 Task: Create ChildIssue0000000040 as Child Issue of Issue Issue0000000020 in Backlog  in Scrum Project Project0000000004 in Jira. Assign ayush98111@gmail.com as Assignee of Child Issue ChildIssue0000000021 of Issue Issue0000000011 in Backlog  in Scrum Project Project0000000003 in Jira. Assign ayush98111@gmail.com as Assignee of Child Issue ChildIssue0000000022 of Issue Issue0000000011 in Backlog  in Scrum Project Project0000000003 in Jira. Assign ayush98111@gmail.com as Assignee of Child Issue ChildIssue0000000023 of Issue Issue0000000012 in Backlog  in Scrum Project Project0000000003 in Jira. Assign ayush98111@gmail.com as Assignee of Child Issue ChildIssue0000000024 of Issue Issue0000000012 in Backlog  in Scrum Project Project0000000003 in Jira
Action: Mouse moved to (490, 353)
Screenshot: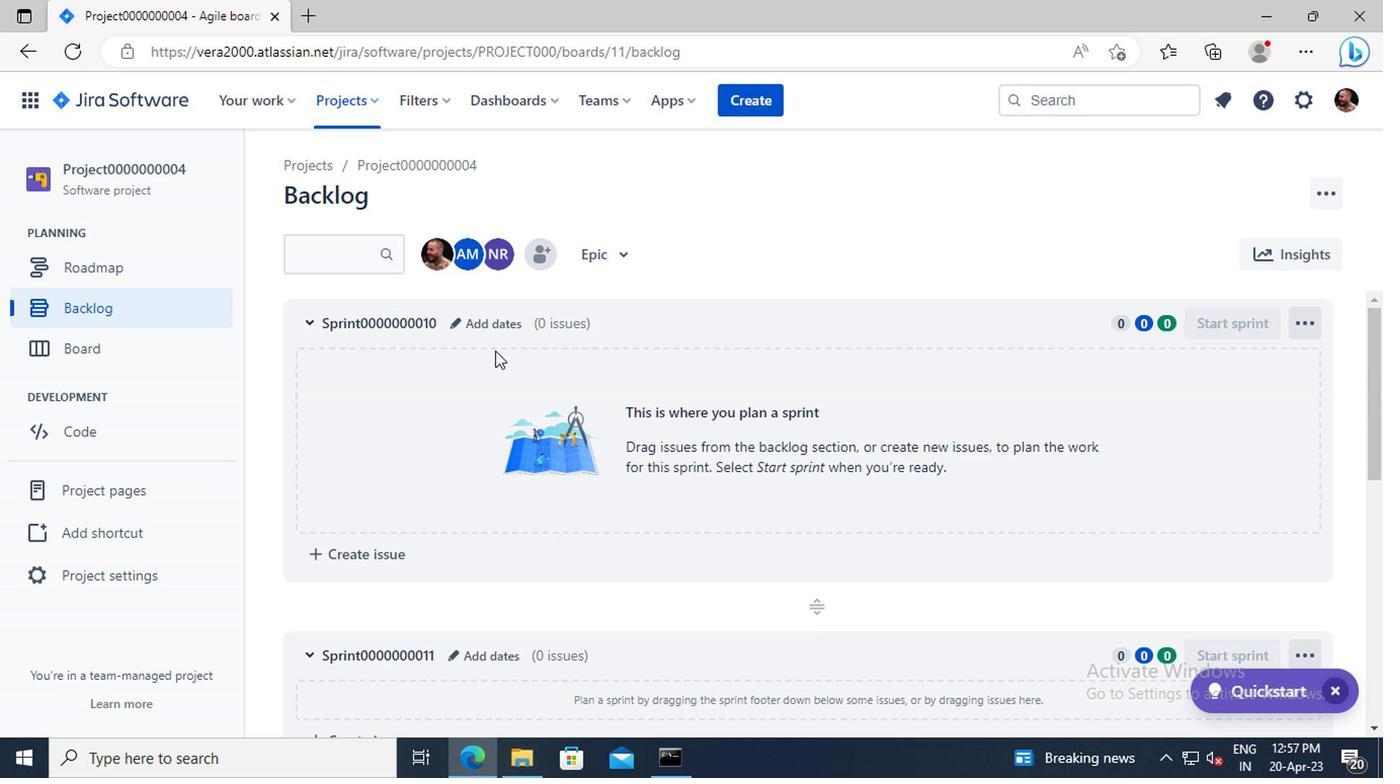 
Action: Mouse scrolled (490, 353) with delta (0, 0)
Screenshot: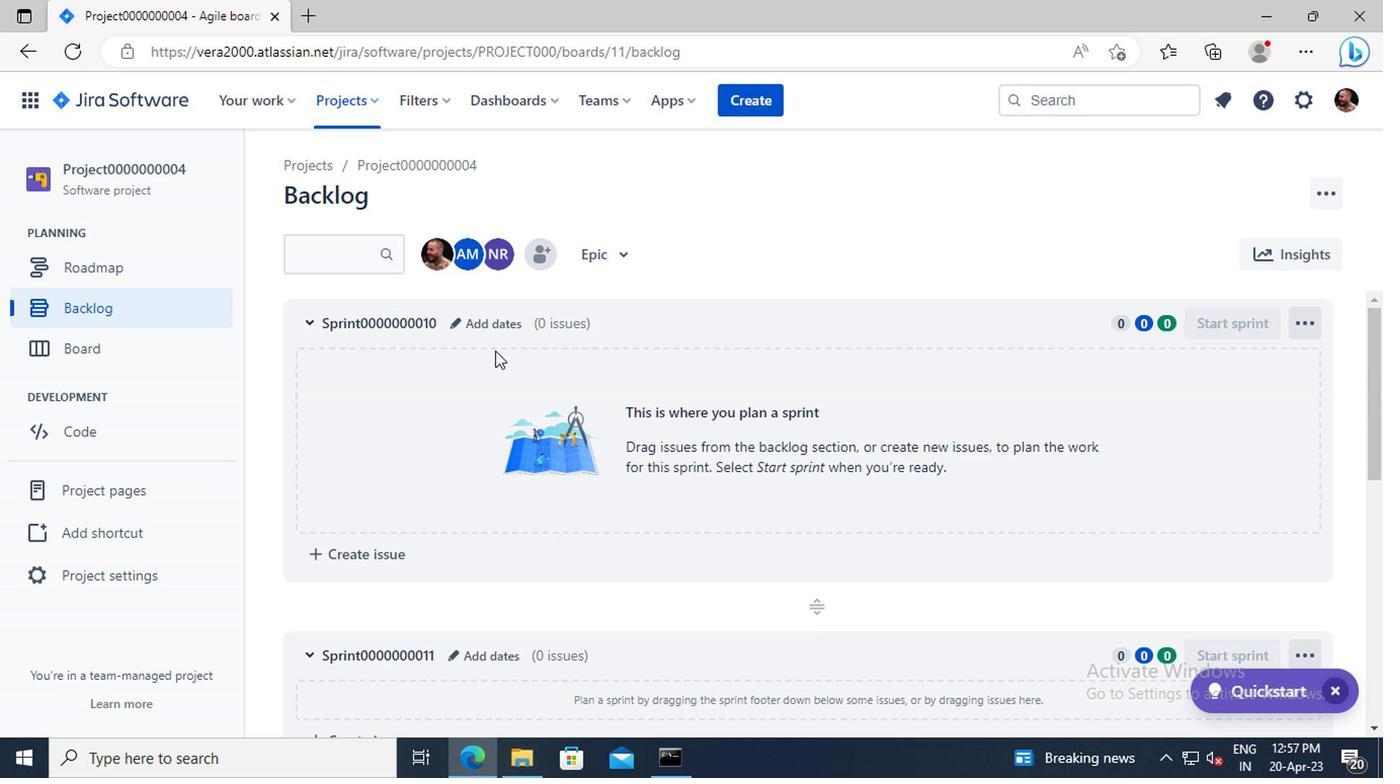 
Action: Mouse moved to (490, 353)
Screenshot: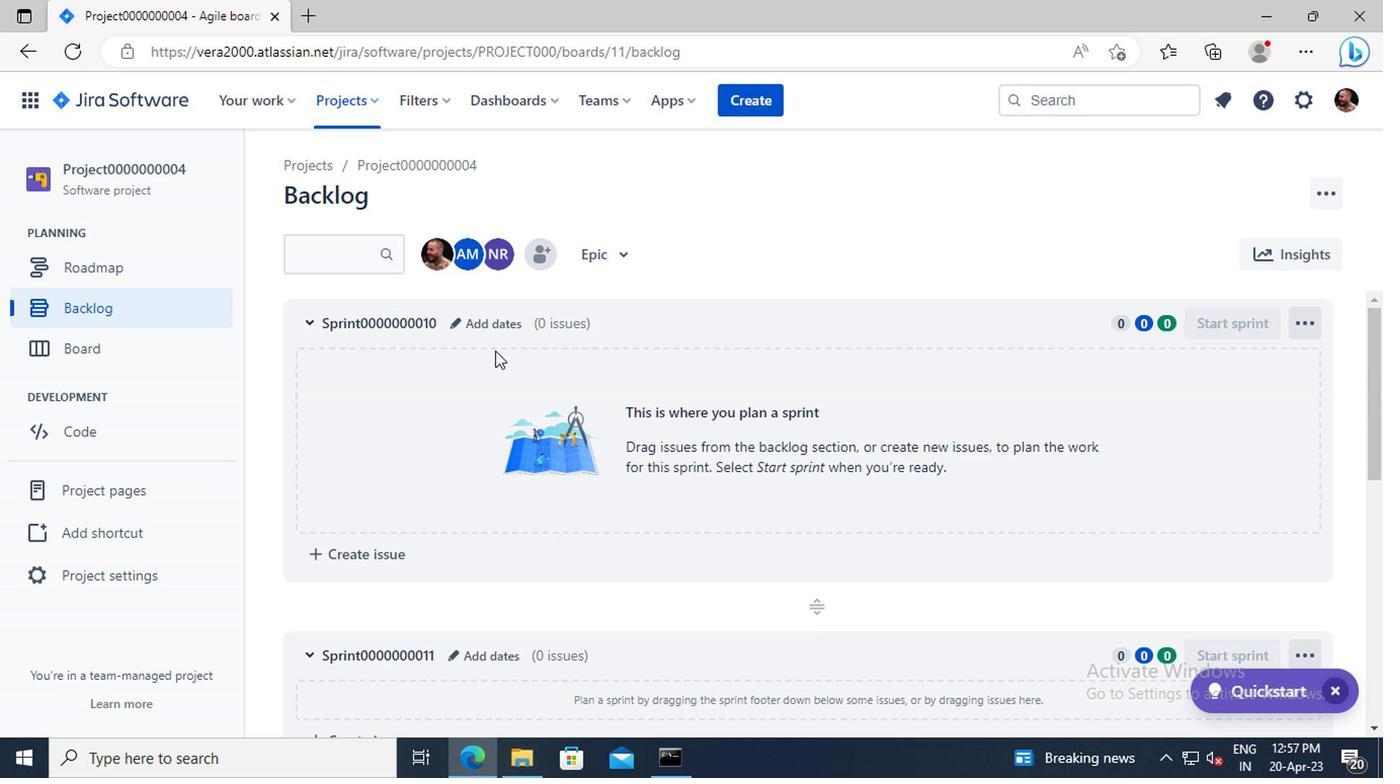 
Action: Mouse scrolled (490, 353) with delta (0, 0)
Screenshot: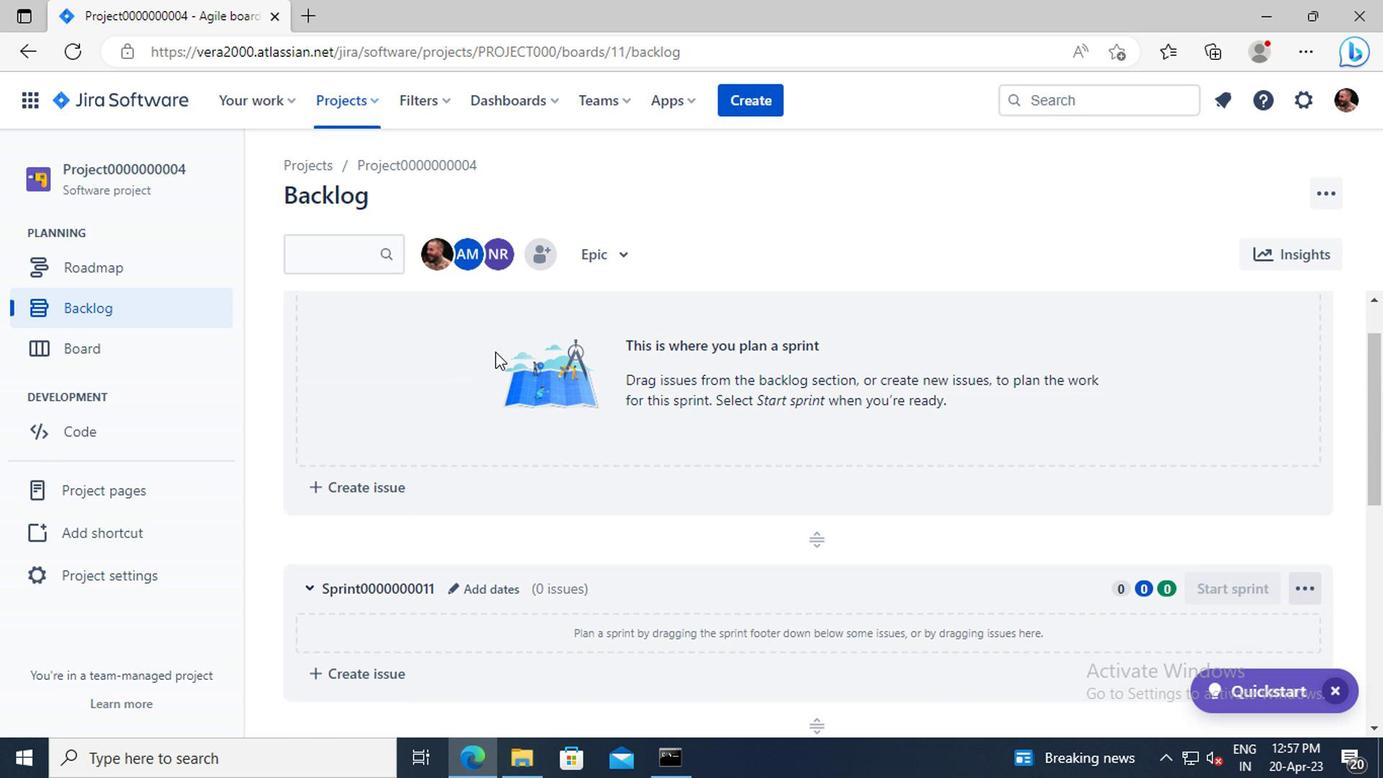 
Action: Mouse scrolled (490, 353) with delta (0, 0)
Screenshot: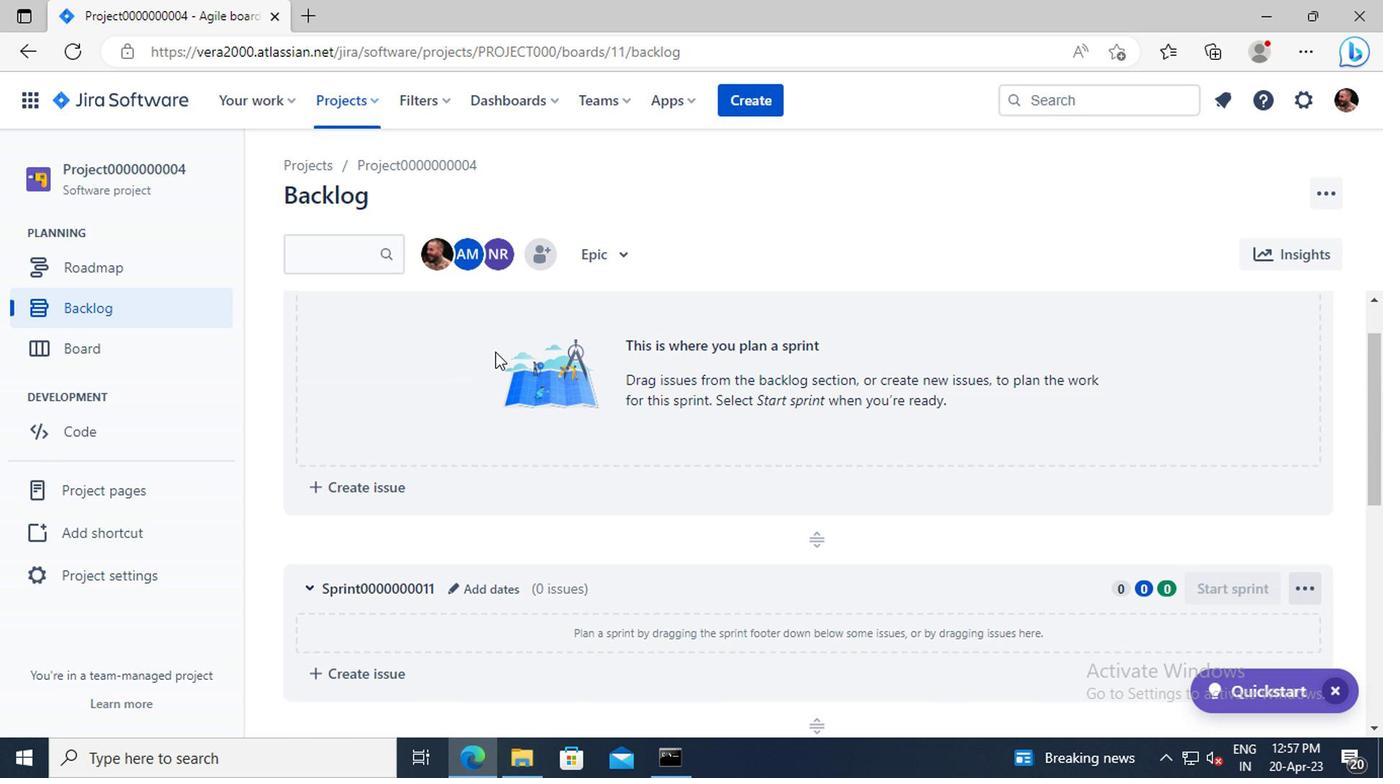 
Action: Mouse scrolled (490, 353) with delta (0, 0)
Screenshot: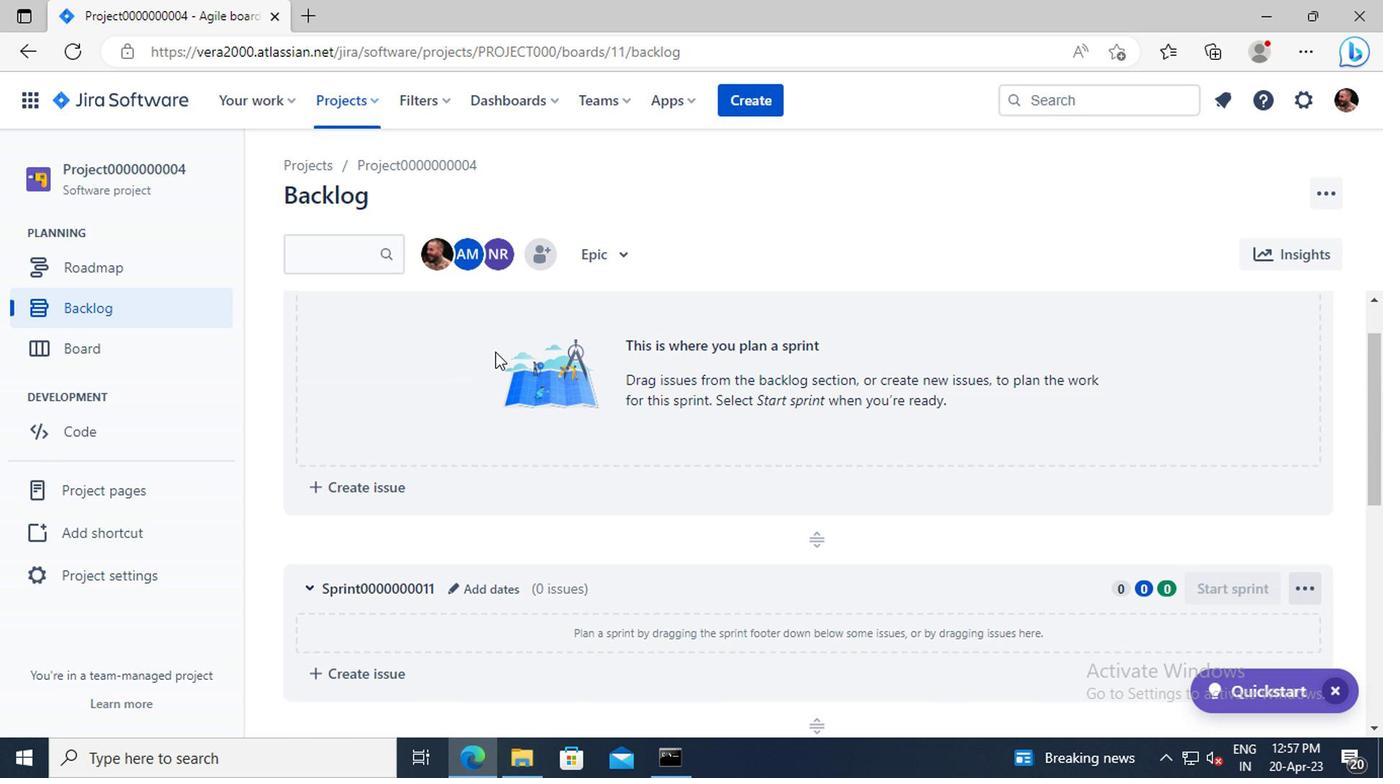 
Action: Mouse scrolled (490, 353) with delta (0, 0)
Screenshot: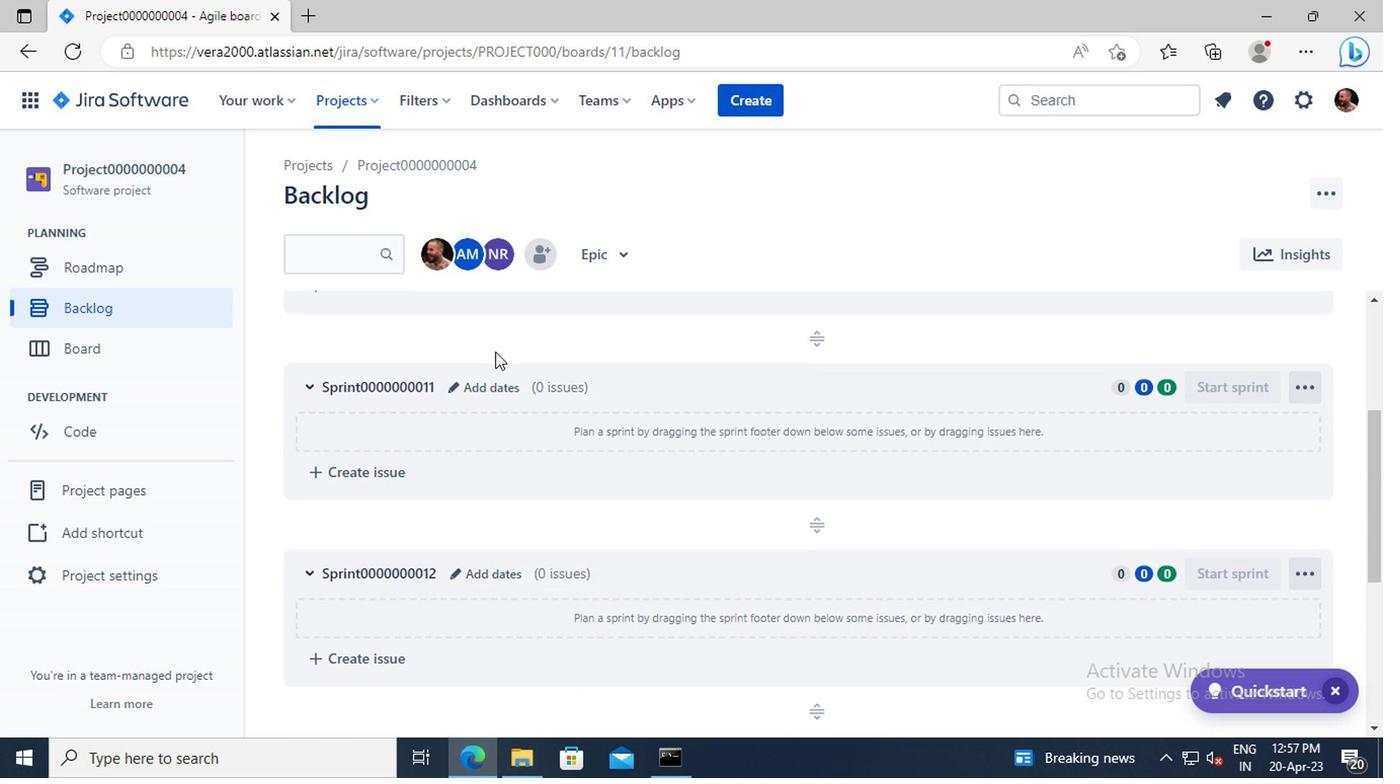 
Action: Mouse scrolled (490, 353) with delta (0, 0)
Screenshot: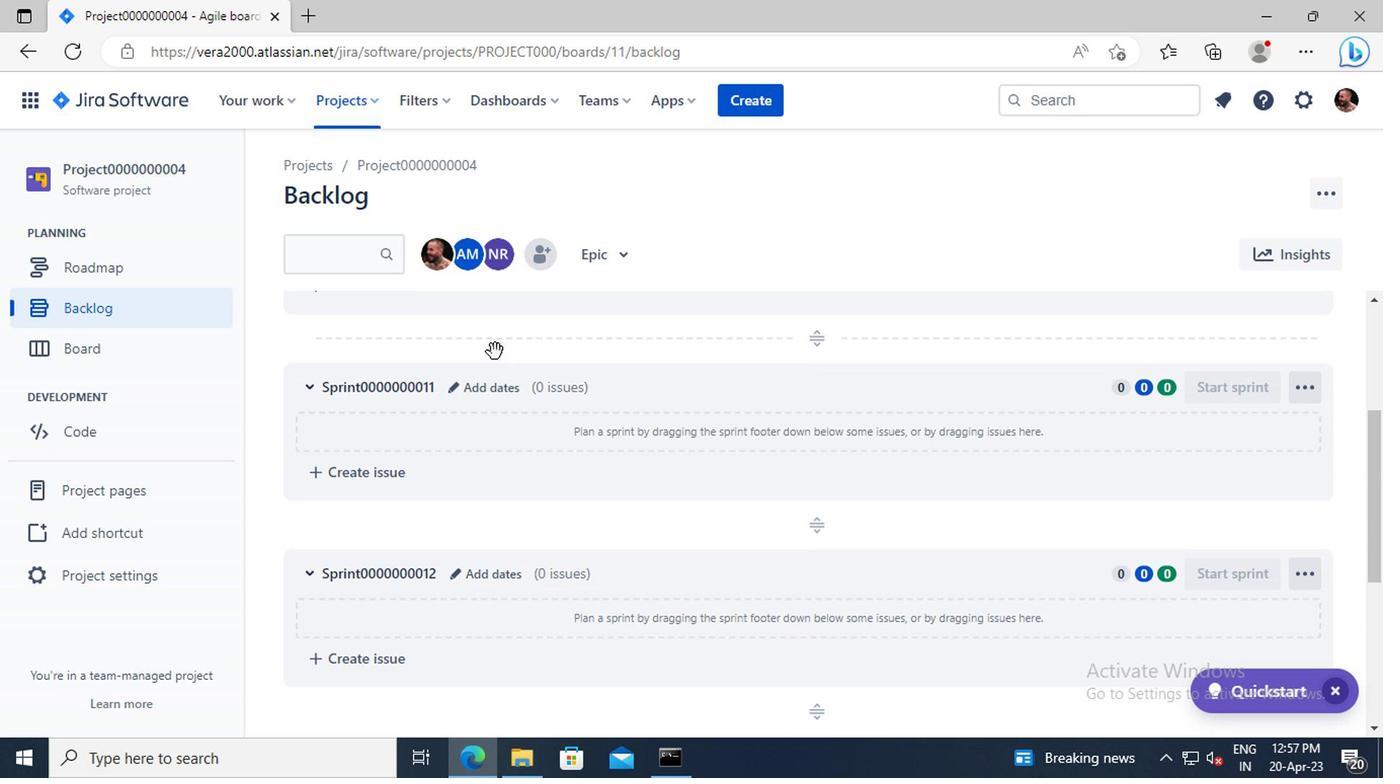 
Action: Mouse scrolled (490, 353) with delta (0, 0)
Screenshot: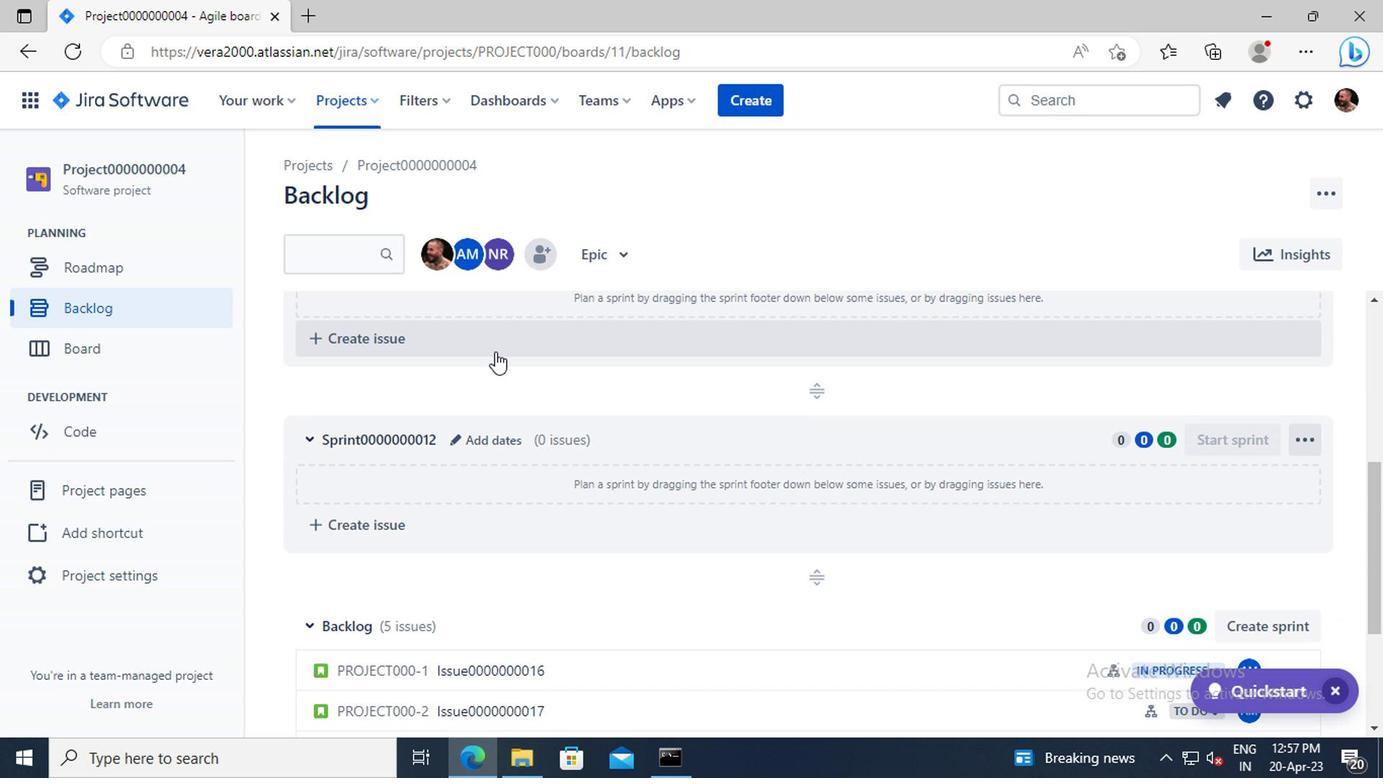 
Action: Mouse scrolled (490, 353) with delta (0, 0)
Screenshot: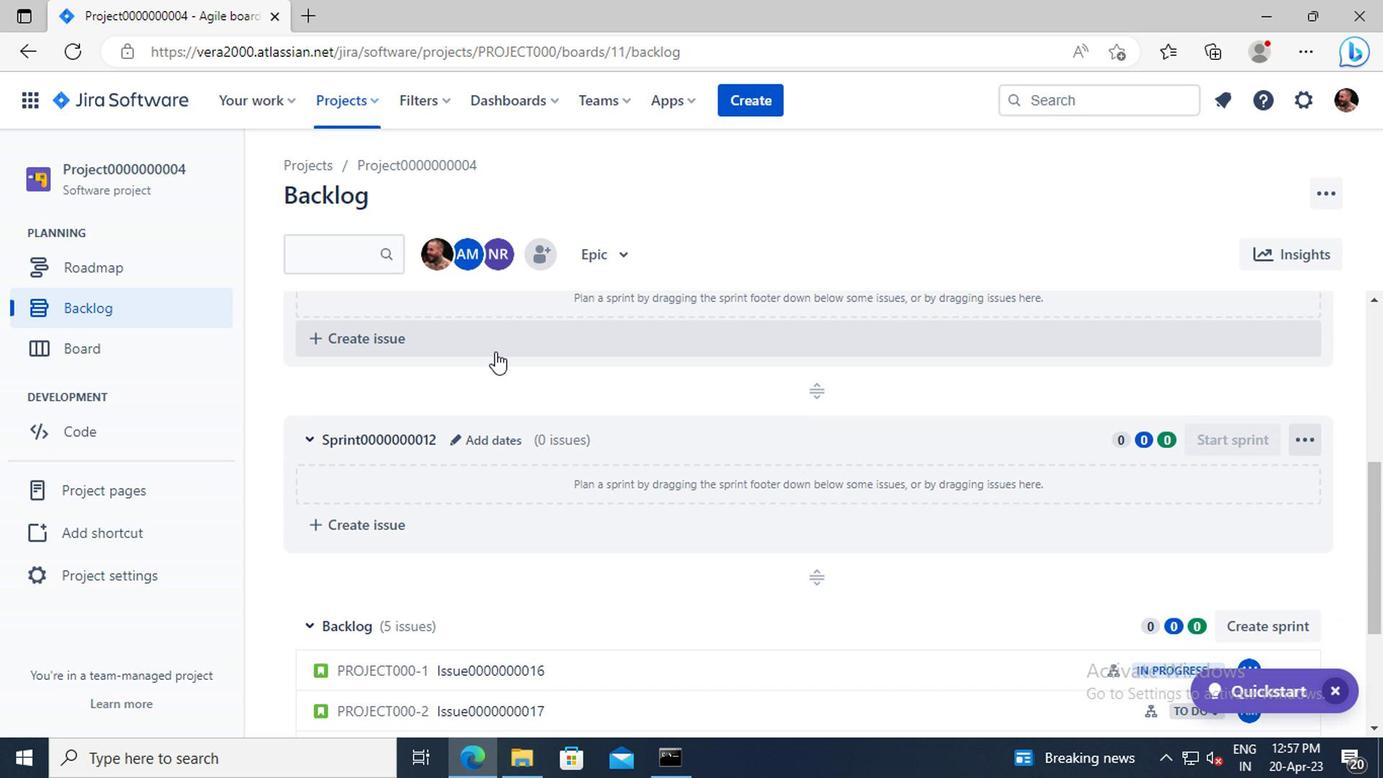 
Action: Mouse scrolled (490, 353) with delta (0, 0)
Screenshot: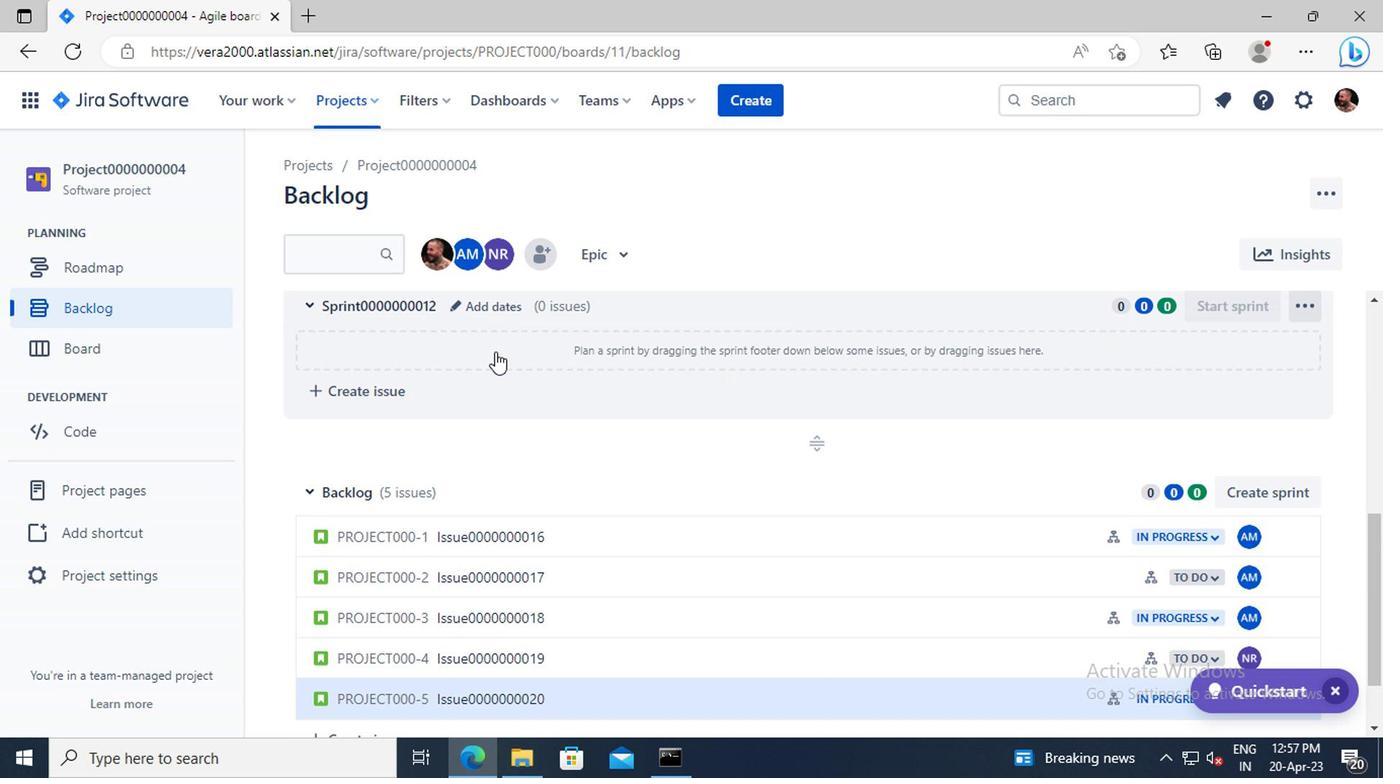 
Action: Mouse scrolled (490, 353) with delta (0, 0)
Screenshot: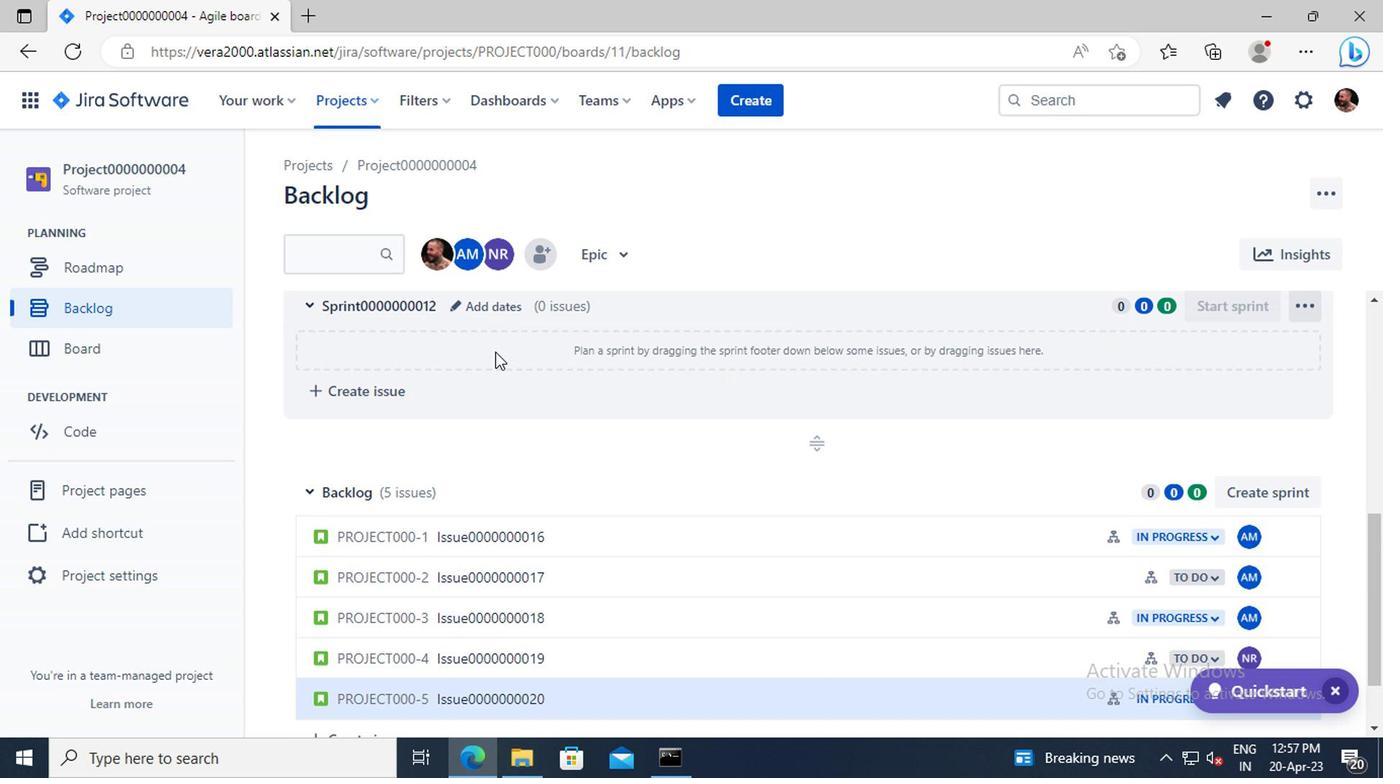 
Action: Mouse moved to (494, 611)
Screenshot: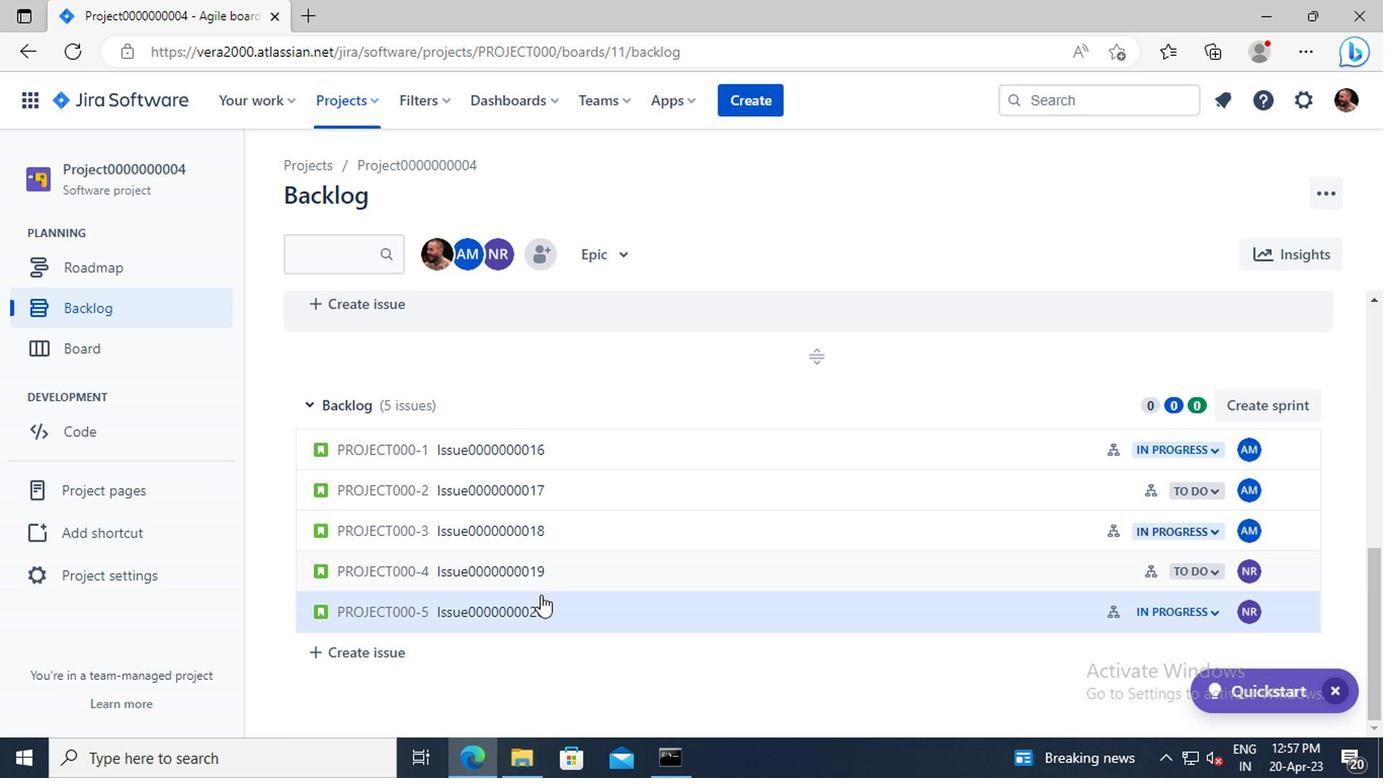 
Action: Mouse pressed left at (494, 611)
Screenshot: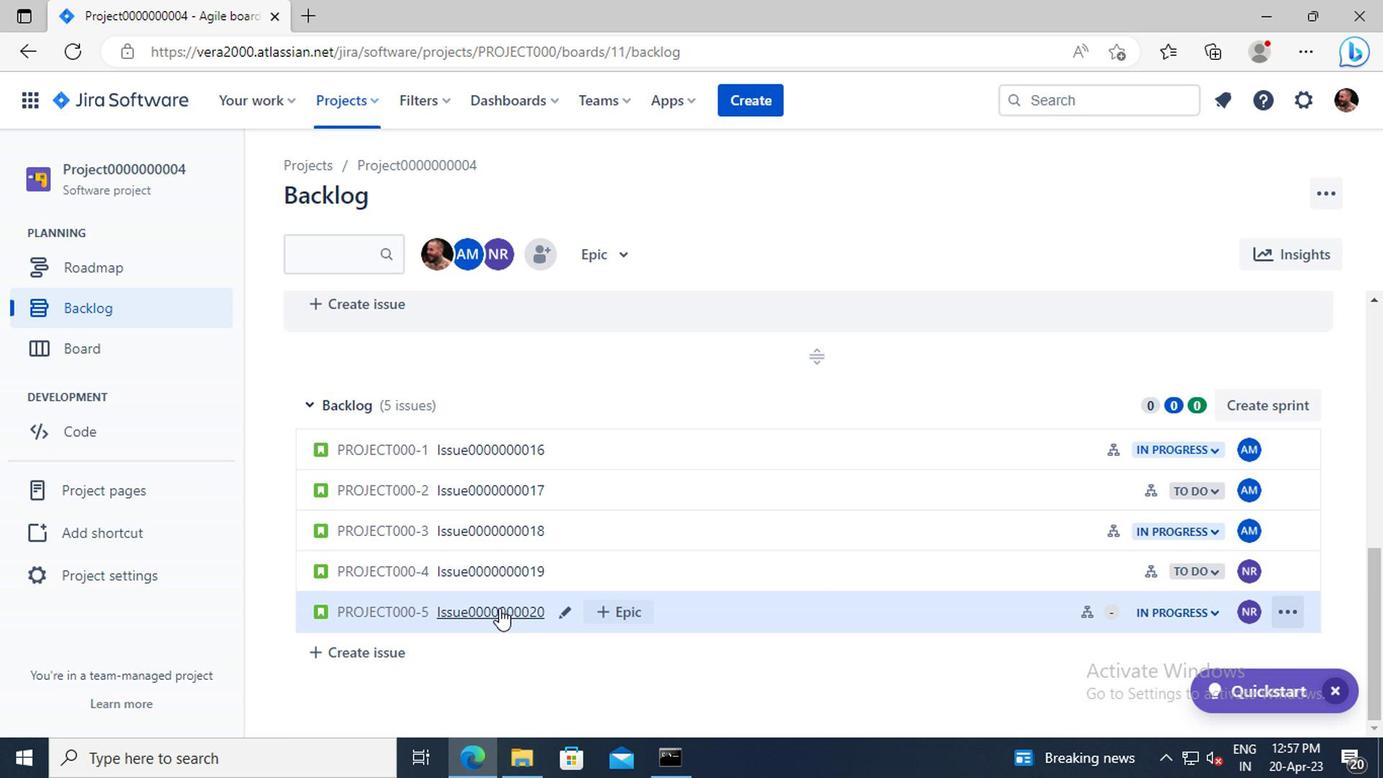 
Action: Mouse moved to (1018, 407)
Screenshot: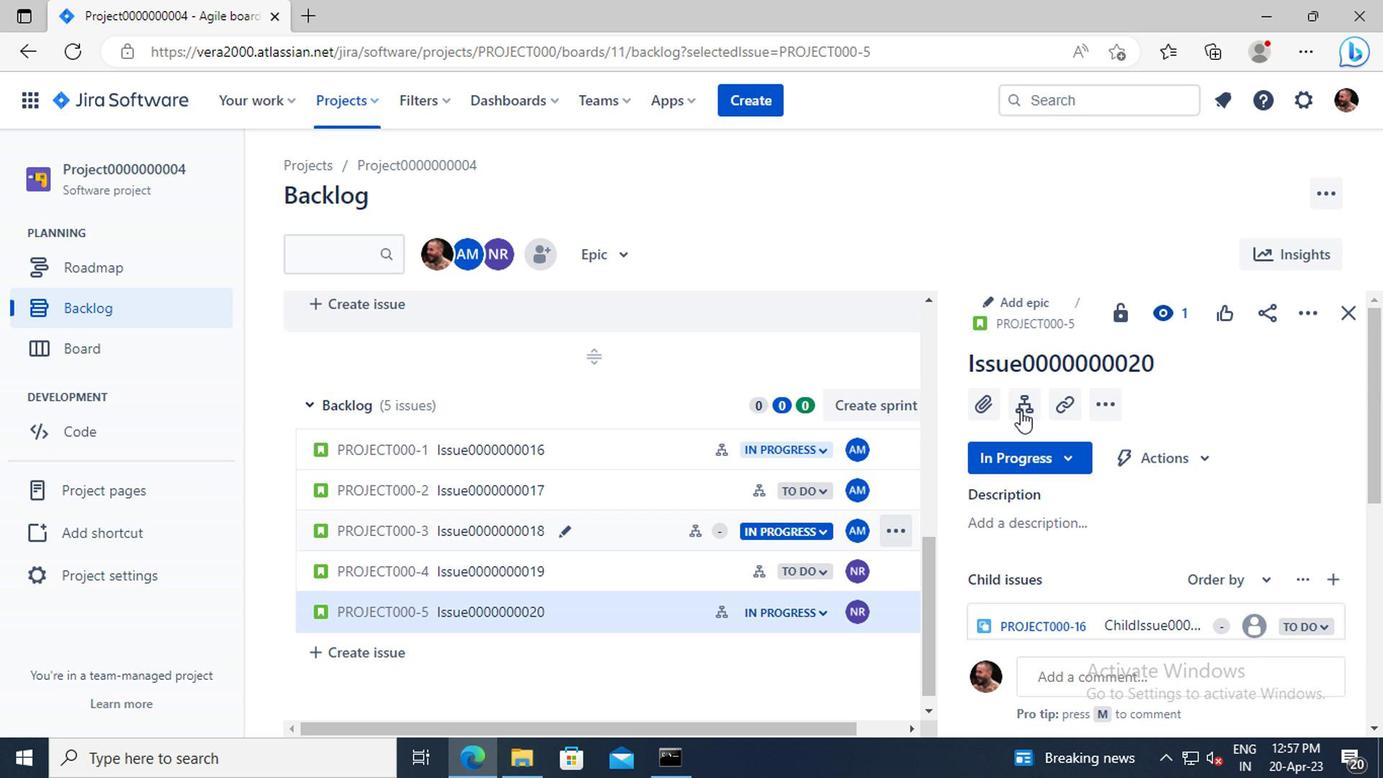 
Action: Mouse pressed left at (1018, 407)
Screenshot: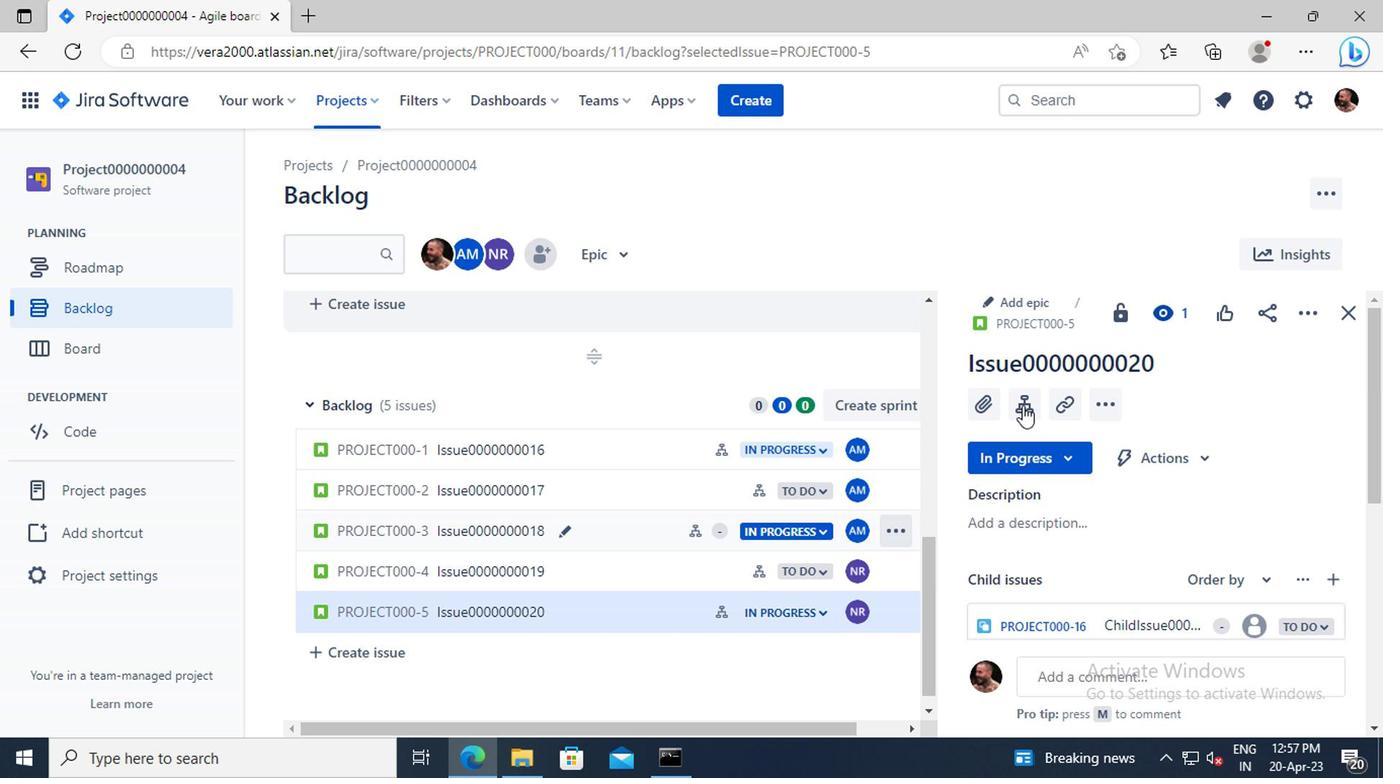 
Action: Mouse moved to (1038, 499)
Screenshot: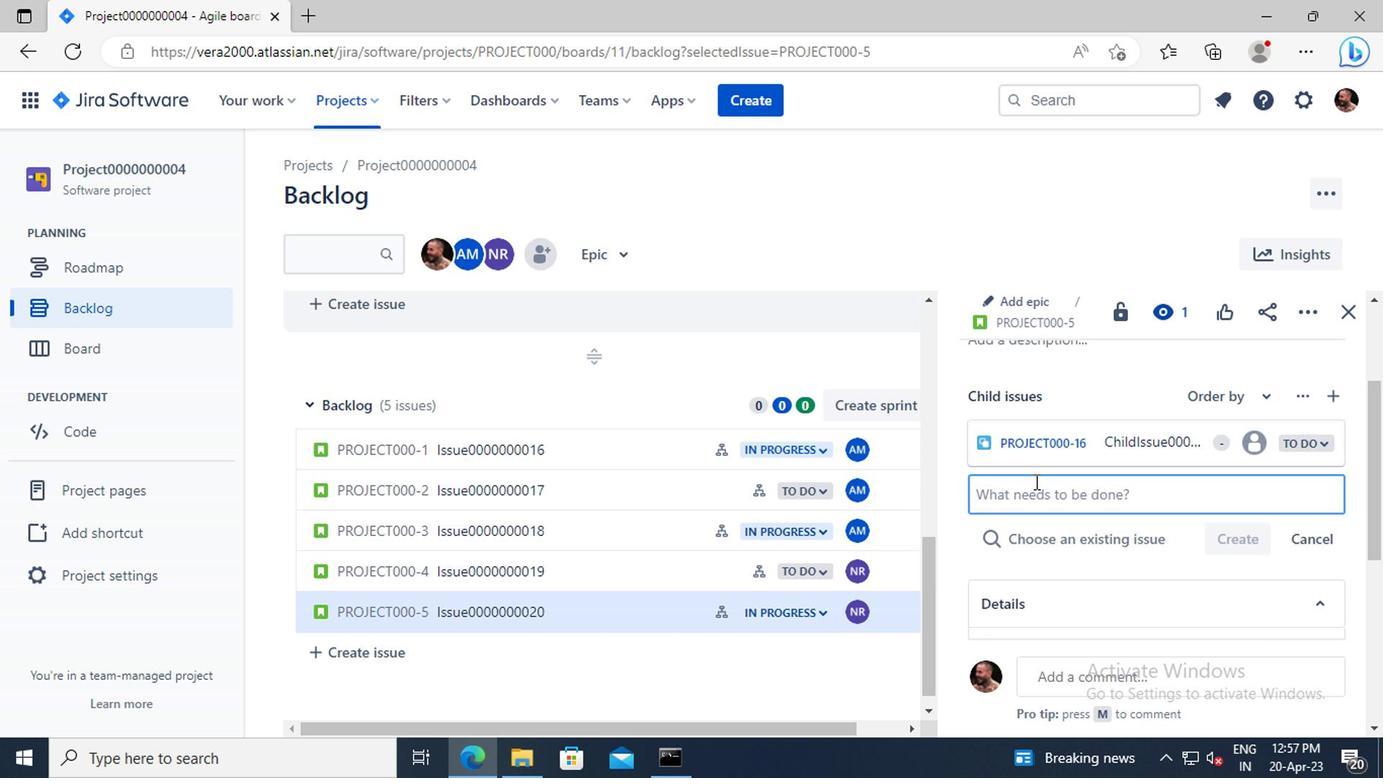 
Action: Mouse pressed left at (1038, 499)
Screenshot: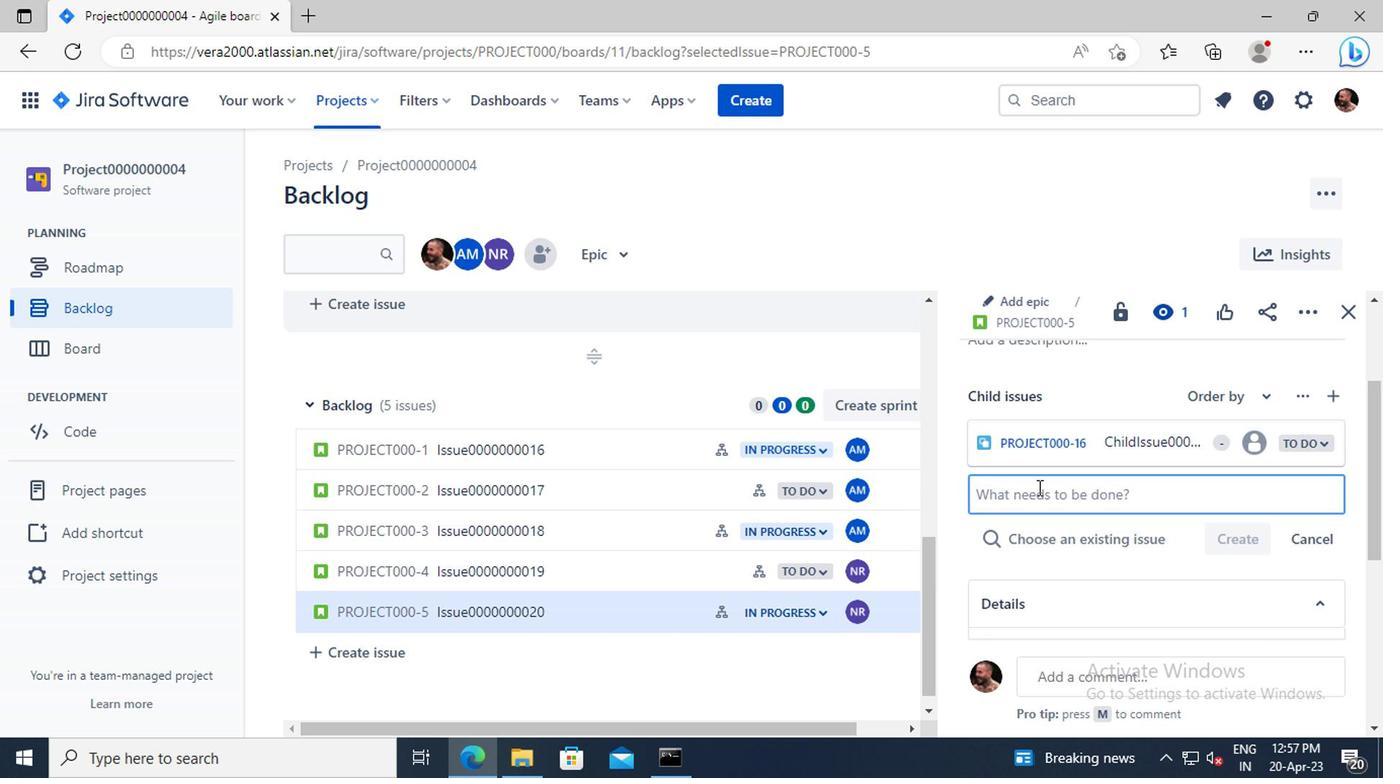 
Action: Key pressed <Key.shift>CHILD<Key.shift>ISSUE0000000040
Screenshot: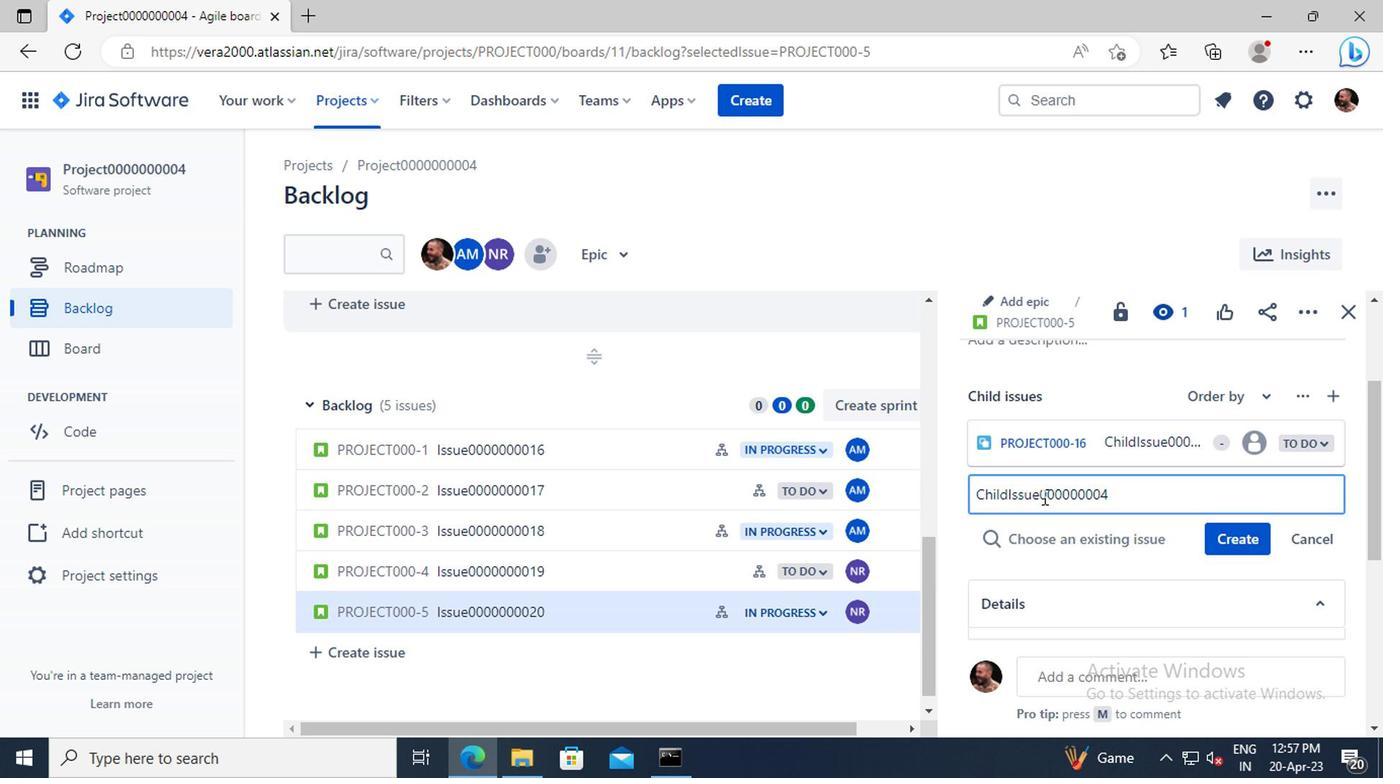 
Action: Mouse moved to (1220, 531)
Screenshot: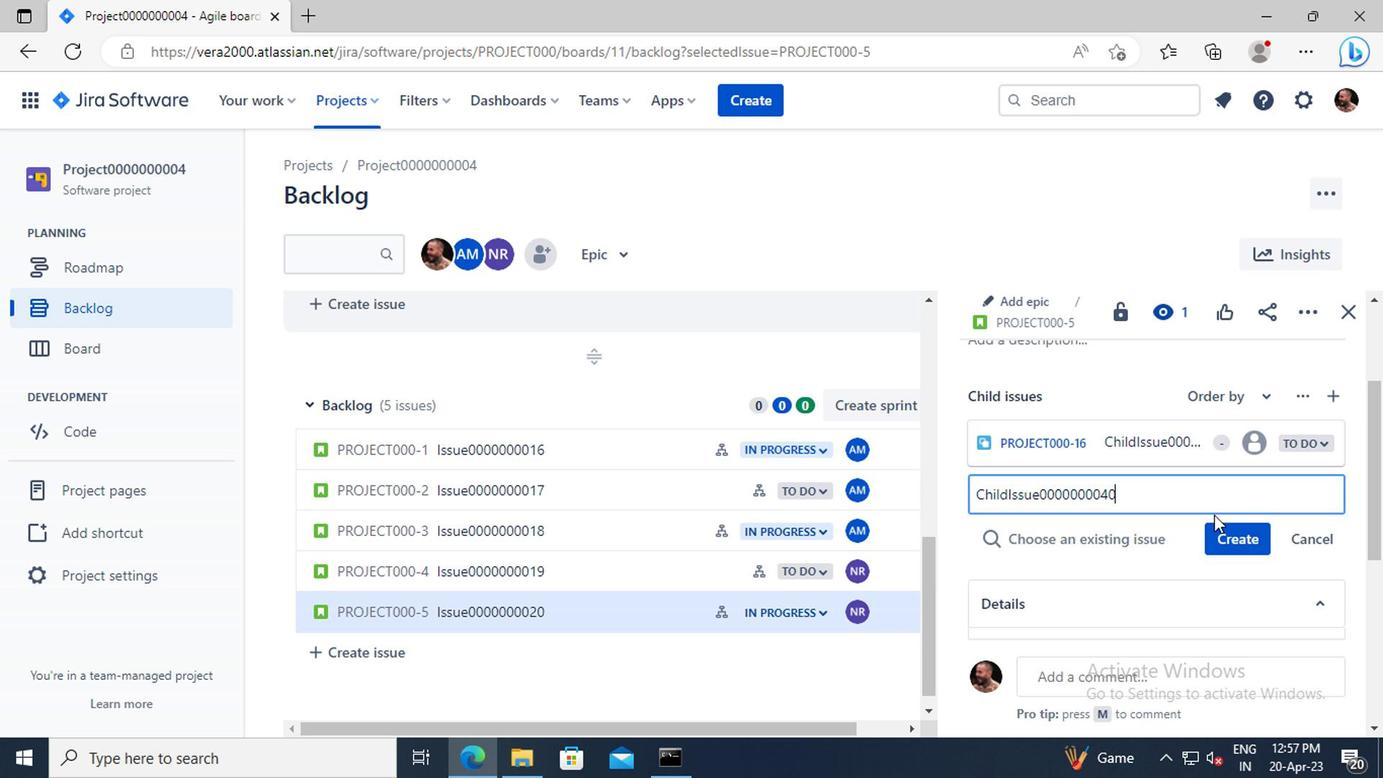 
Action: Mouse pressed left at (1220, 531)
Screenshot: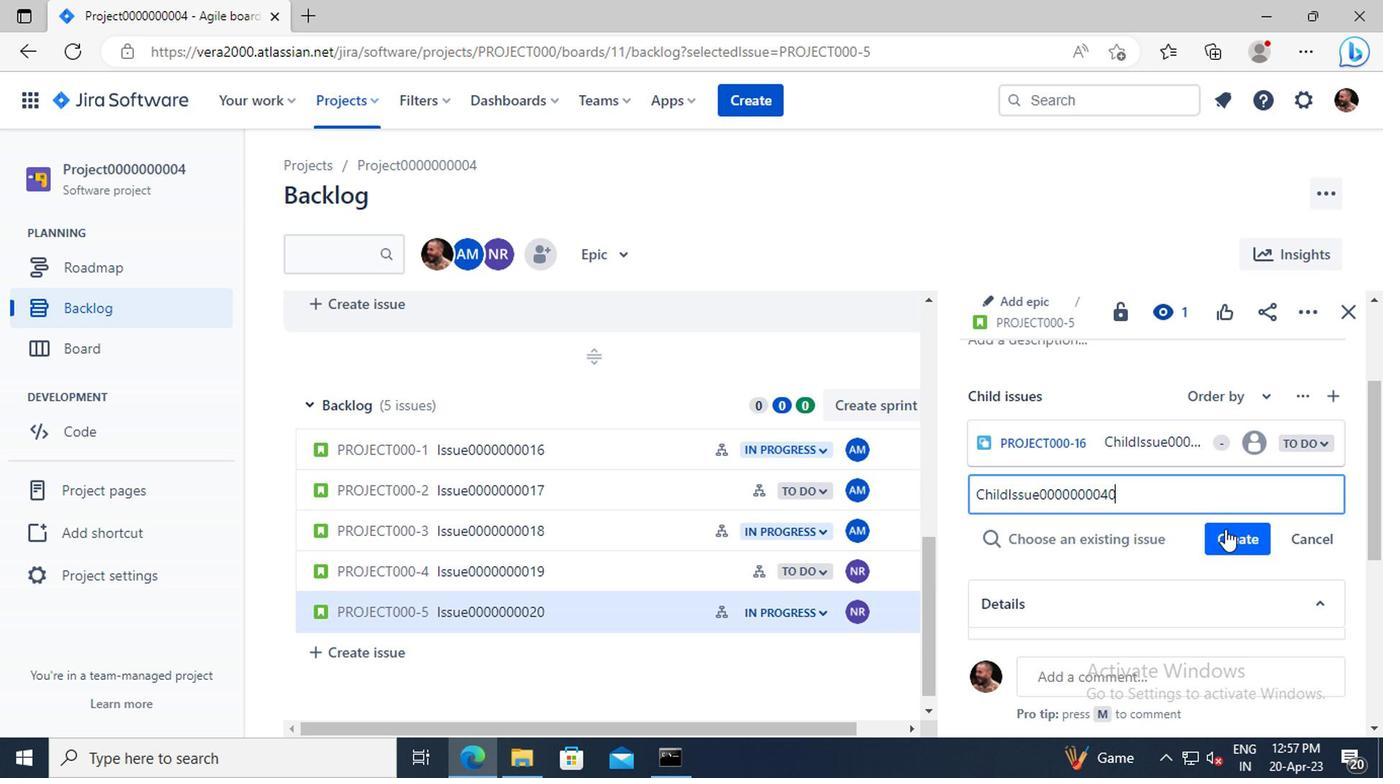 
Action: Mouse moved to (342, 105)
Screenshot: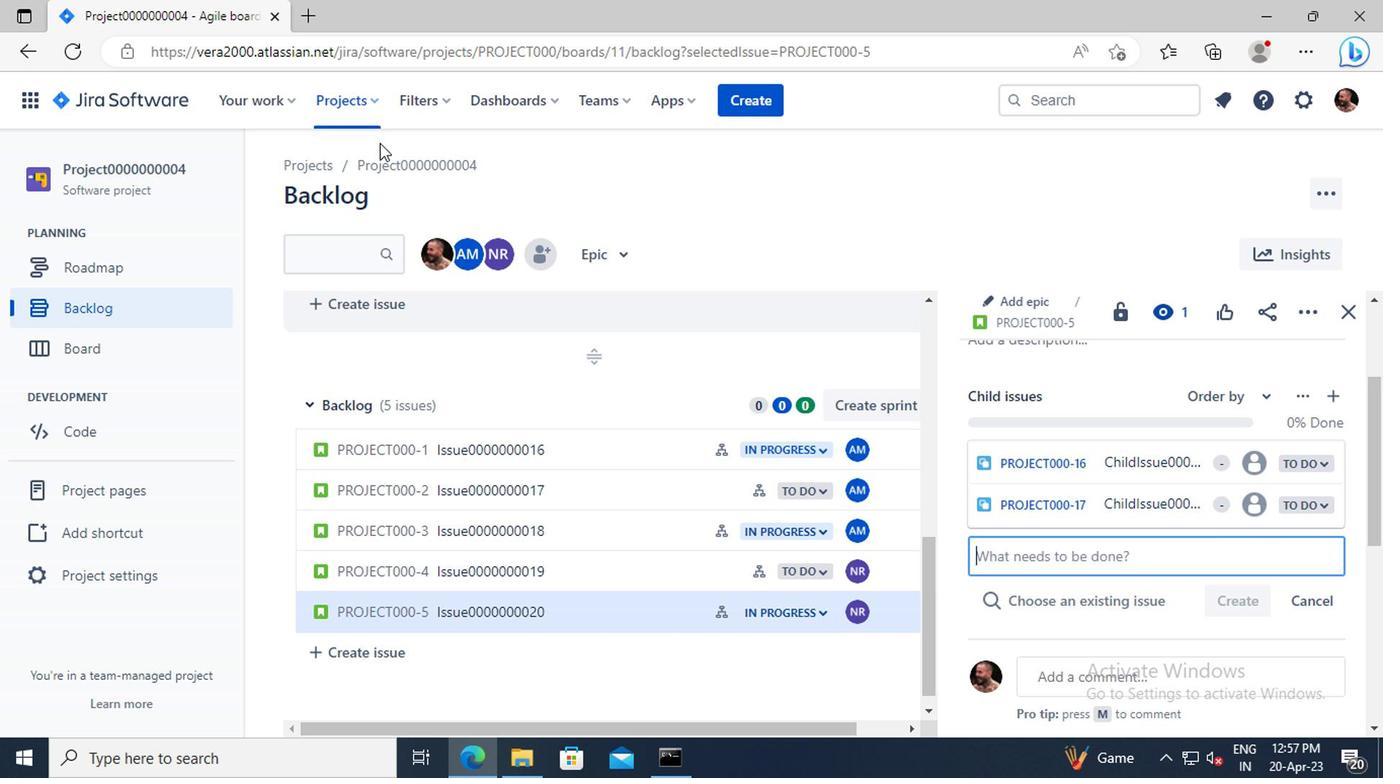
Action: Mouse pressed left at (342, 105)
Screenshot: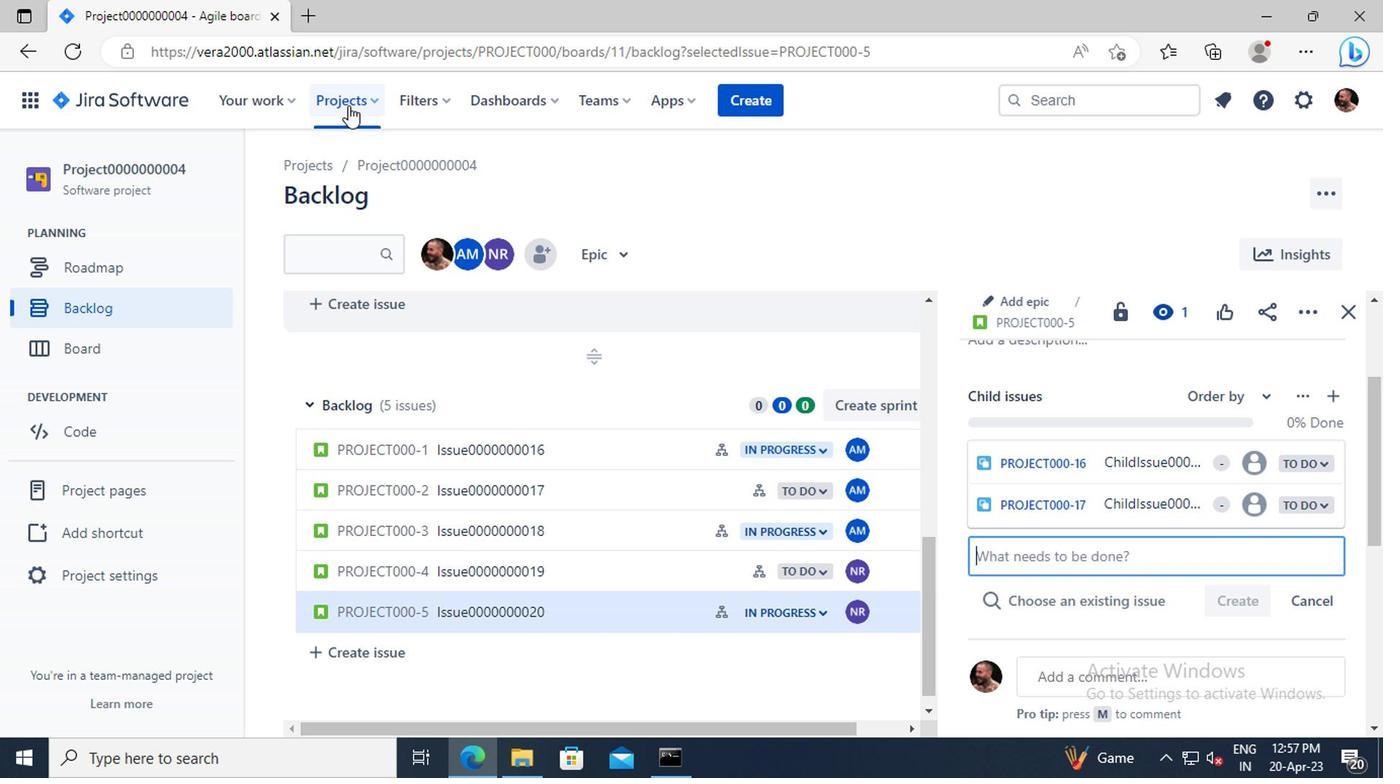 
Action: Mouse moved to (426, 234)
Screenshot: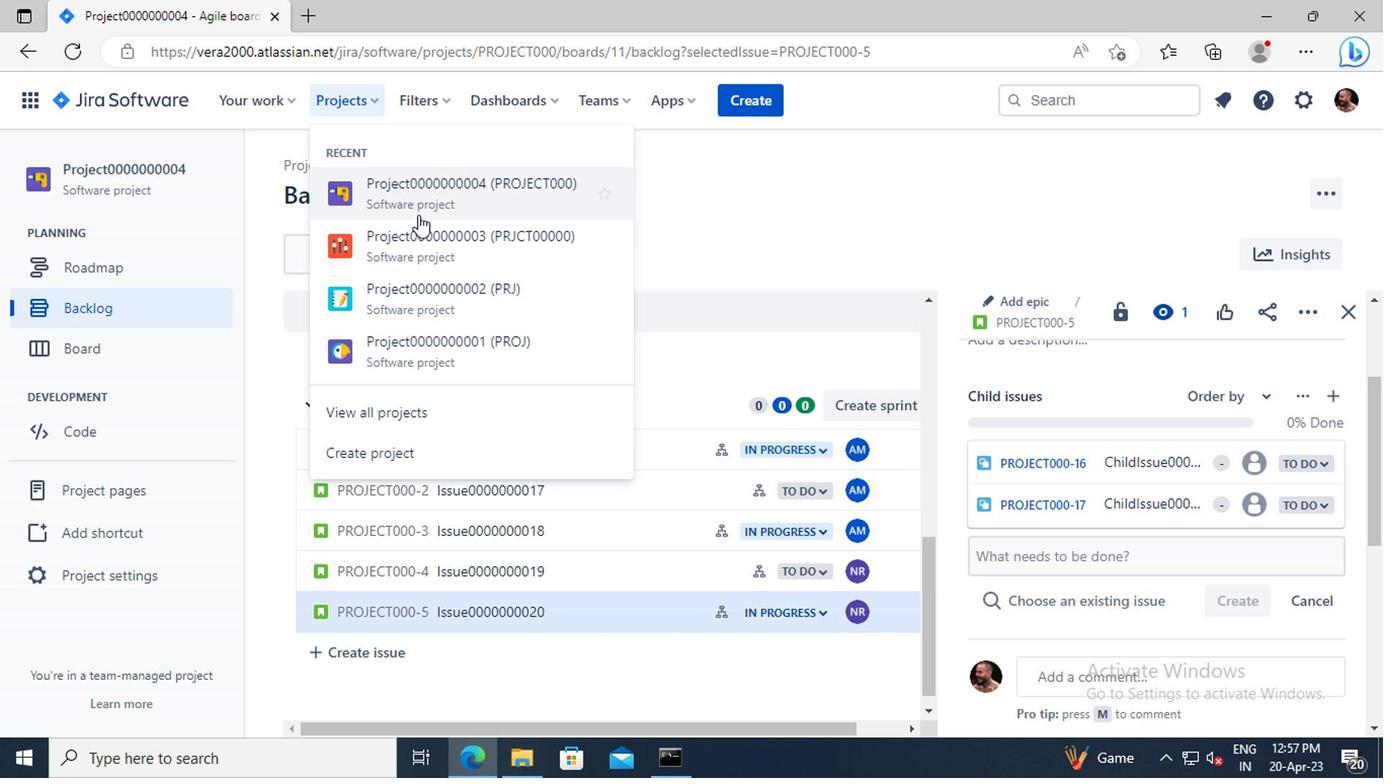 
Action: Mouse pressed left at (426, 234)
Screenshot: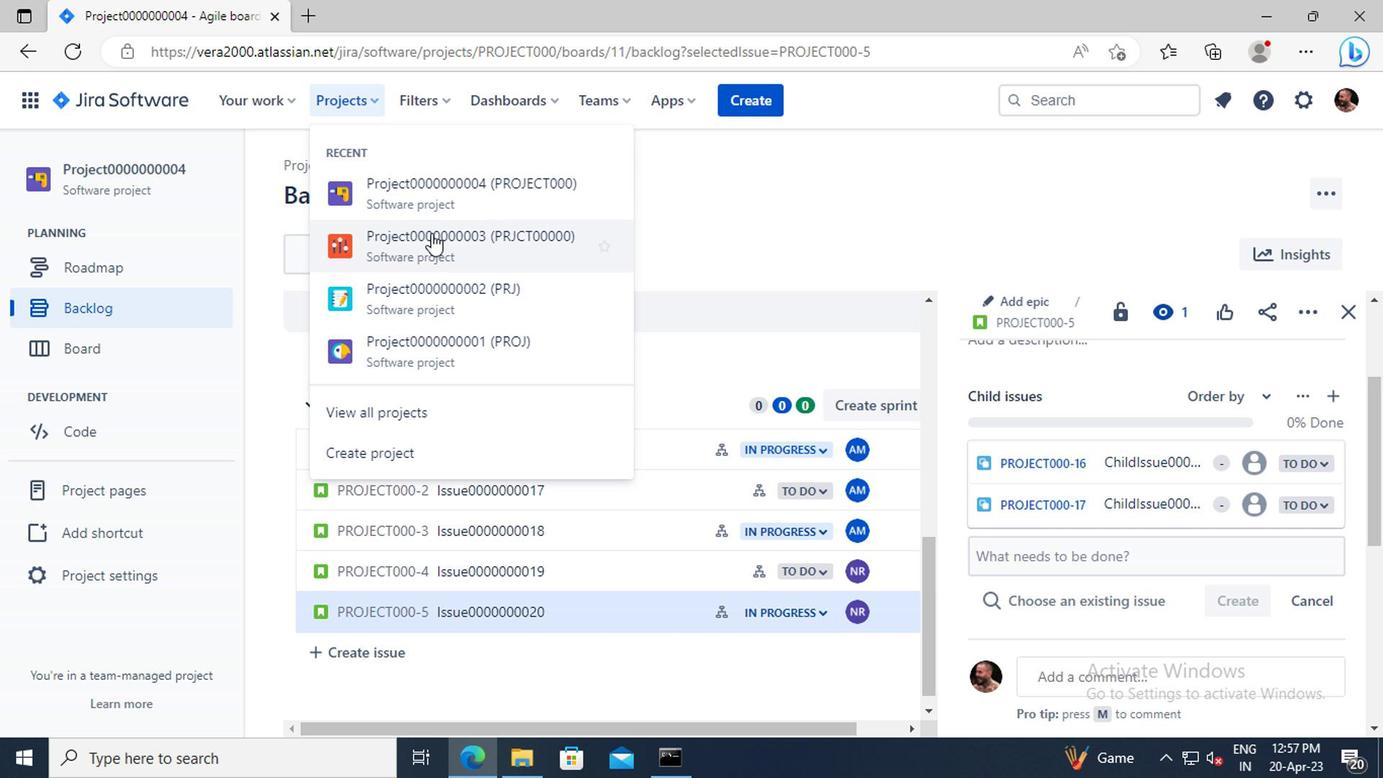 
Action: Mouse moved to (129, 308)
Screenshot: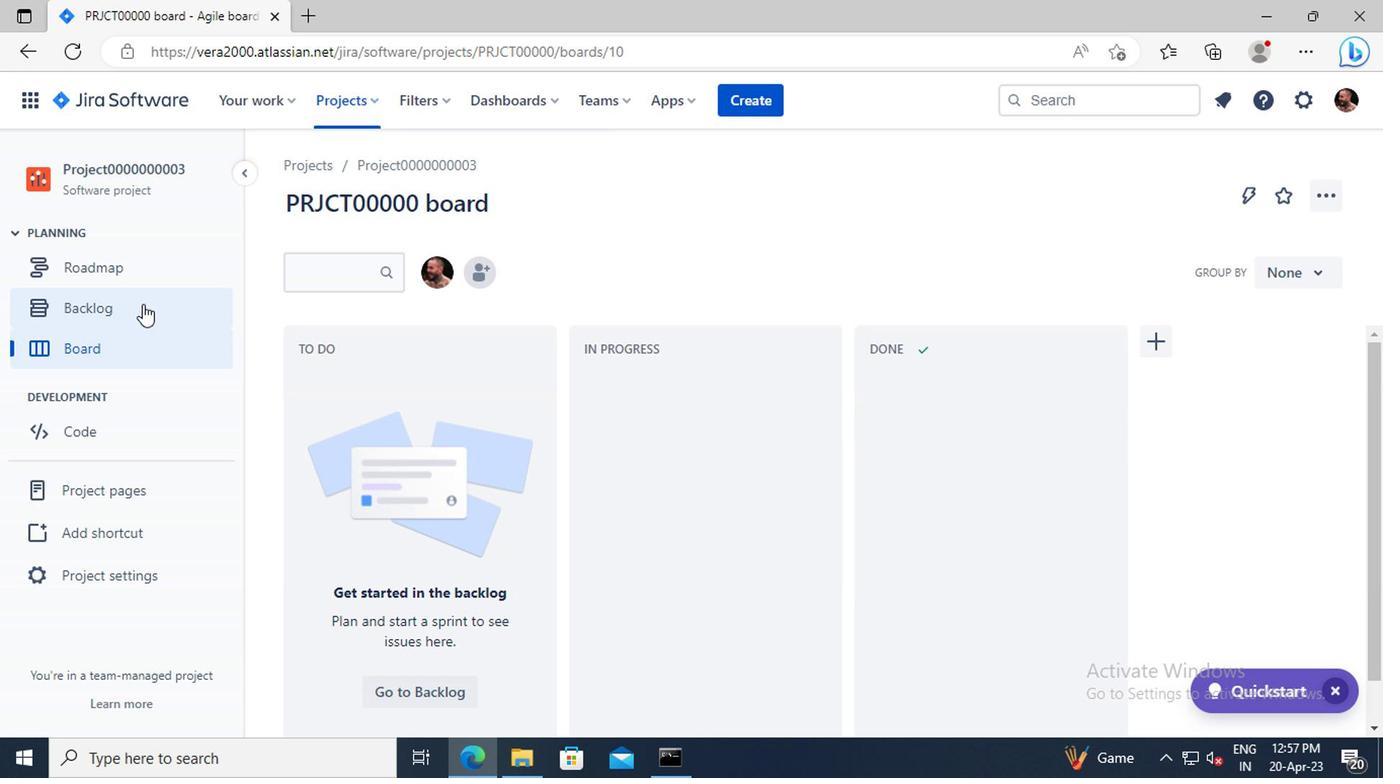 
Action: Mouse pressed left at (129, 308)
Screenshot: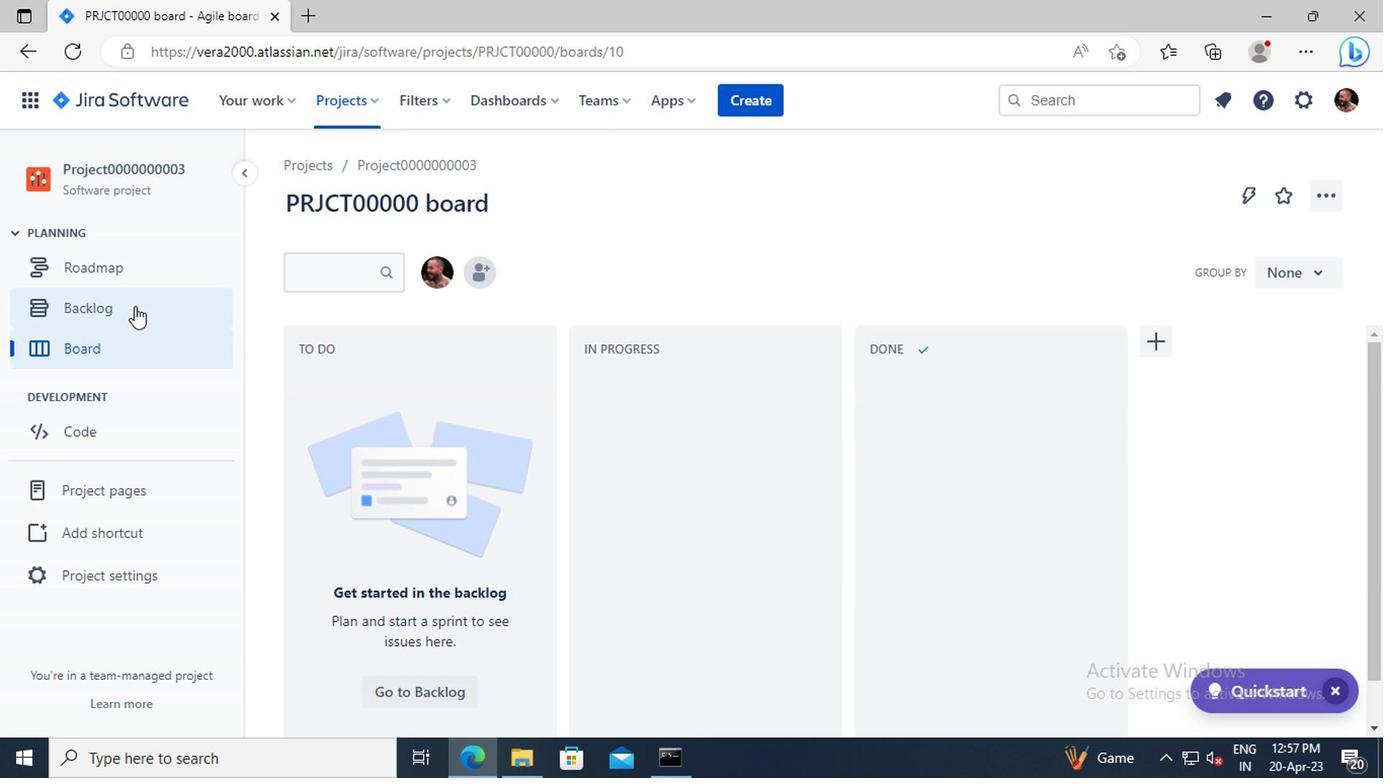 
Action: Mouse moved to (412, 322)
Screenshot: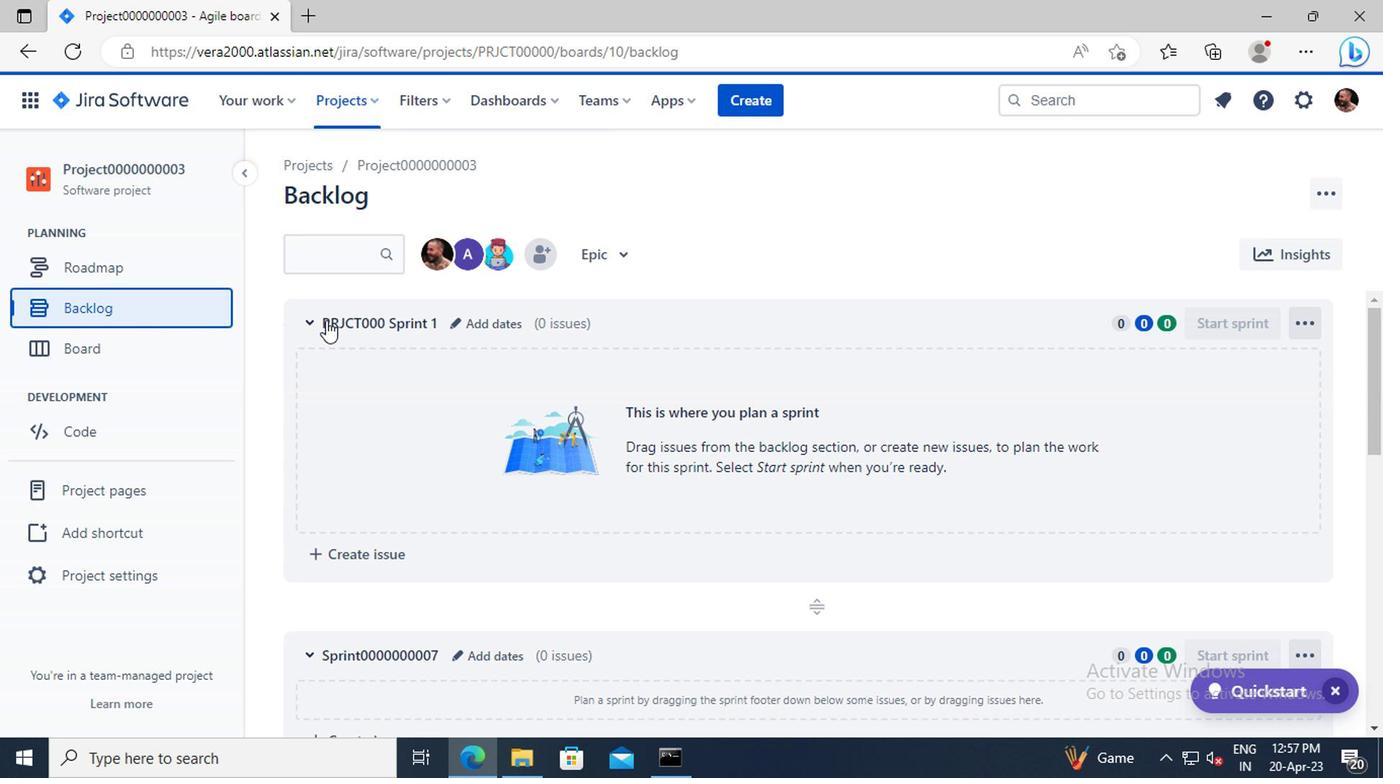 
Action: Mouse scrolled (412, 321) with delta (0, 0)
Screenshot: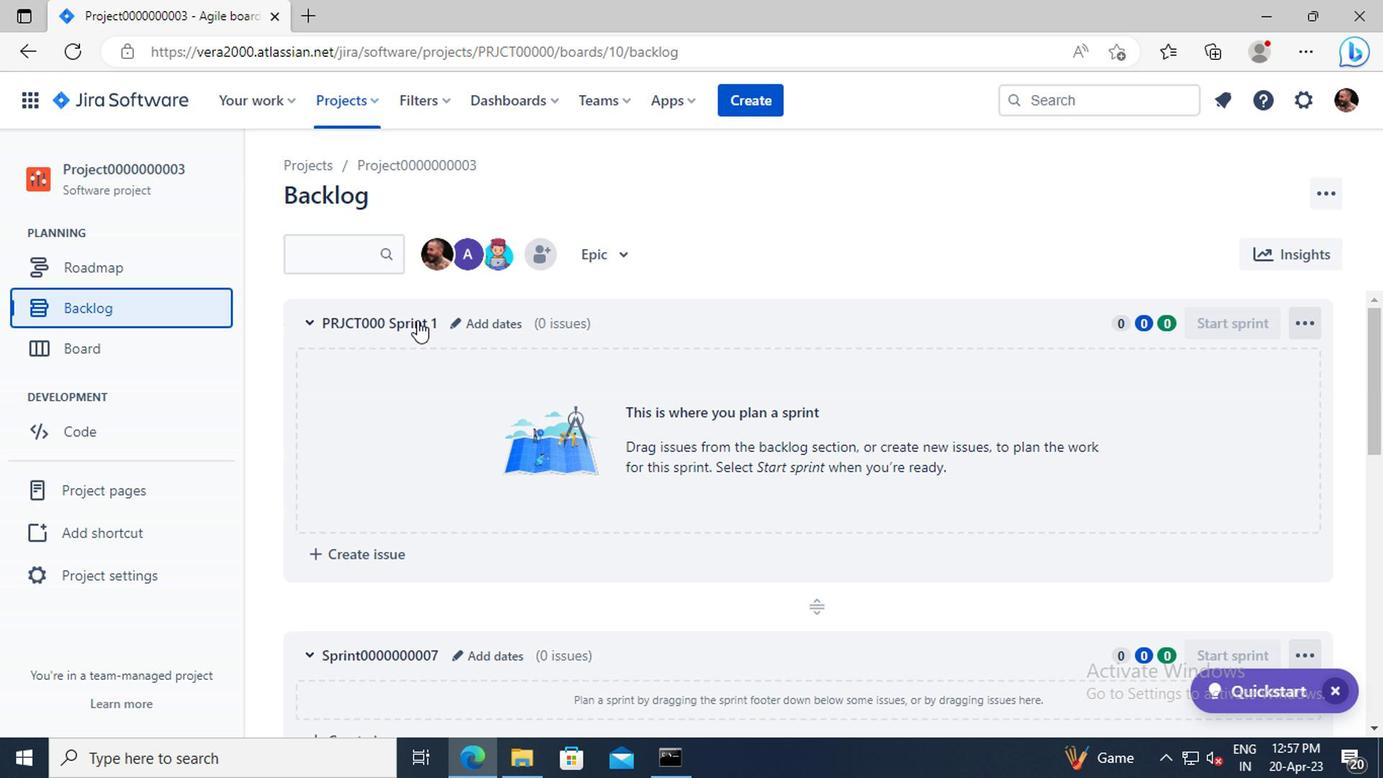 
Action: Mouse scrolled (412, 321) with delta (0, 0)
Screenshot: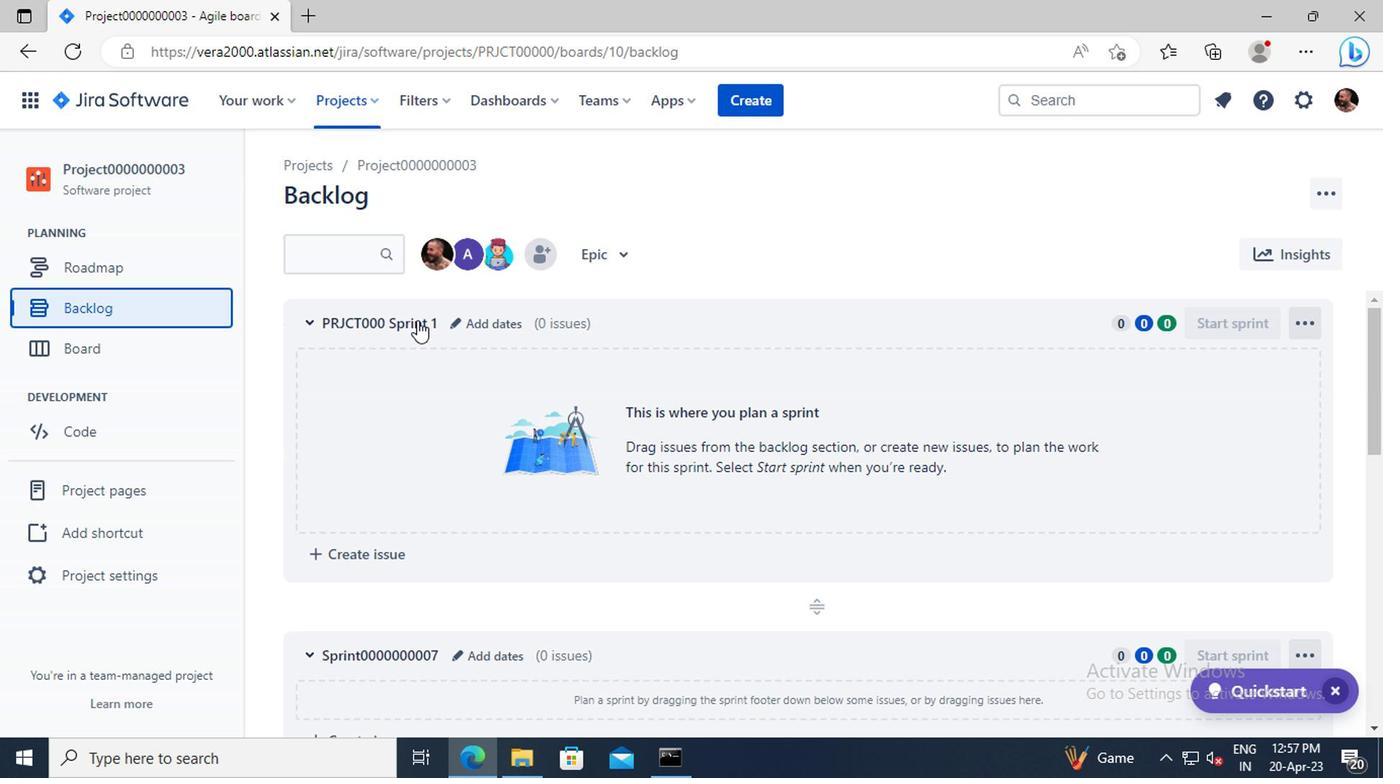 
Action: Mouse moved to (412, 322)
Screenshot: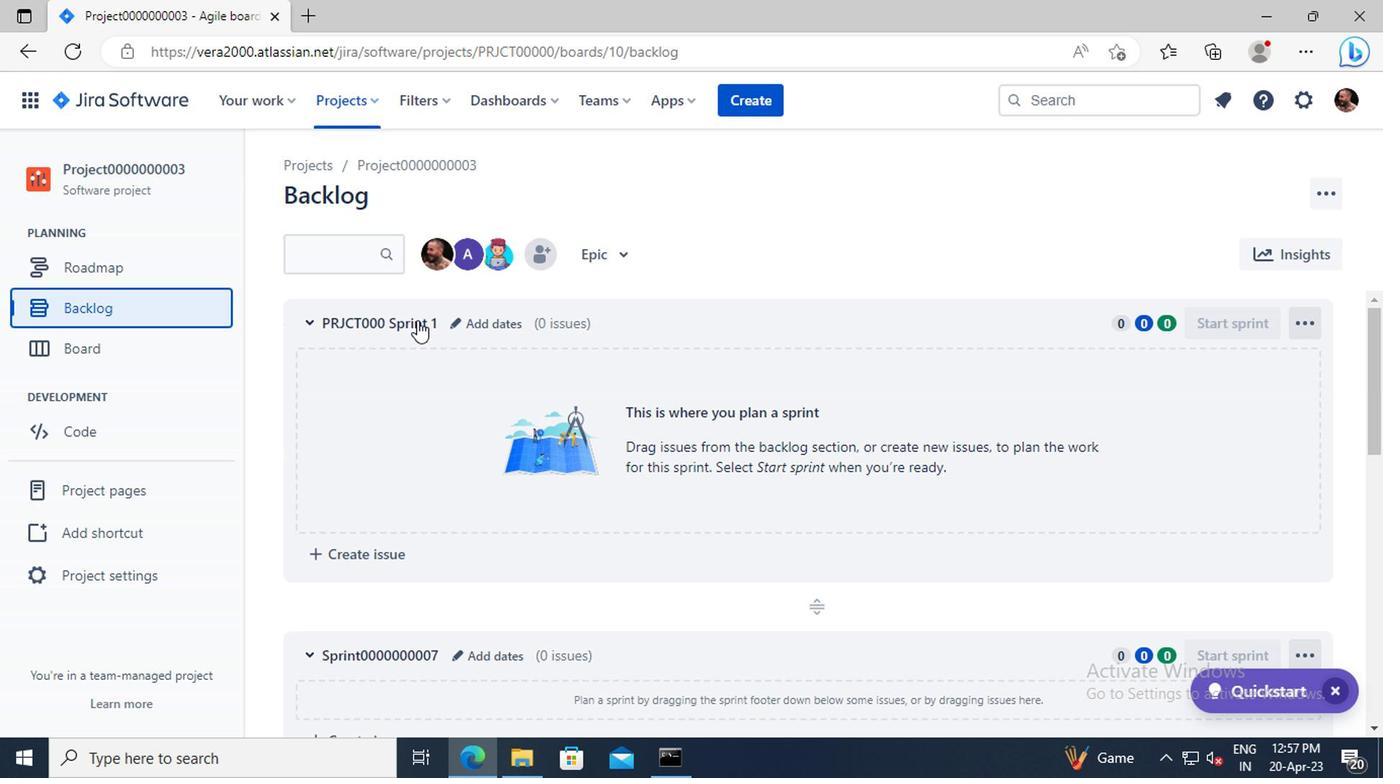
Action: Mouse scrolled (412, 321) with delta (0, 0)
Screenshot: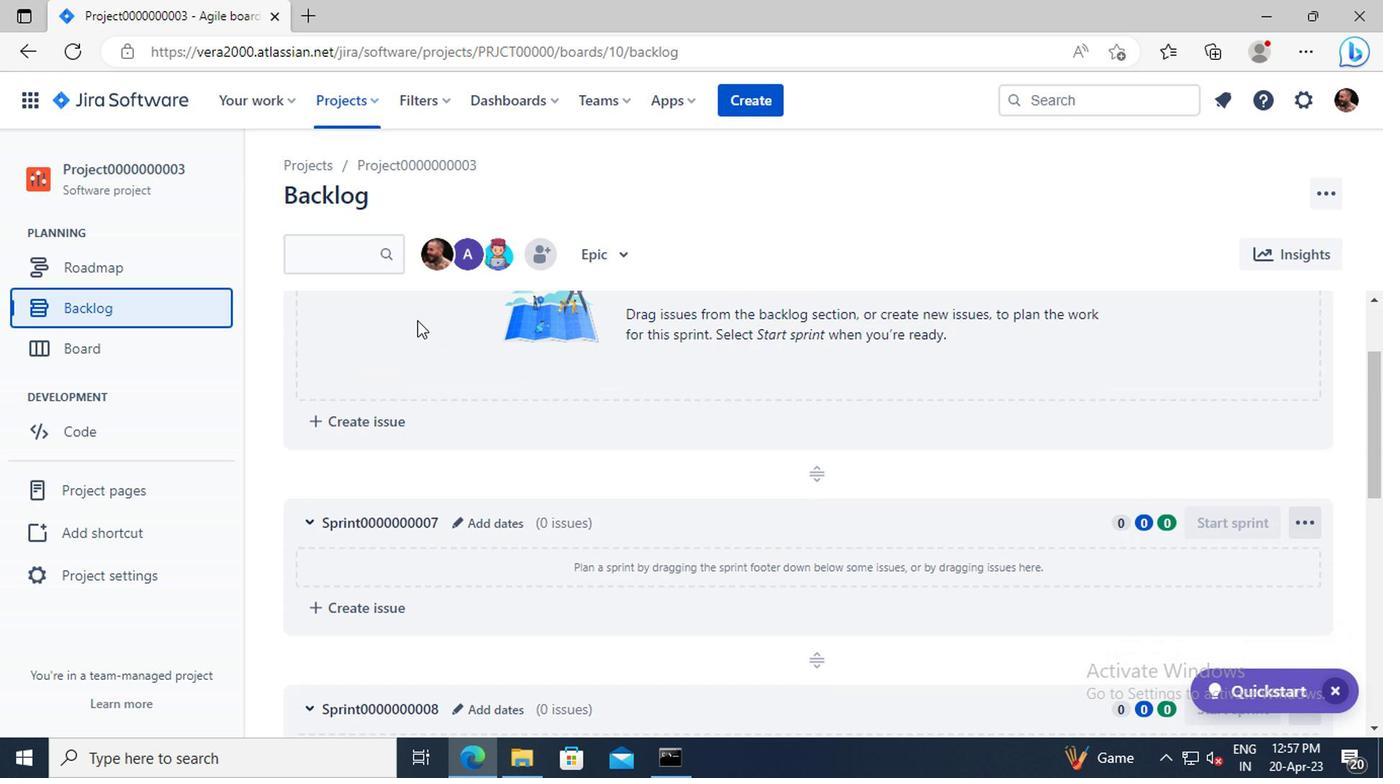 
Action: Mouse scrolled (412, 321) with delta (0, 0)
Screenshot: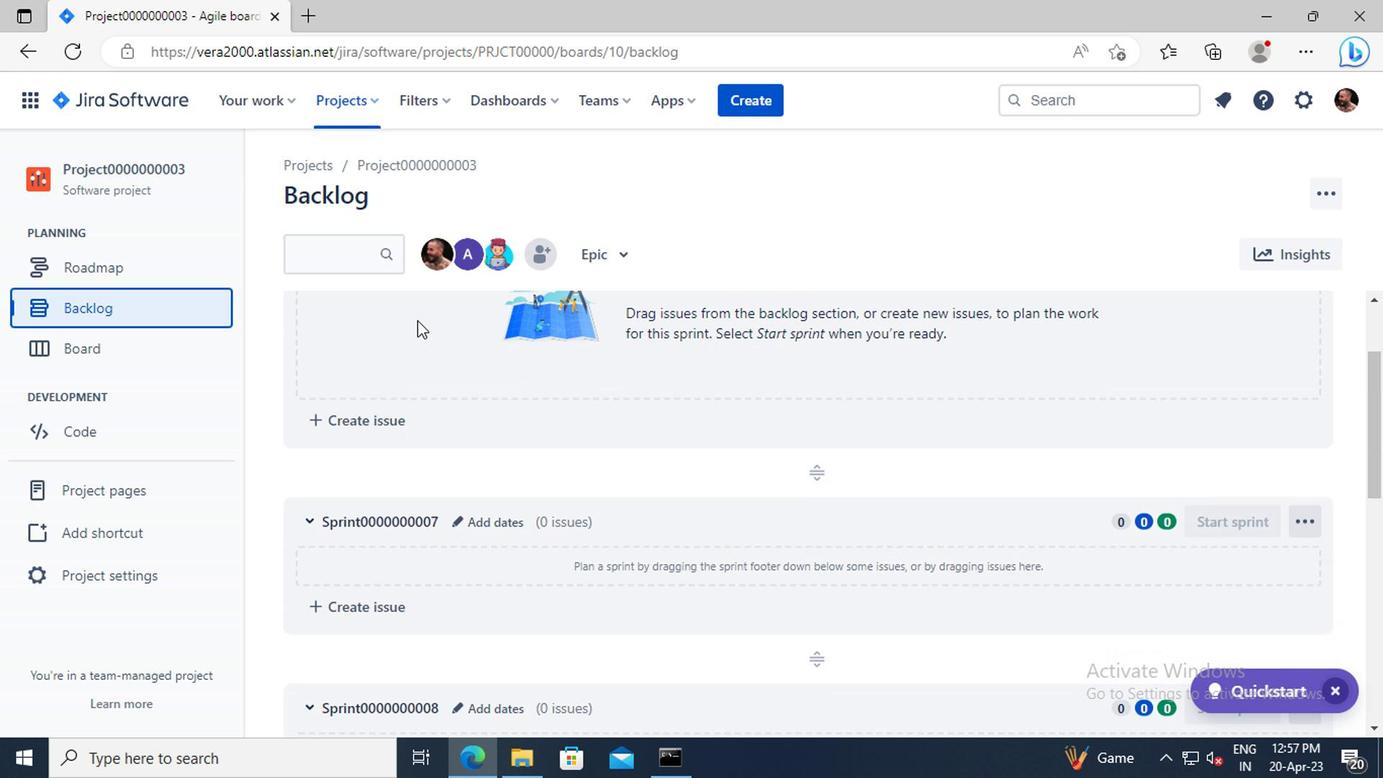 
Action: Mouse scrolled (412, 321) with delta (0, 0)
Screenshot: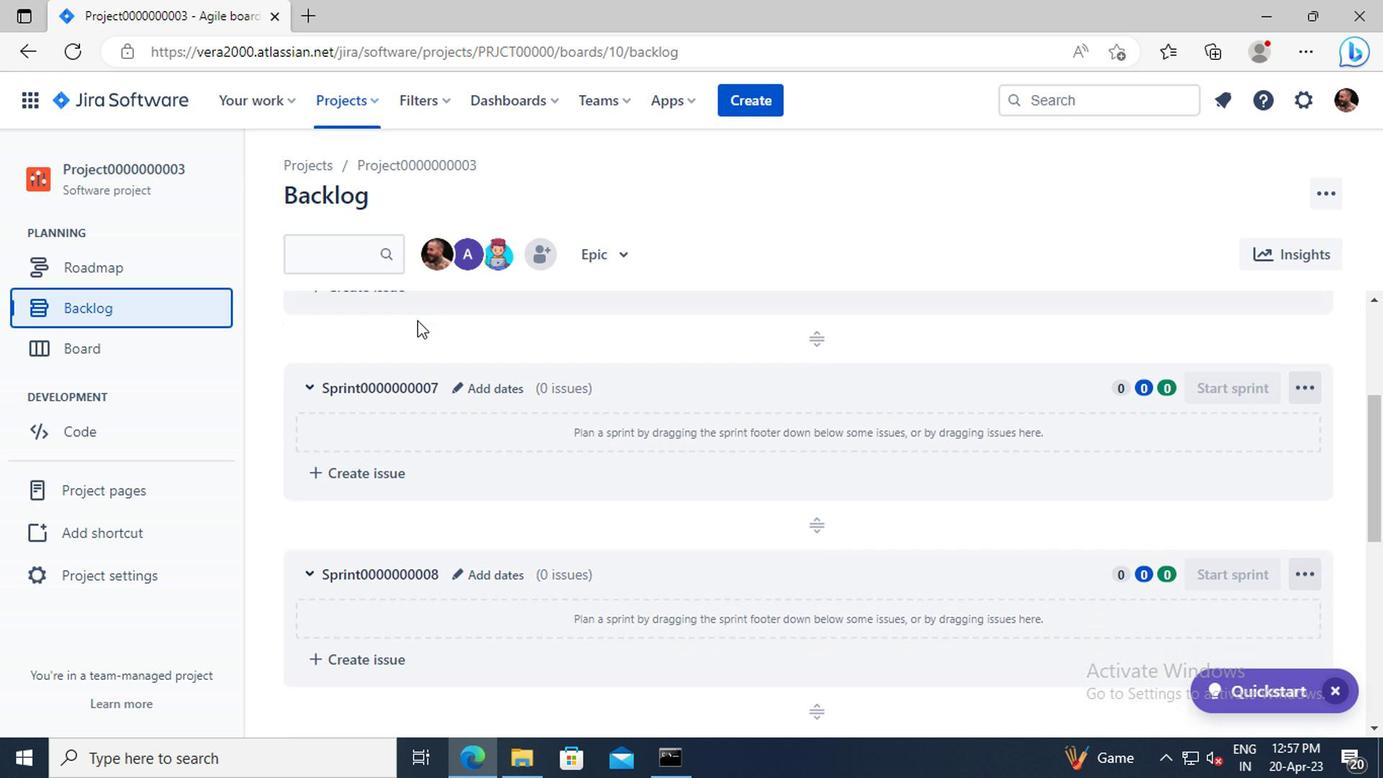 
Action: Mouse scrolled (412, 321) with delta (0, 0)
Screenshot: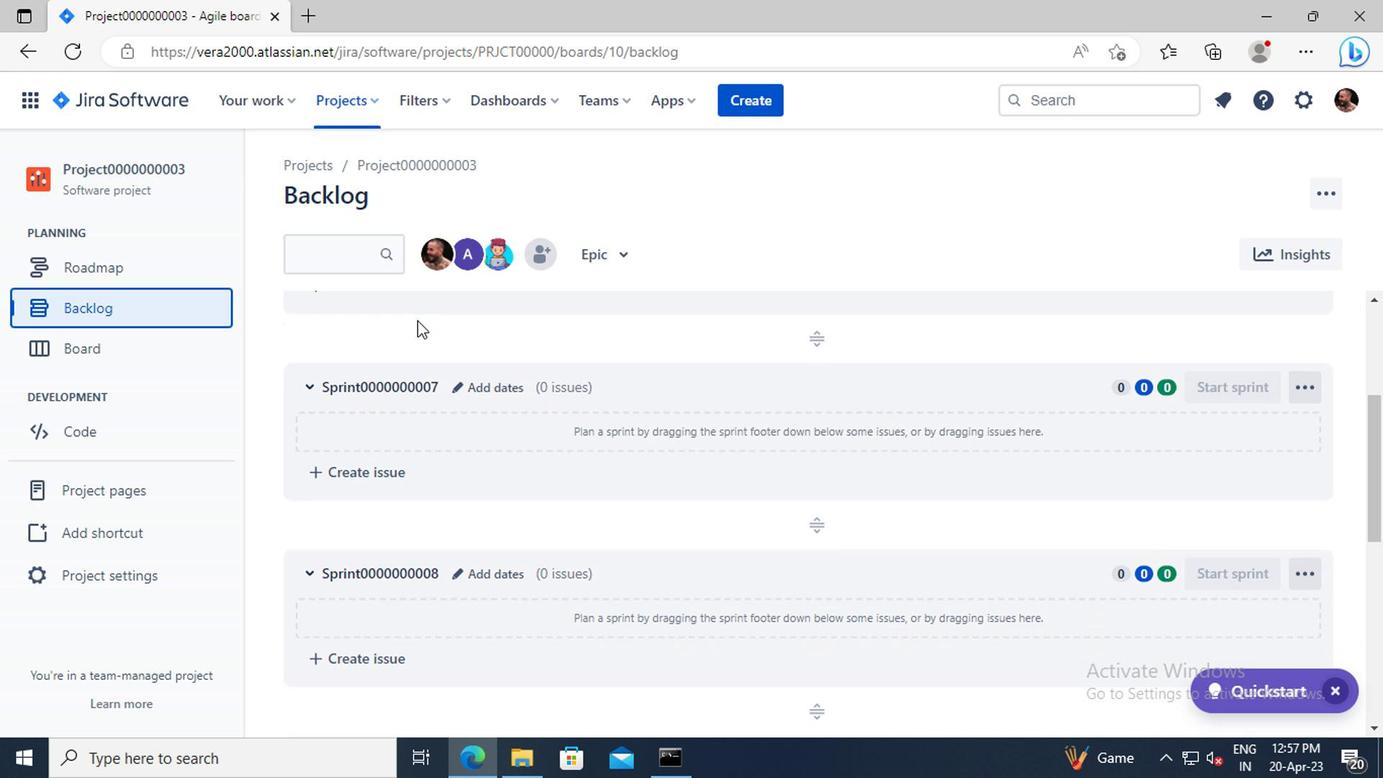 
Action: Mouse scrolled (412, 321) with delta (0, 0)
Screenshot: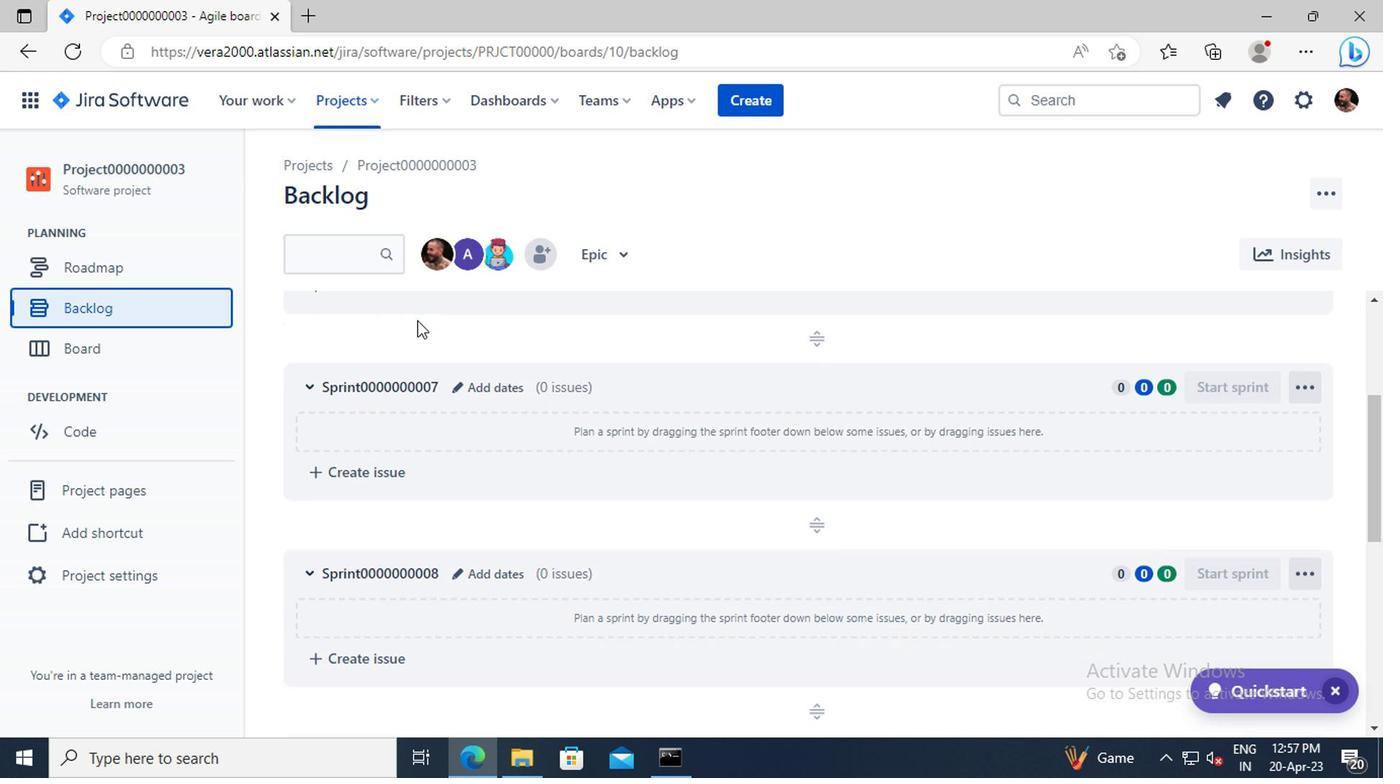 
Action: Mouse scrolled (412, 321) with delta (0, 0)
Screenshot: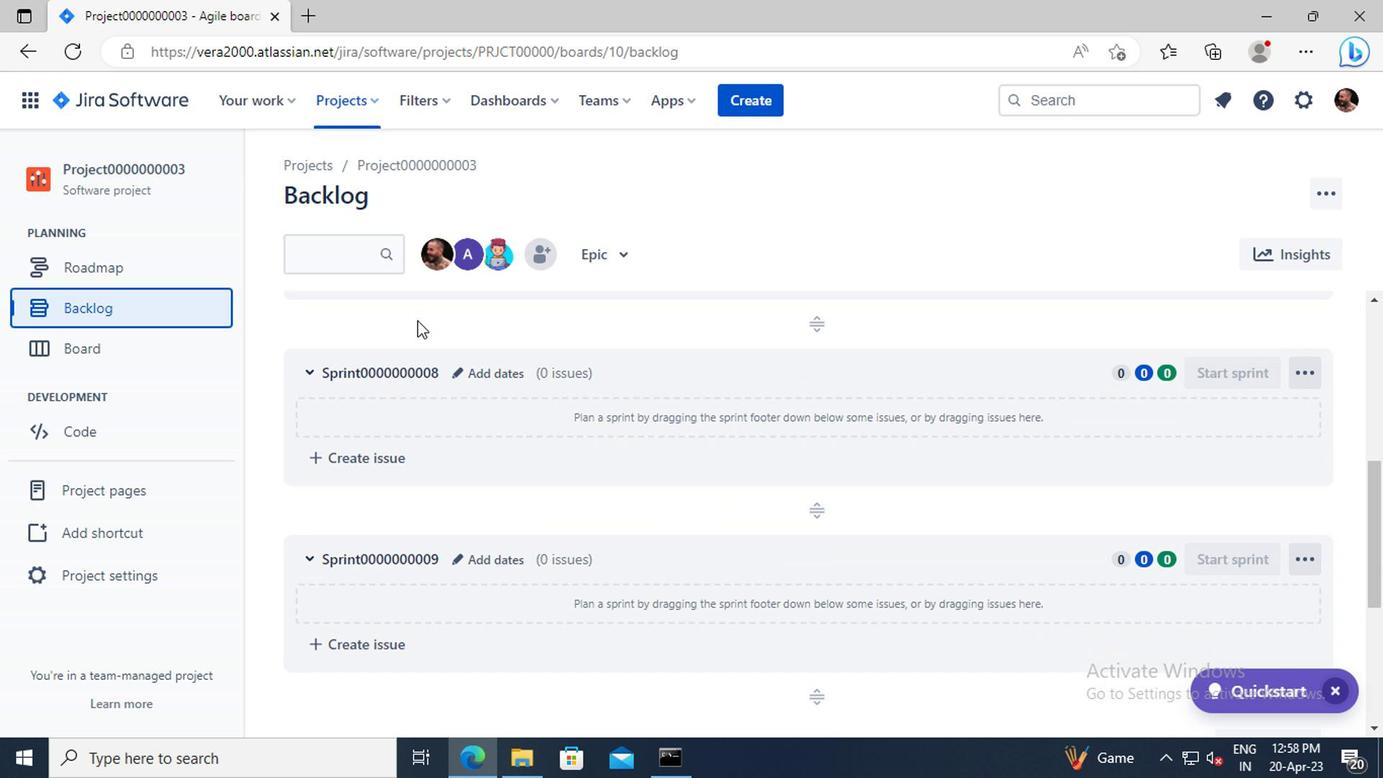 
Action: Mouse scrolled (412, 321) with delta (0, 0)
Screenshot: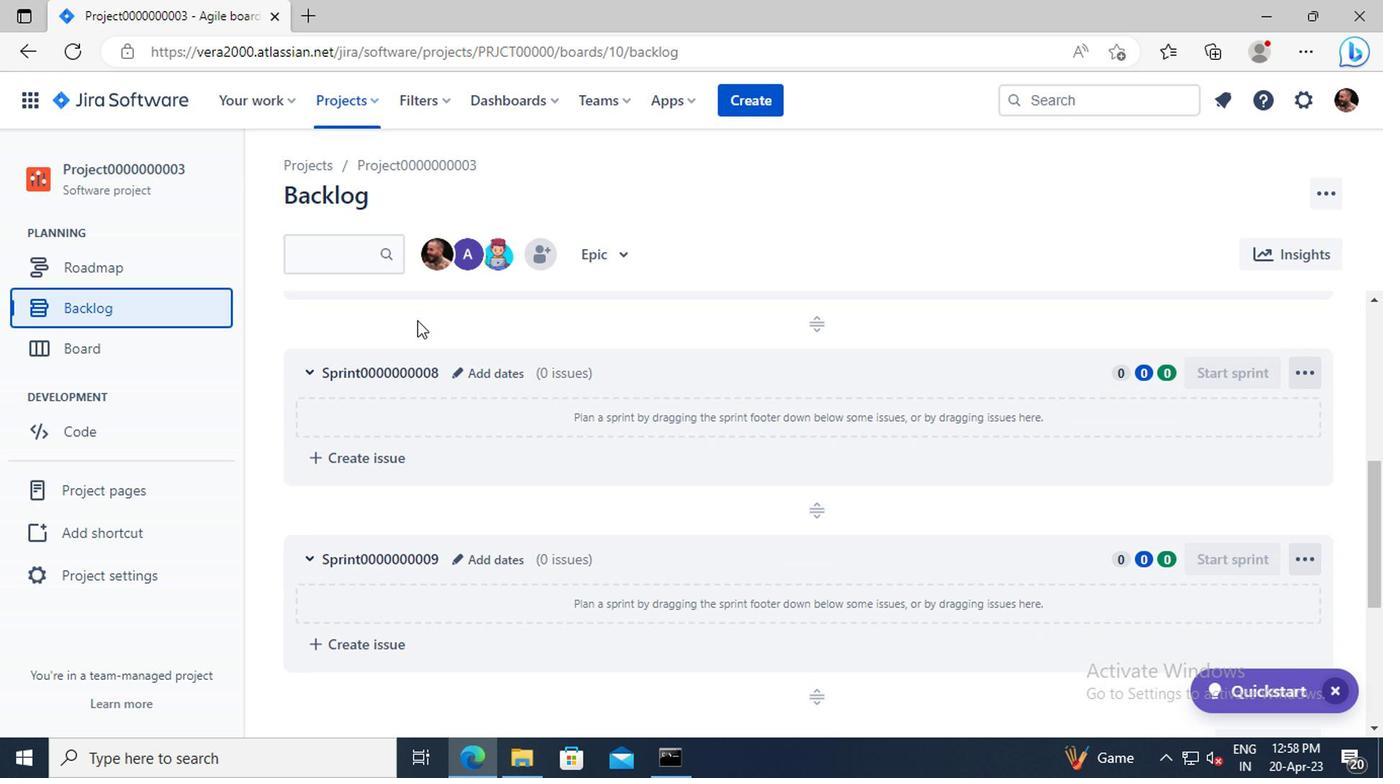 
Action: Mouse scrolled (412, 321) with delta (0, 0)
Screenshot: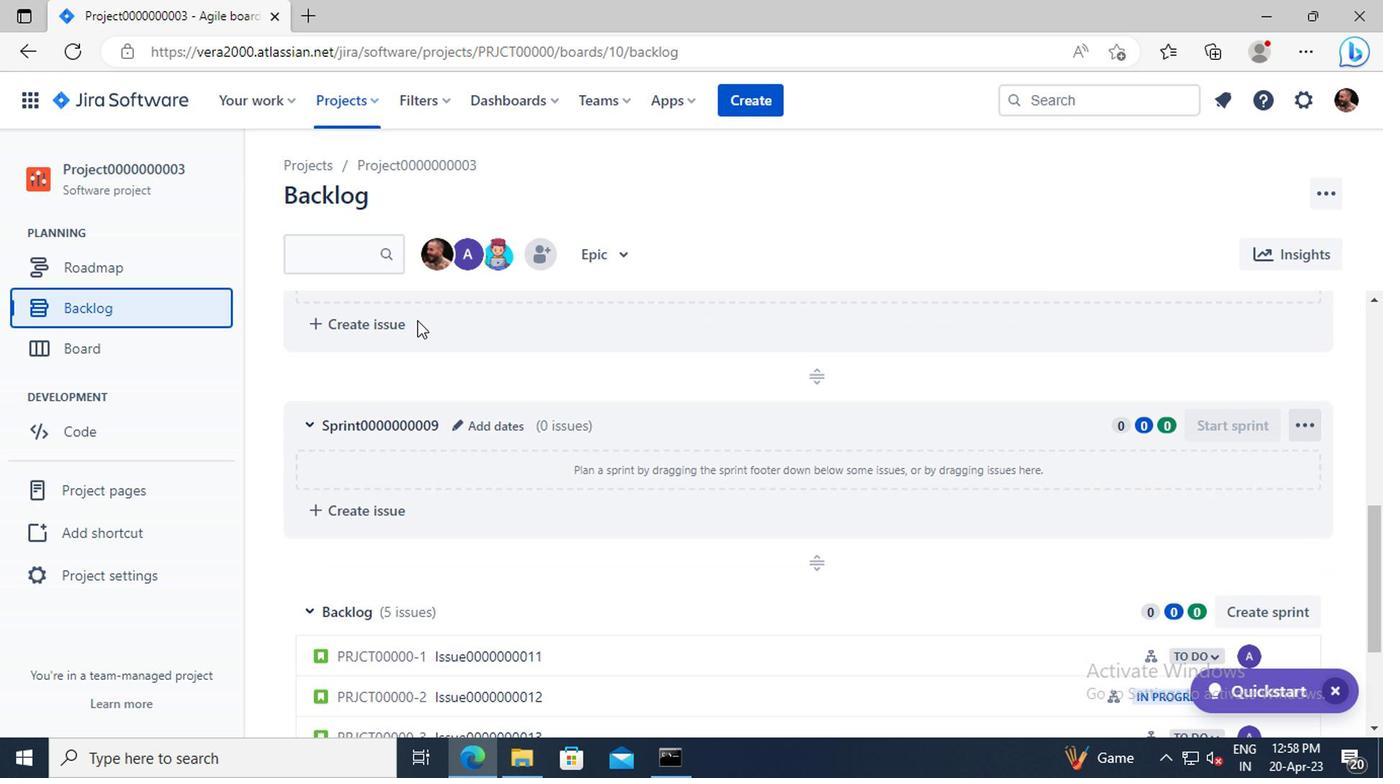 
Action: Mouse scrolled (412, 321) with delta (0, 0)
Screenshot: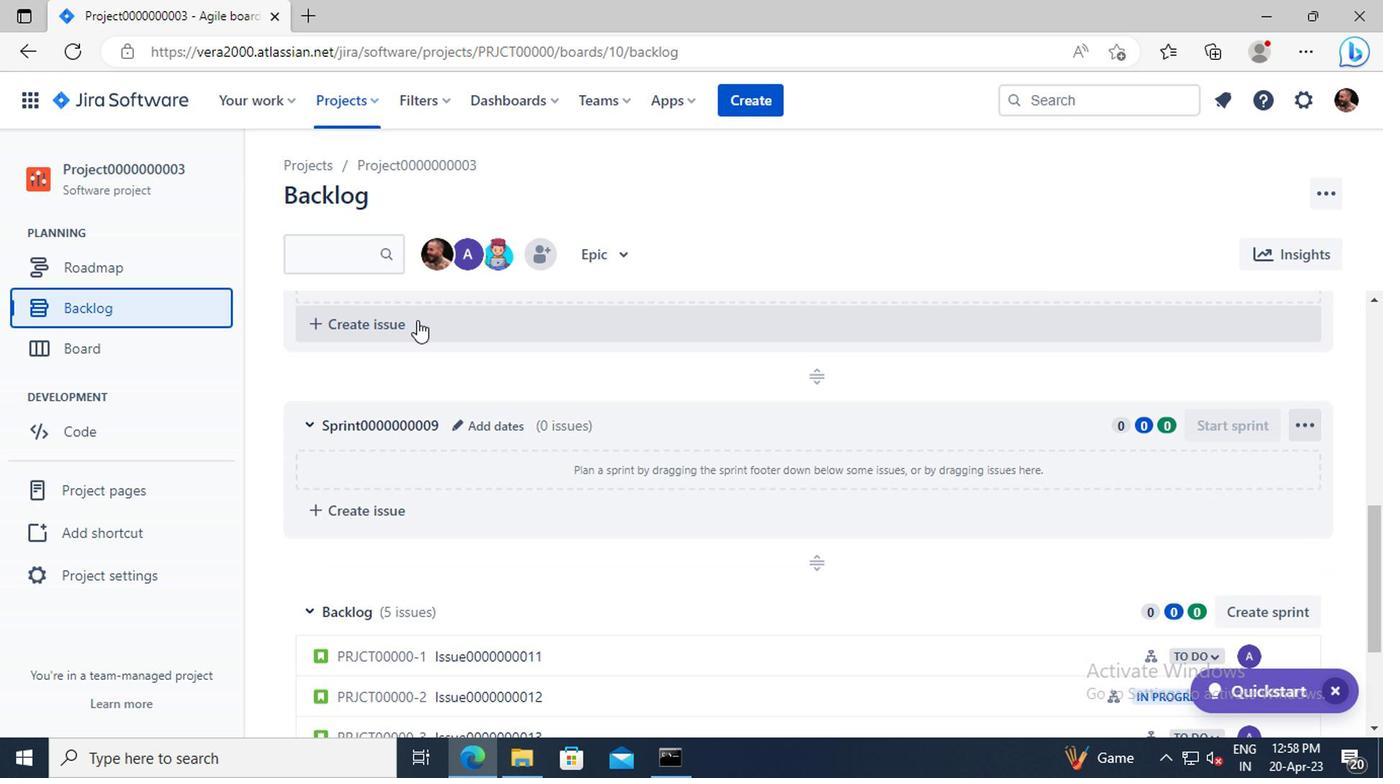 
Action: Mouse scrolled (412, 321) with delta (0, 0)
Screenshot: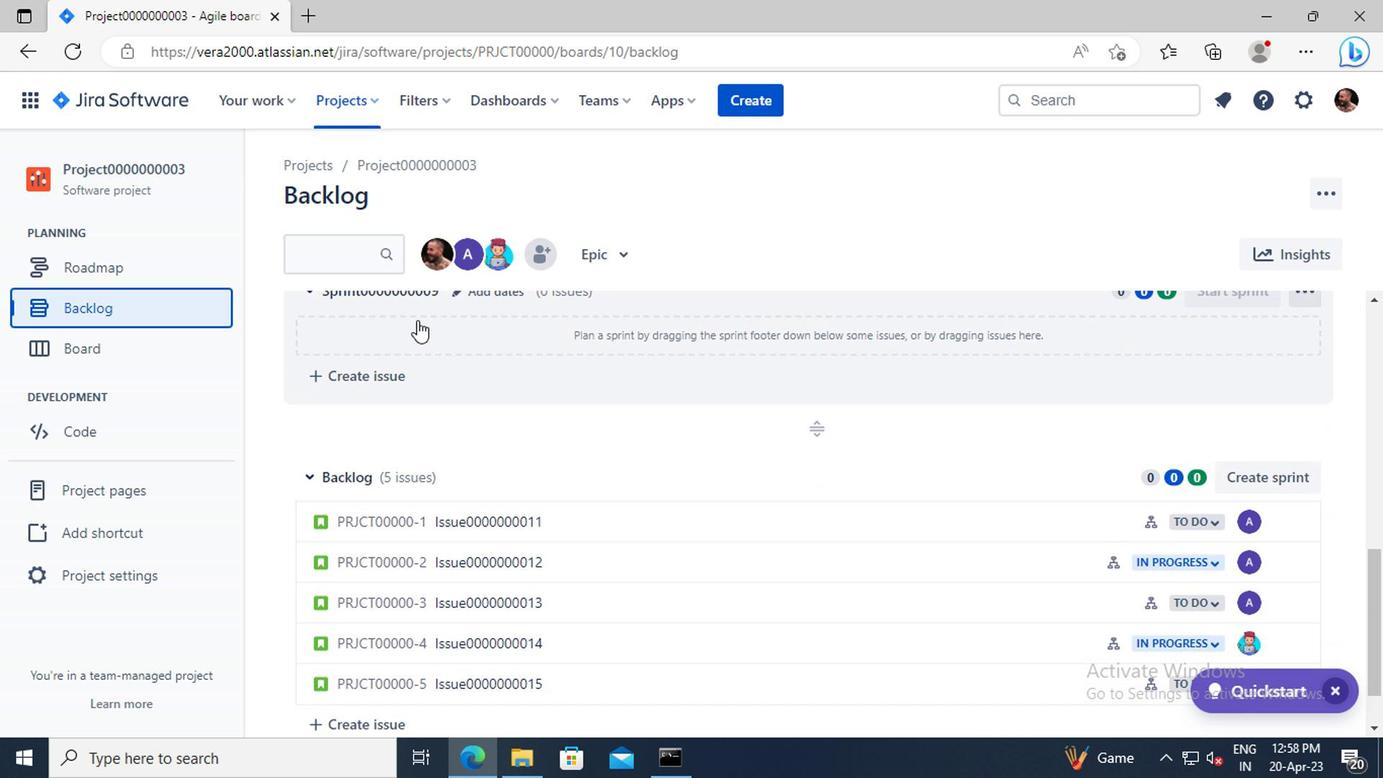 
Action: Mouse moved to (486, 451)
Screenshot: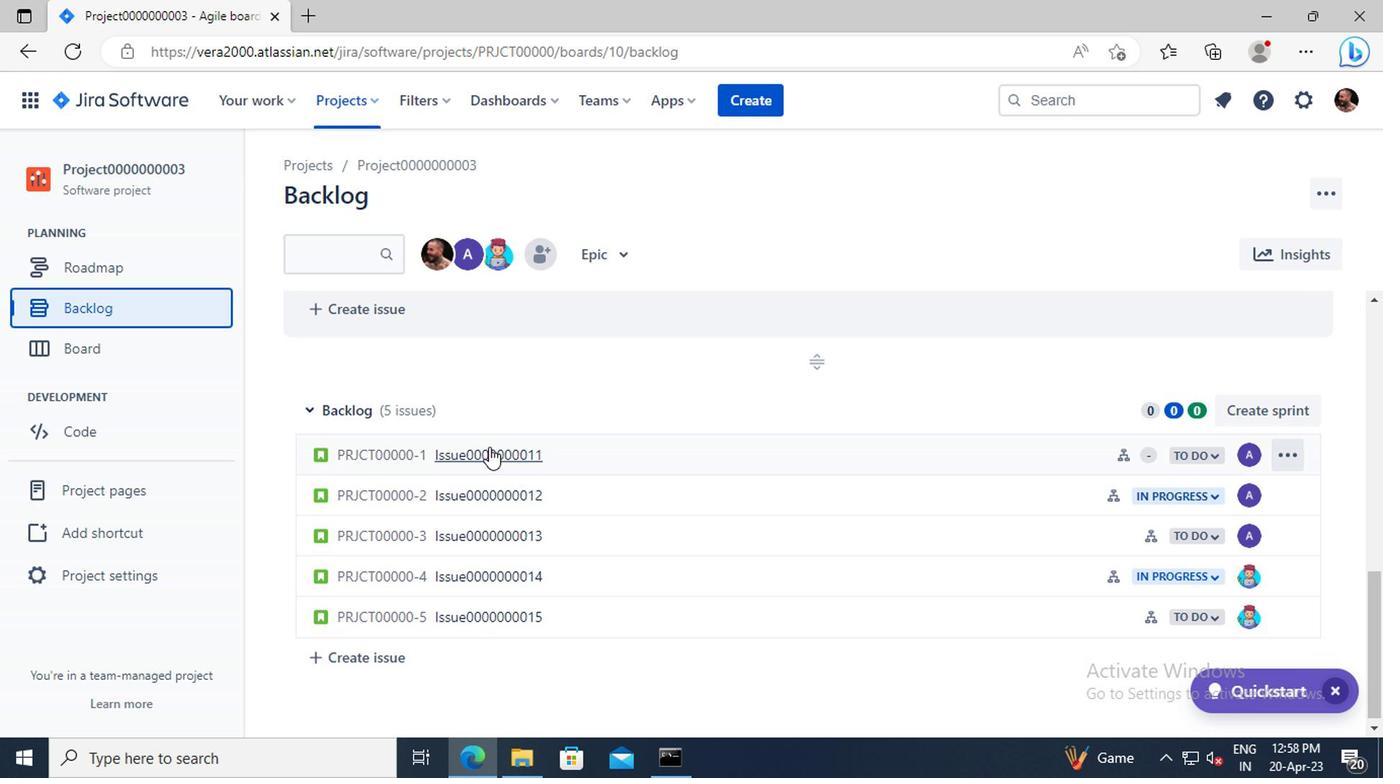 
Action: Mouse pressed left at (486, 451)
Screenshot: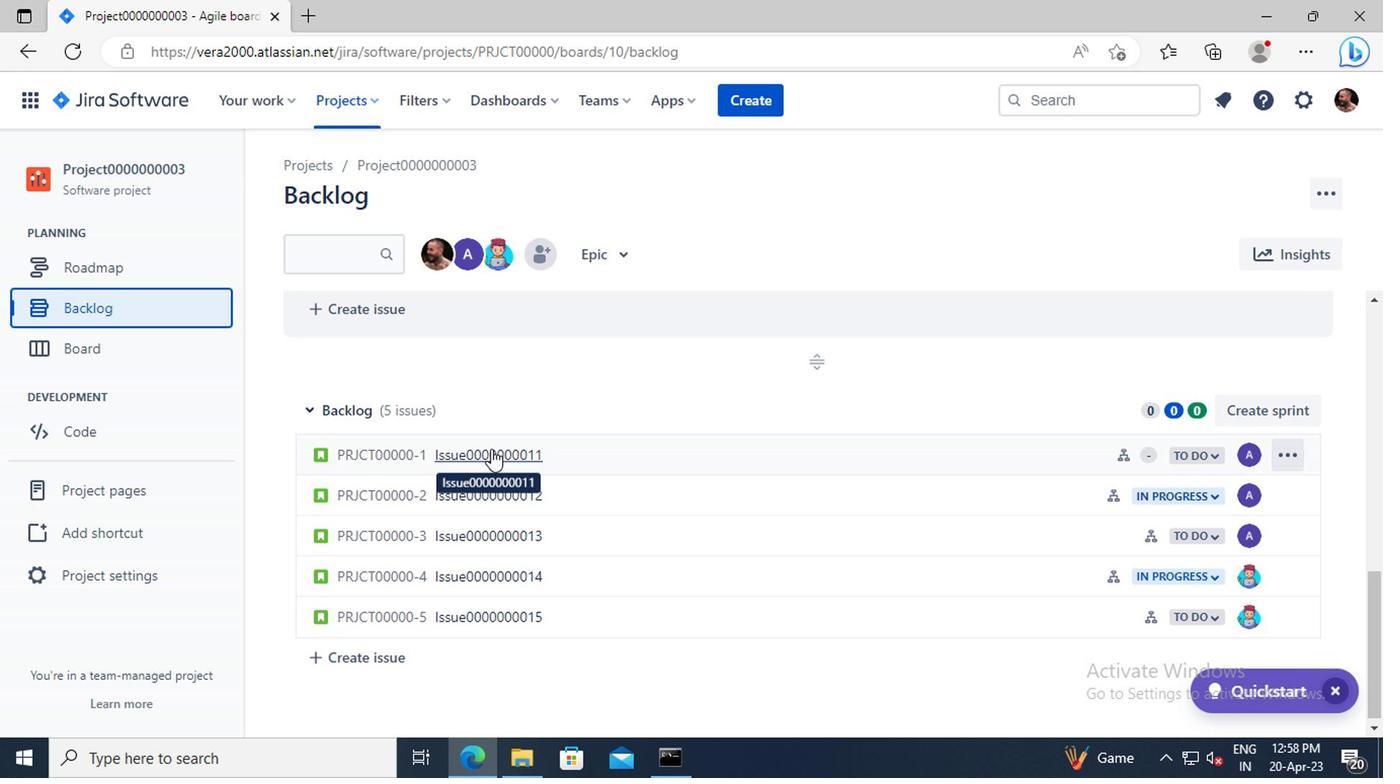 
Action: Mouse moved to (1104, 425)
Screenshot: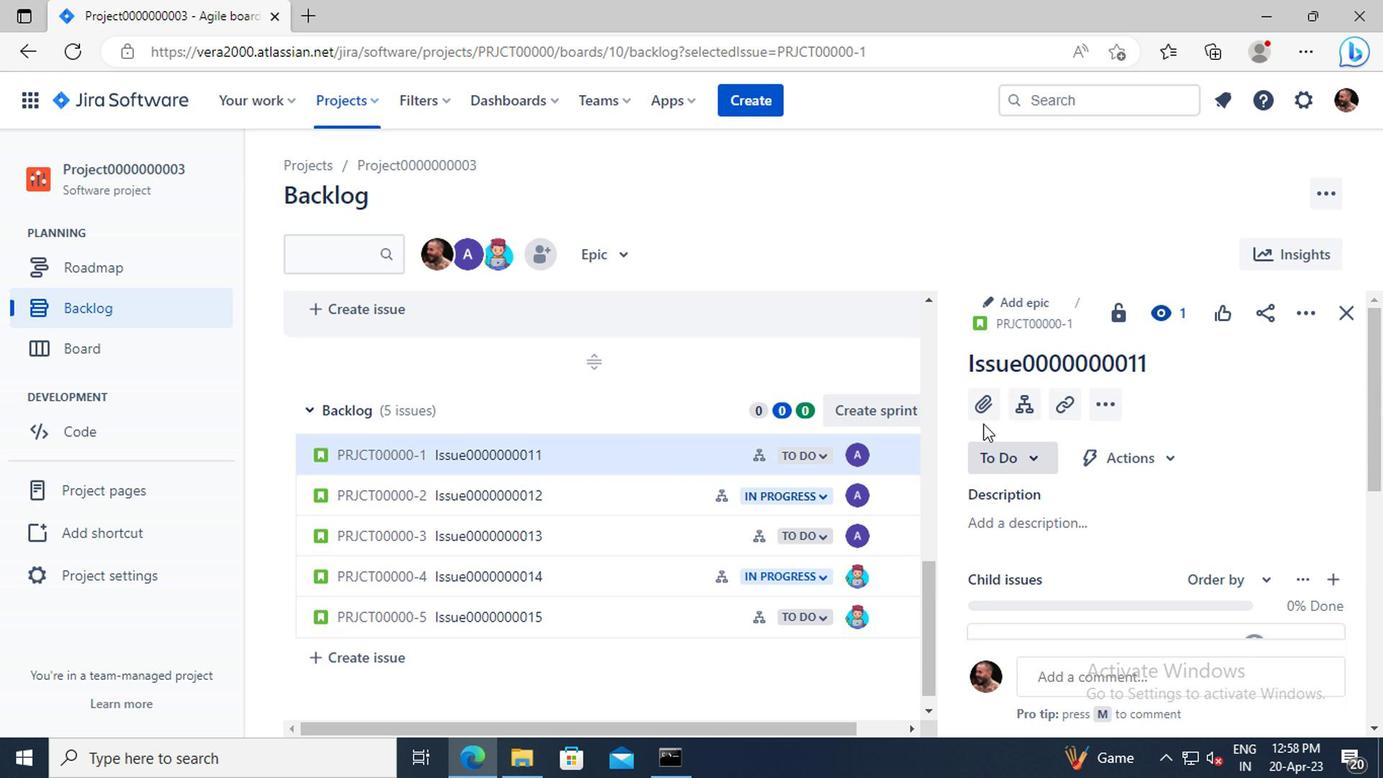 
Action: Mouse scrolled (1104, 425) with delta (0, 0)
Screenshot: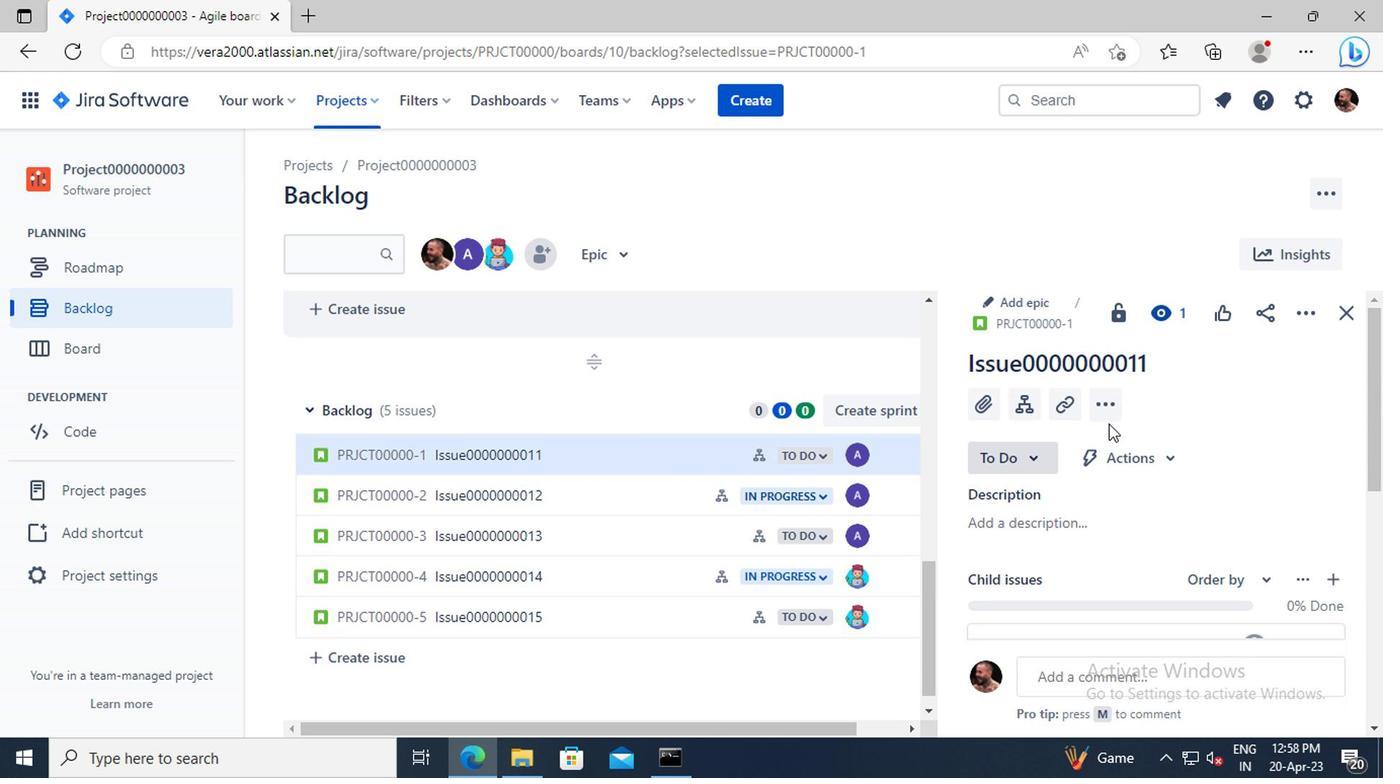 
Action: Mouse scrolled (1104, 425) with delta (0, 0)
Screenshot: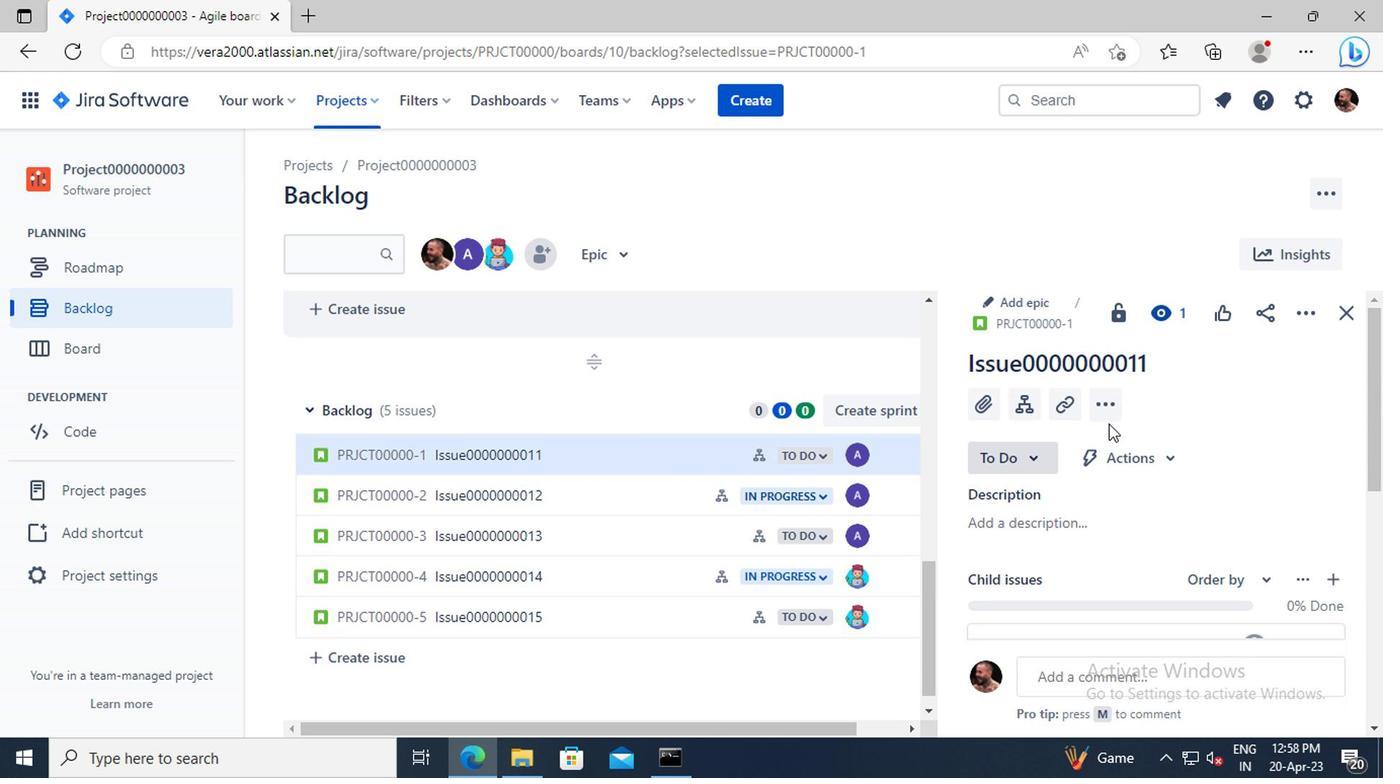 
Action: Mouse scrolled (1104, 425) with delta (0, 0)
Screenshot: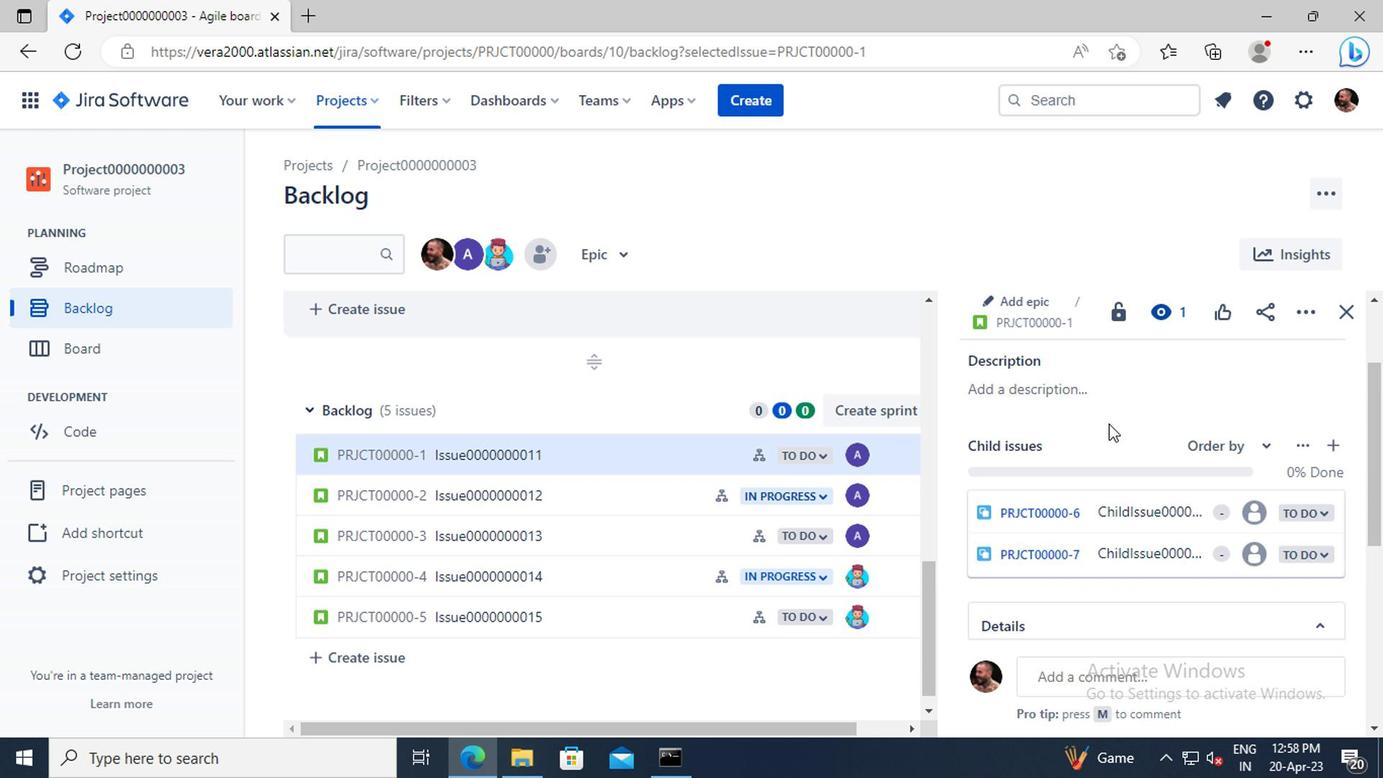 
Action: Mouse moved to (1250, 453)
Screenshot: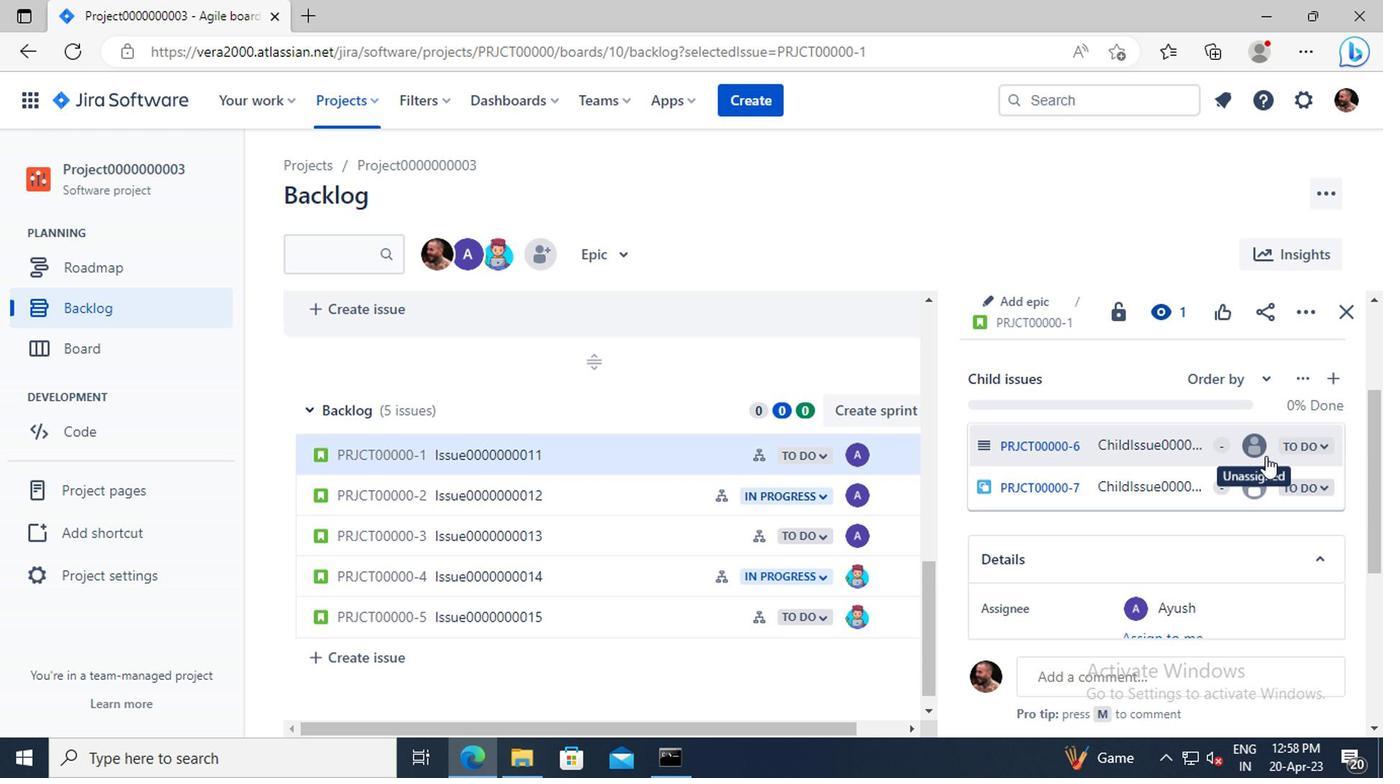 
Action: Mouse pressed left at (1250, 453)
Screenshot: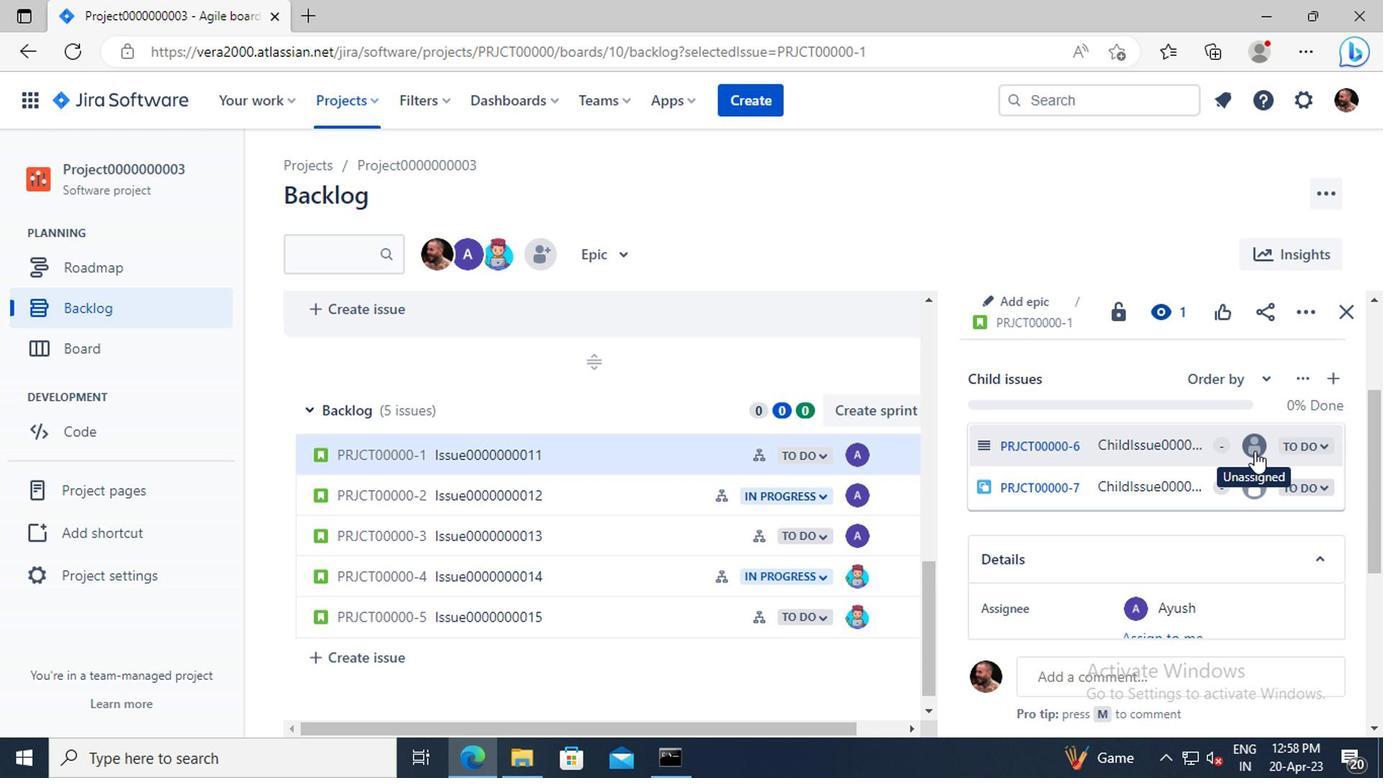 
Action: Mouse moved to (1160, 511)
Screenshot: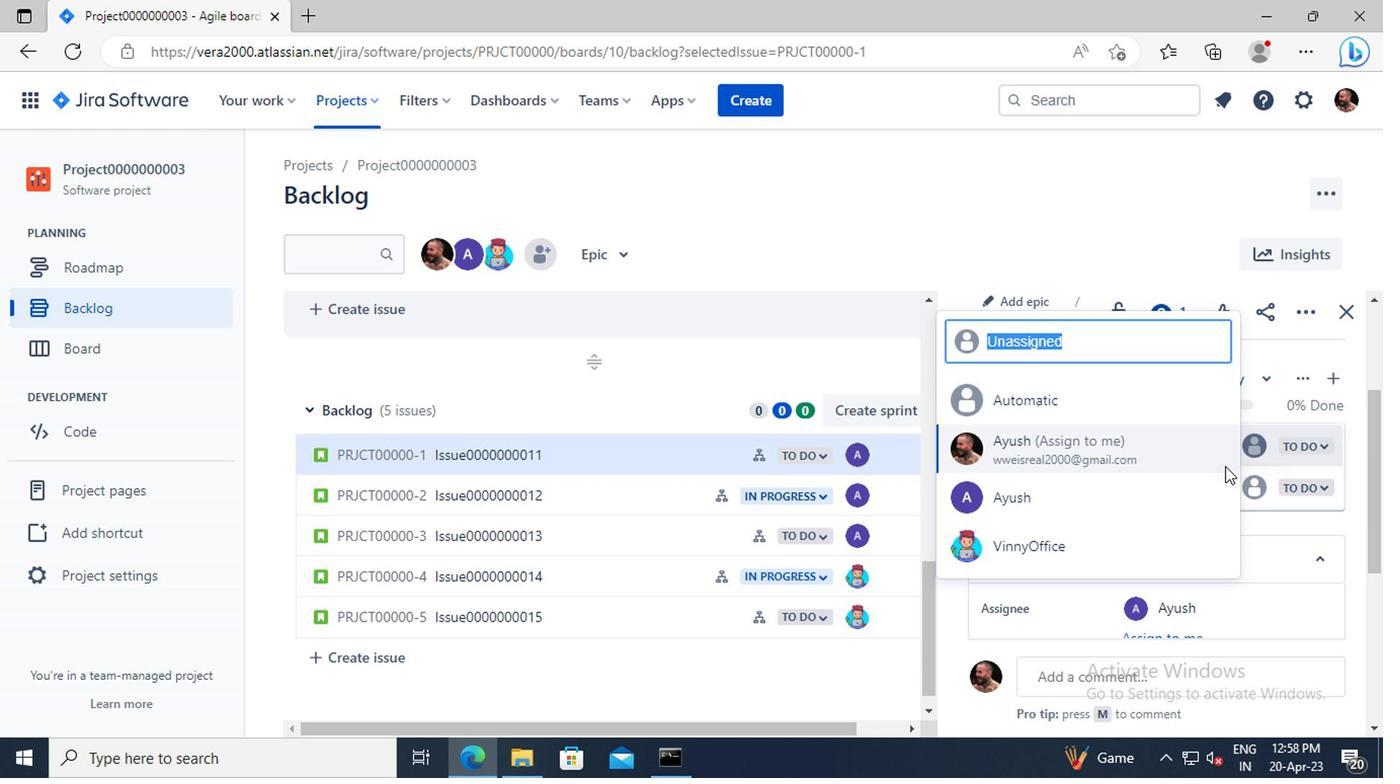 
Action: Key pressed AYUSH
Screenshot: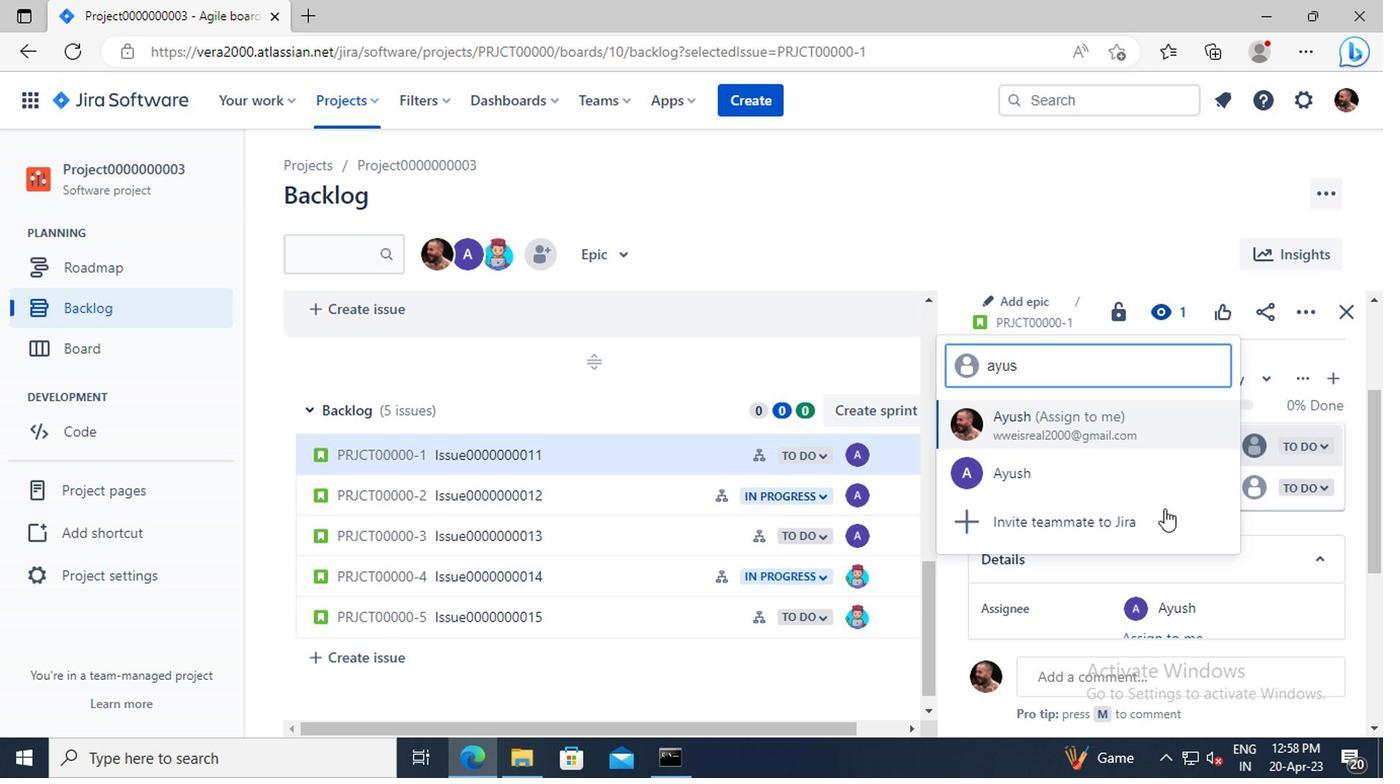 
Action: Mouse moved to (1085, 480)
Screenshot: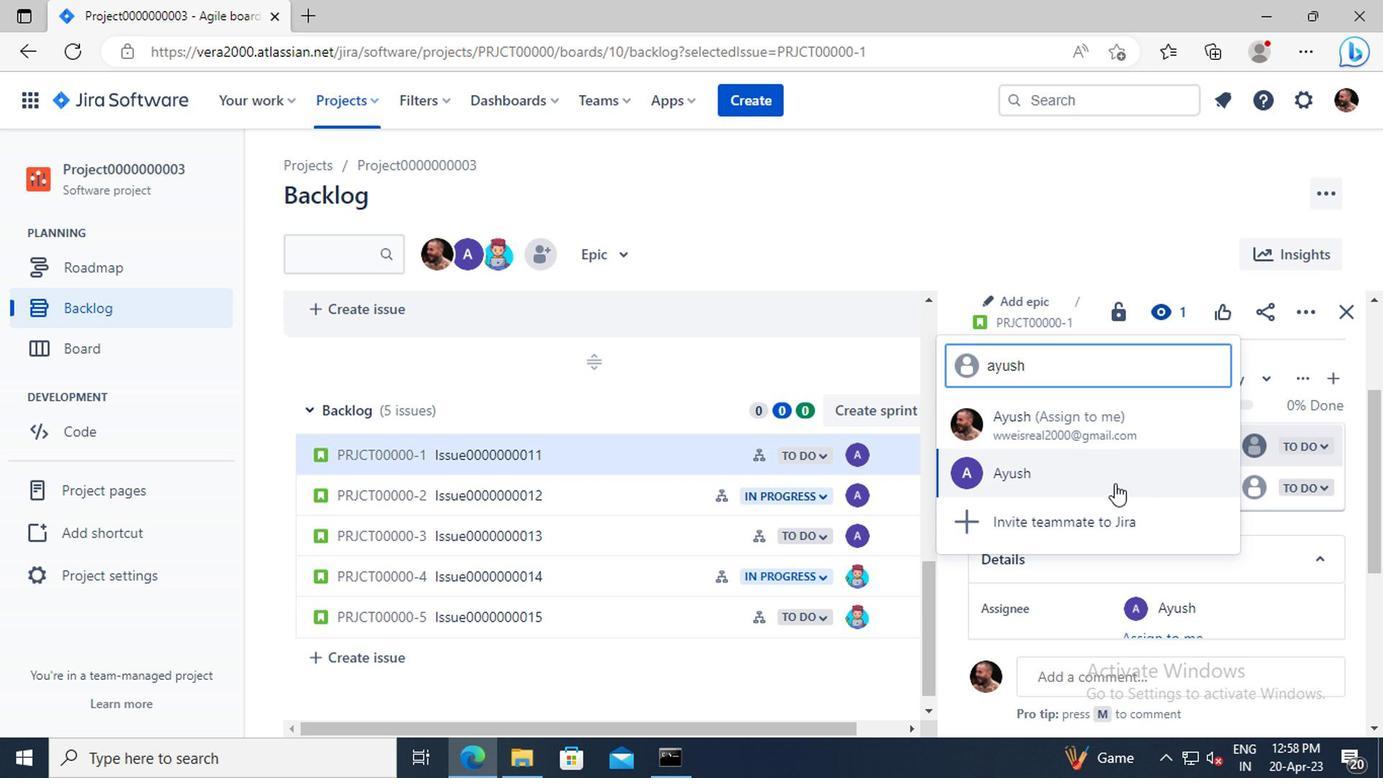
Action: Mouse pressed left at (1085, 480)
Screenshot: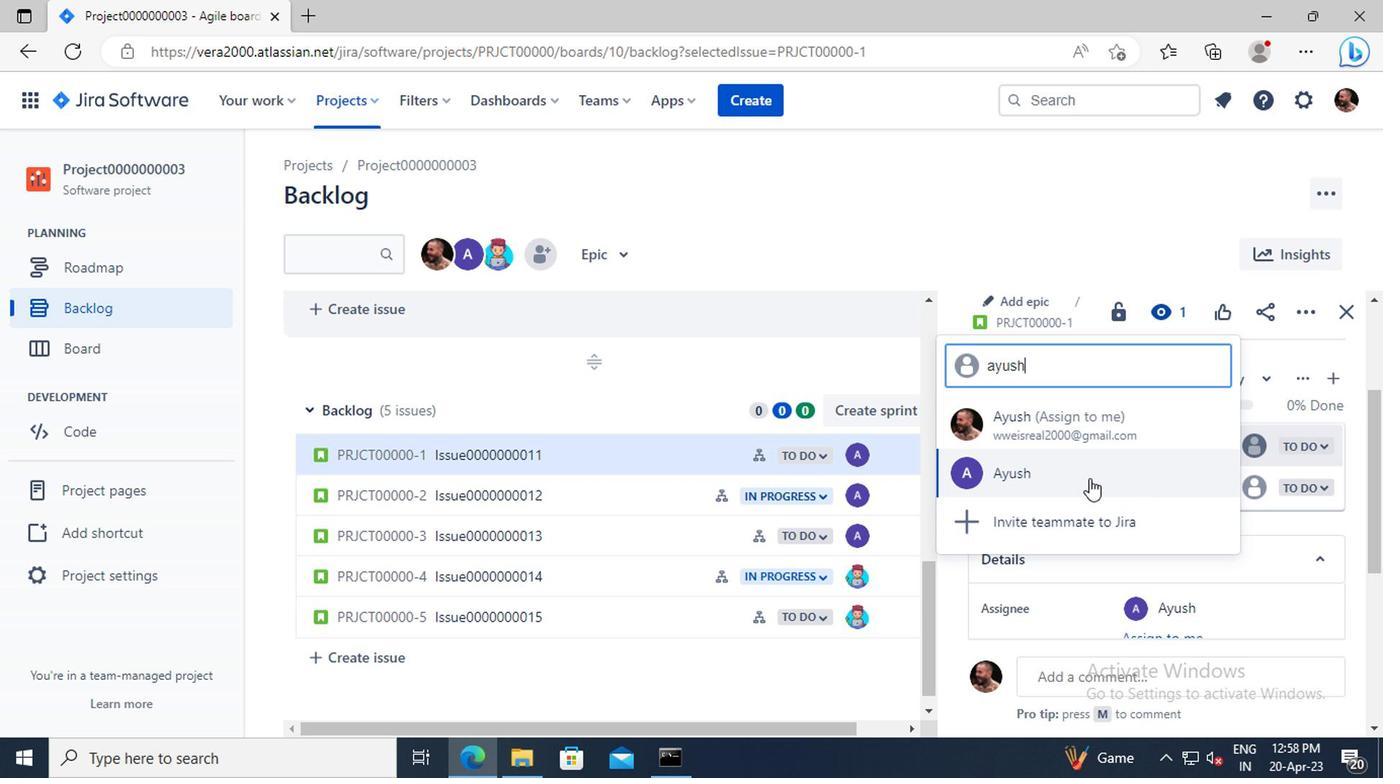 
Action: Mouse moved to (1253, 488)
Screenshot: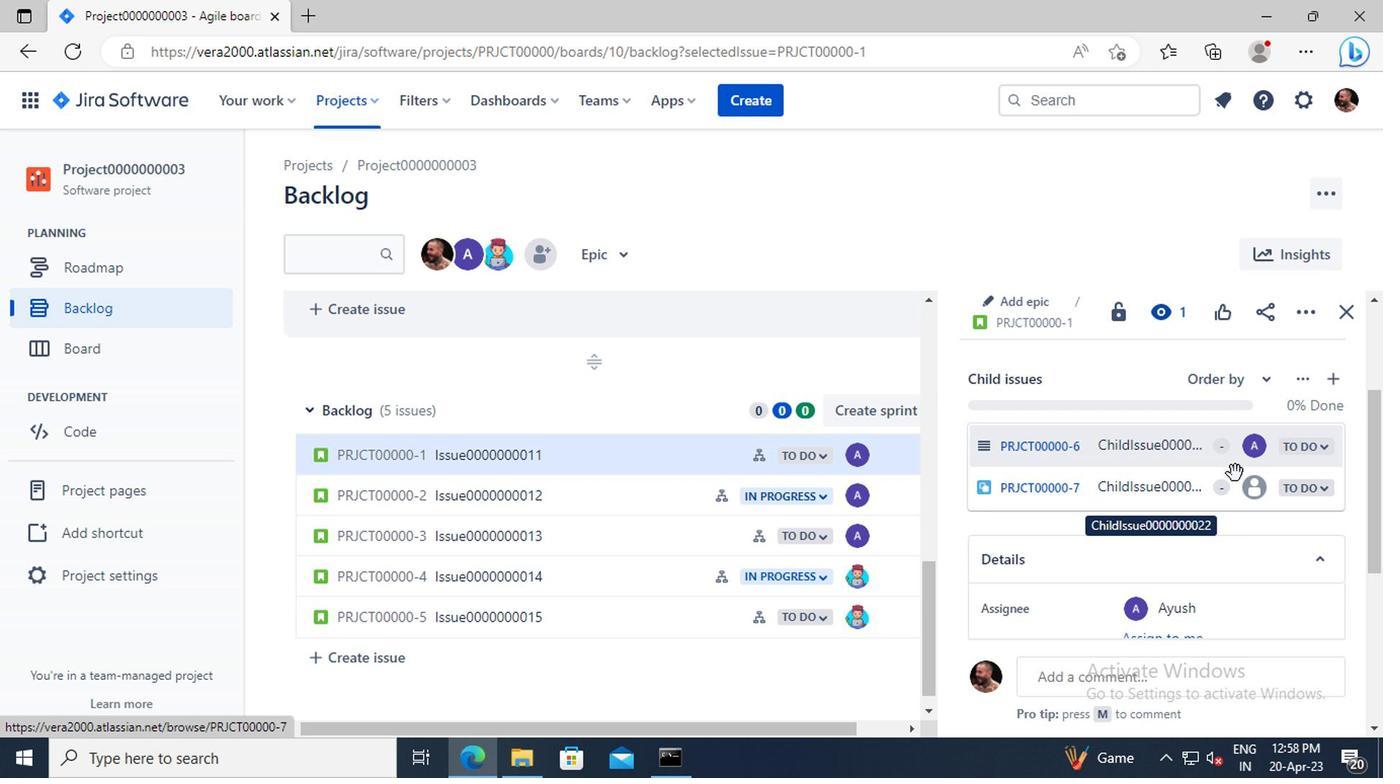 
Action: Mouse pressed left at (1253, 488)
Screenshot: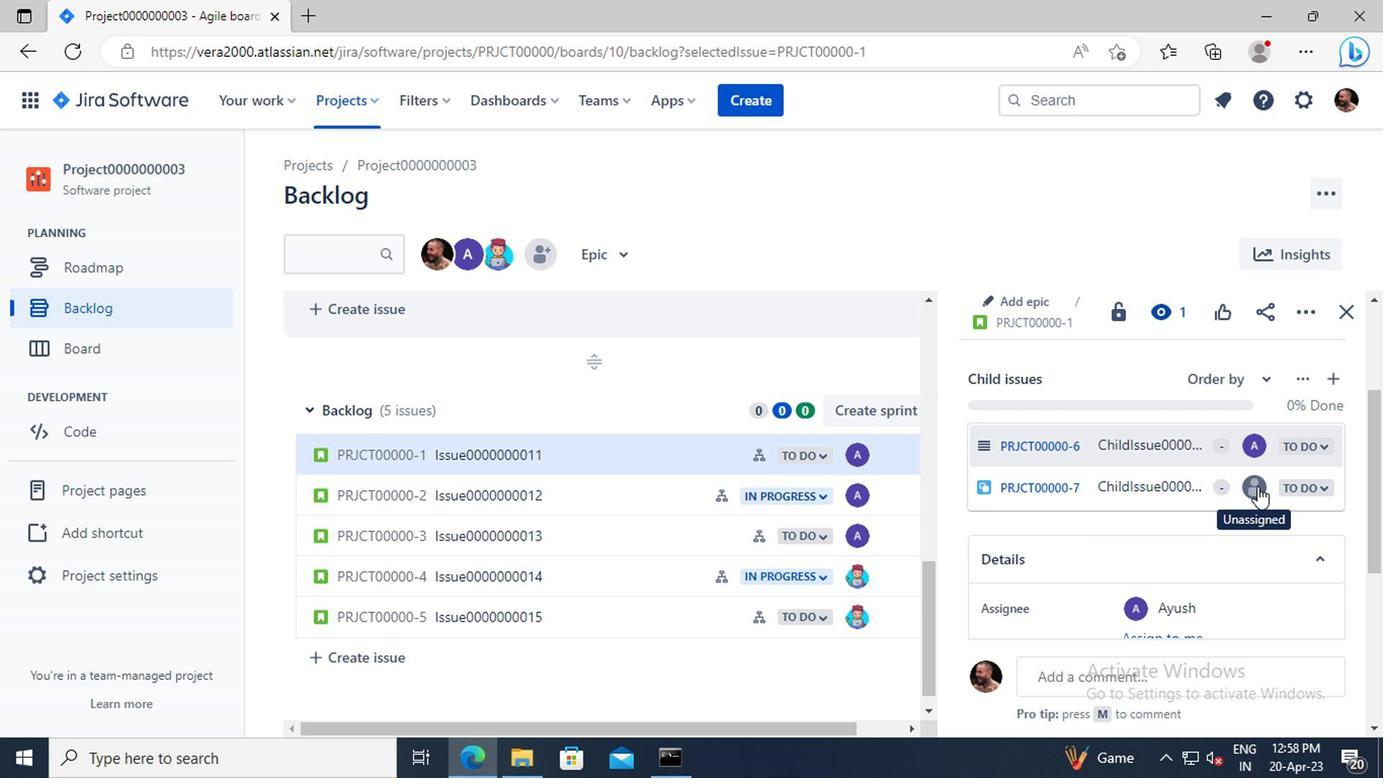 
Action: Mouse moved to (1235, 503)
Screenshot: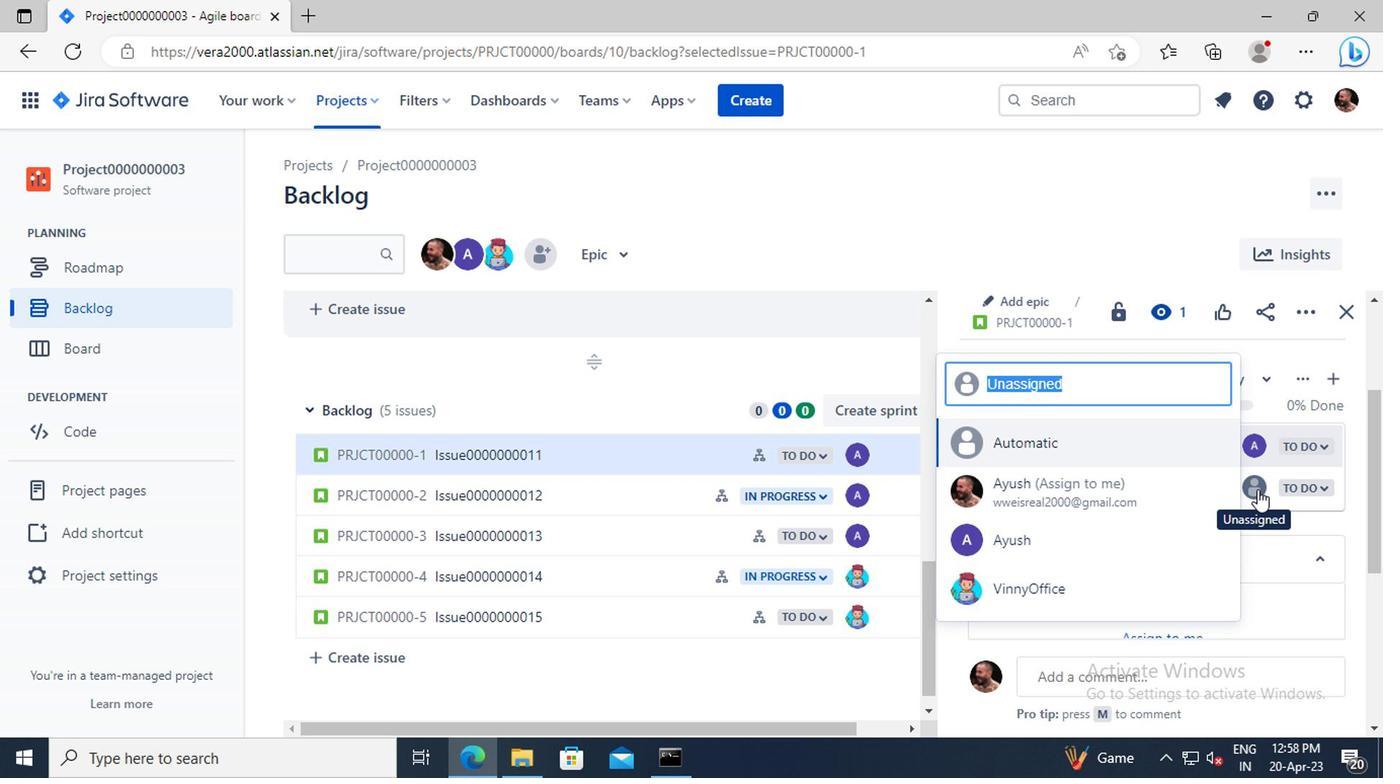 
Action: Key pressed AYUSH
Screenshot: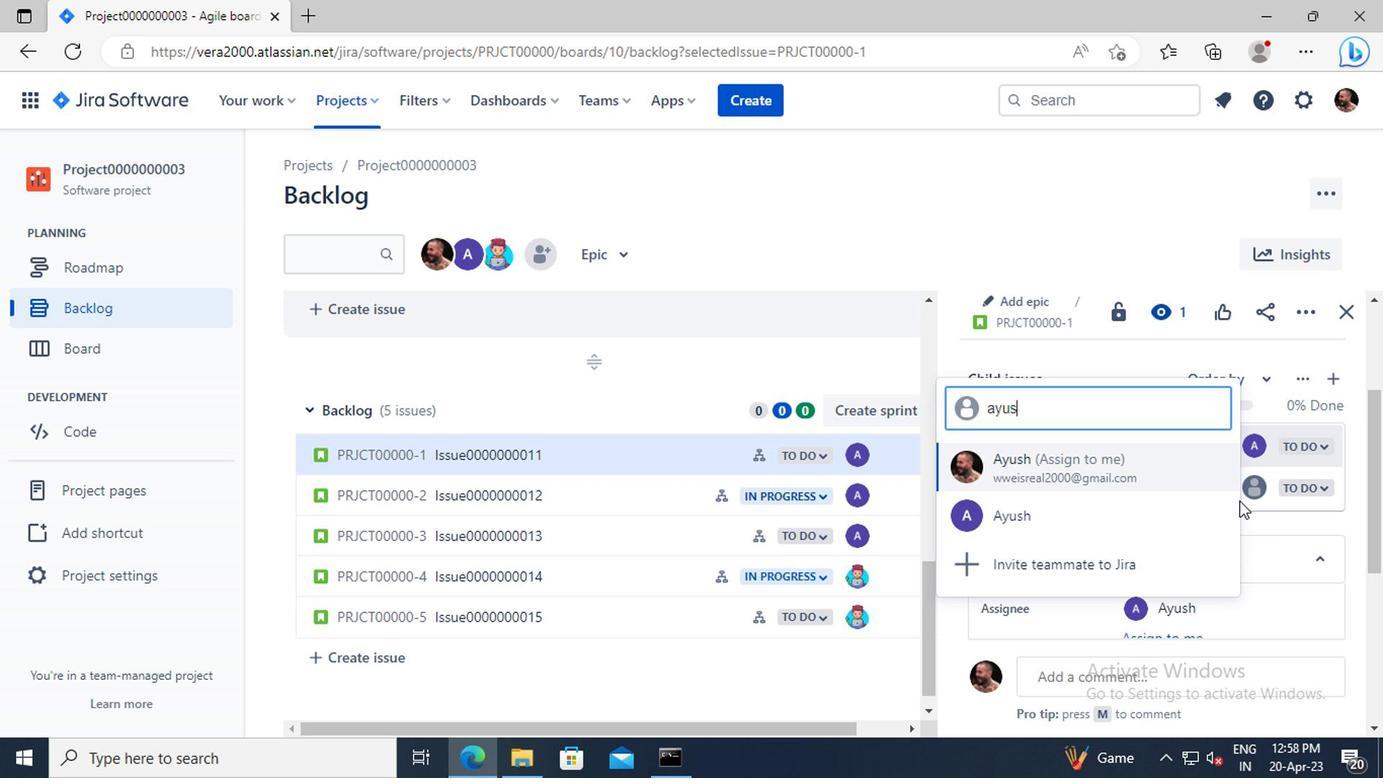 
Action: Mouse moved to (1095, 520)
Screenshot: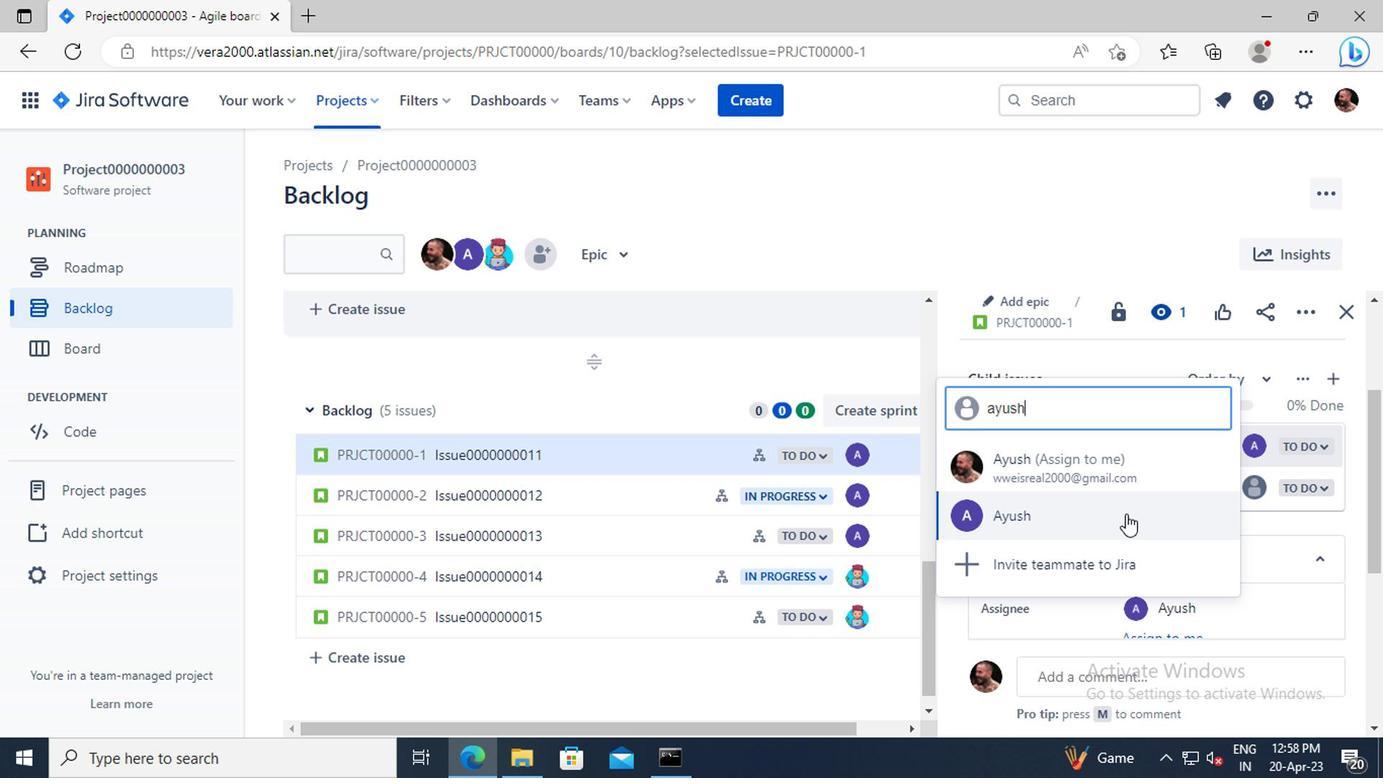 
Action: Mouse pressed left at (1095, 520)
Screenshot: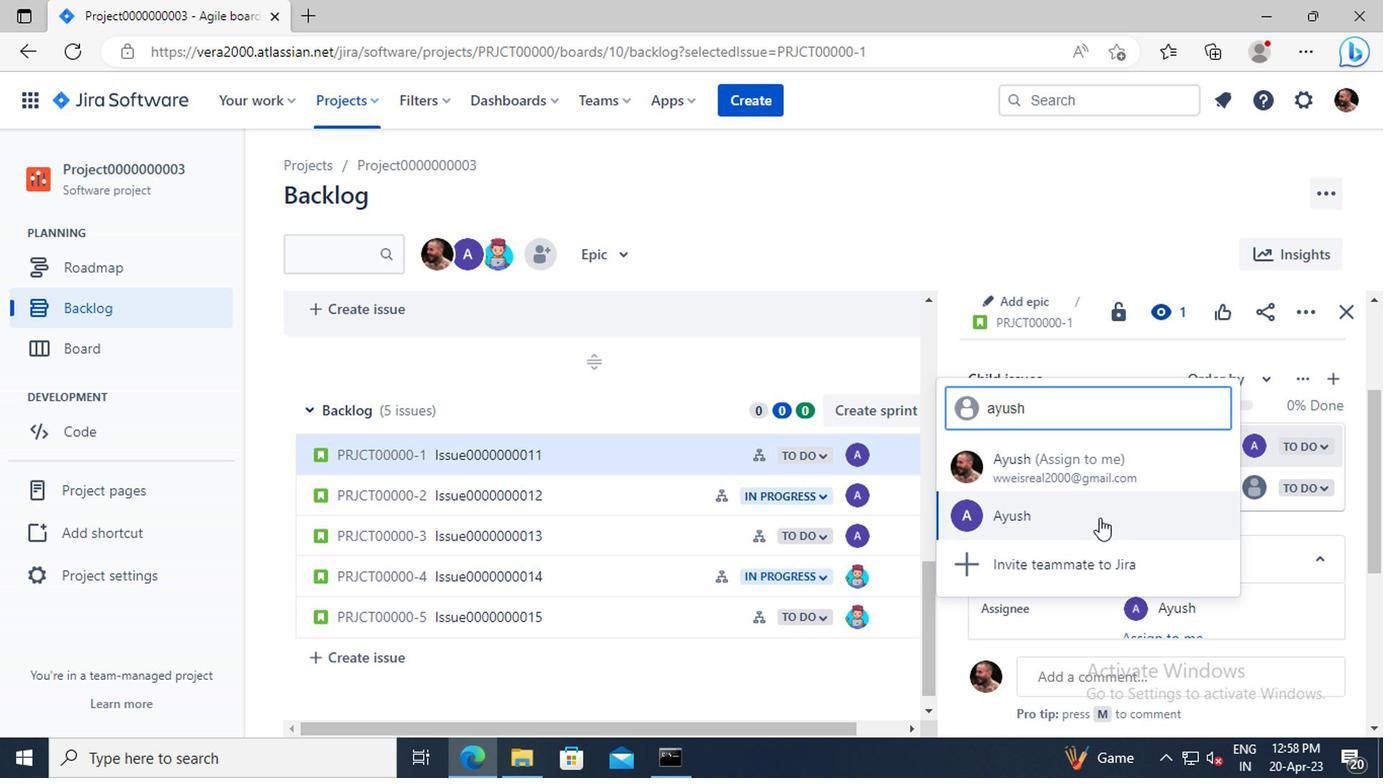 
Action: Mouse moved to (505, 494)
Screenshot: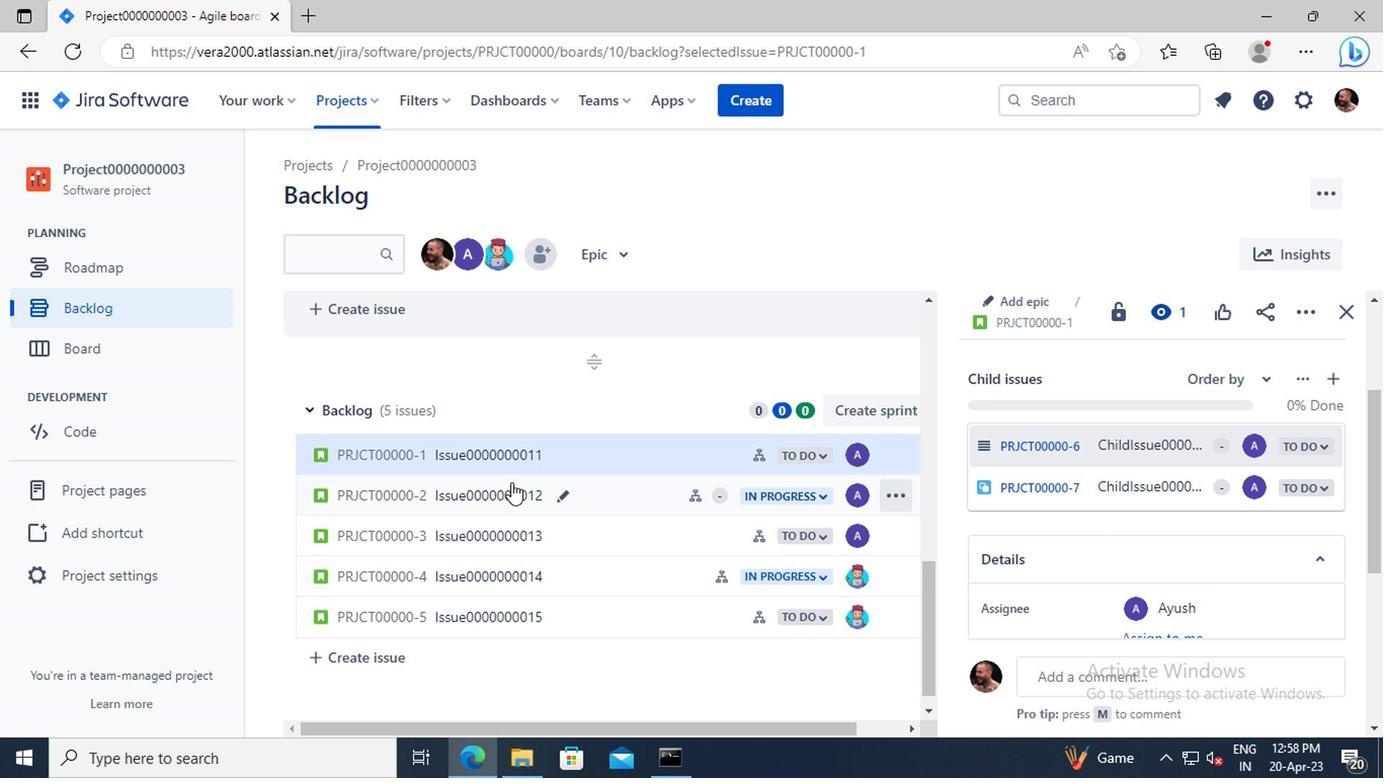 
Action: Mouse pressed left at (505, 494)
Screenshot: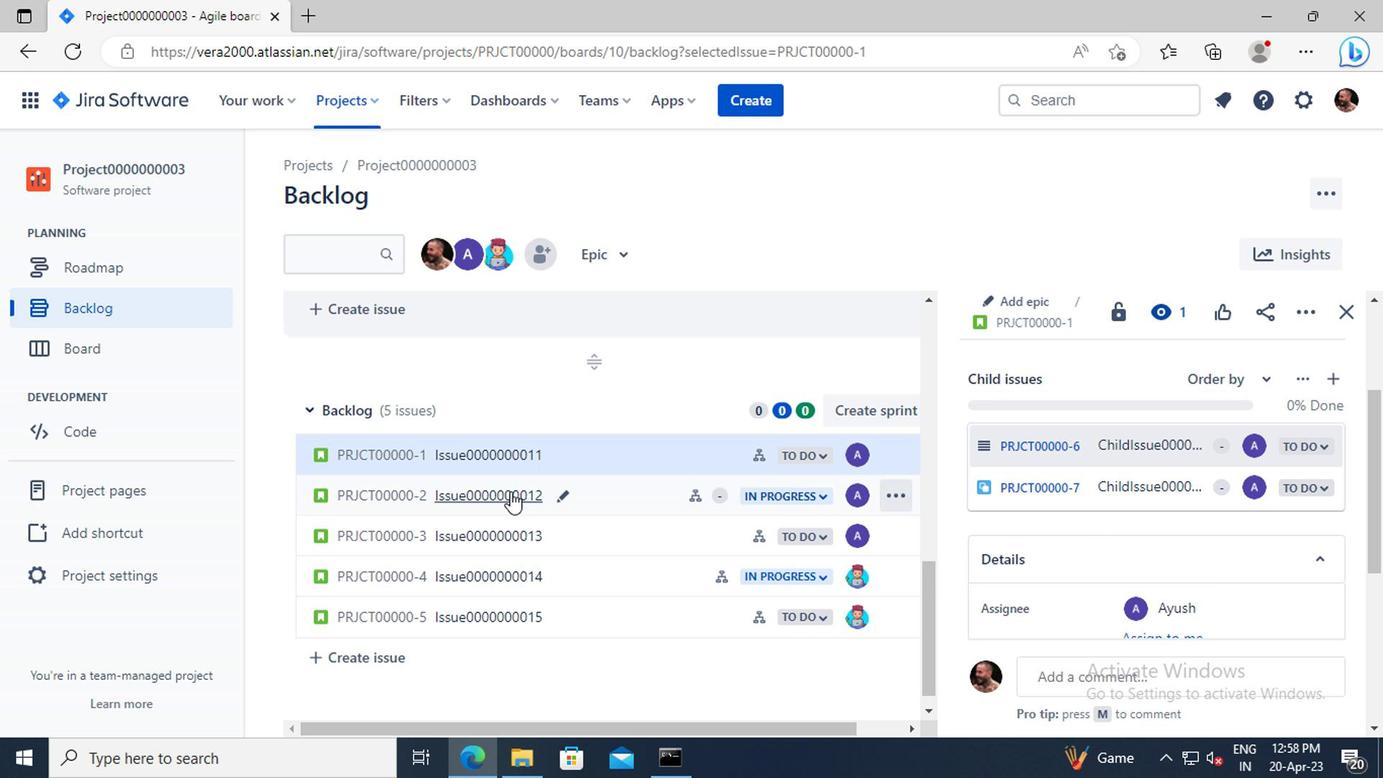 
Action: Mouse moved to (1184, 455)
Screenshot: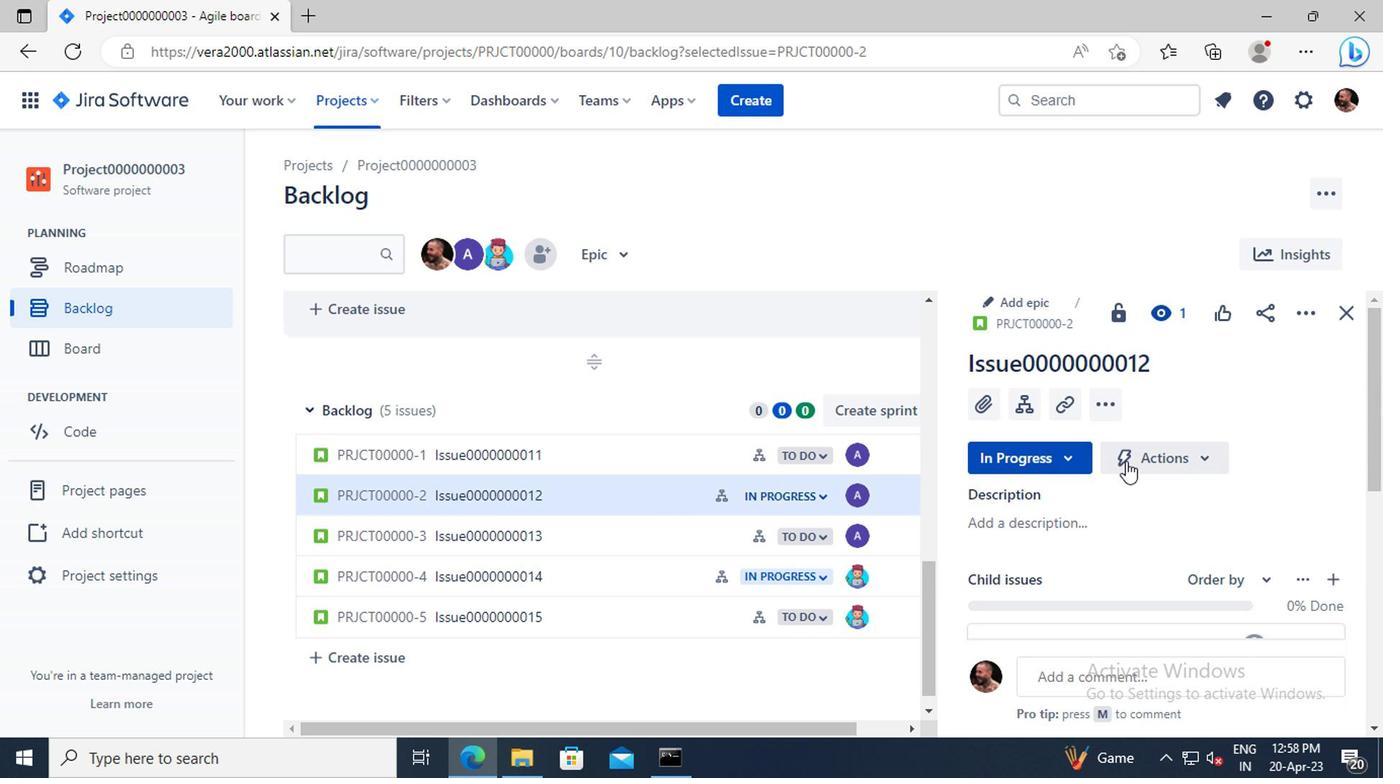 
Action: Mouse scrolled (1184, 454) with delta (0, 0)
Screenshot: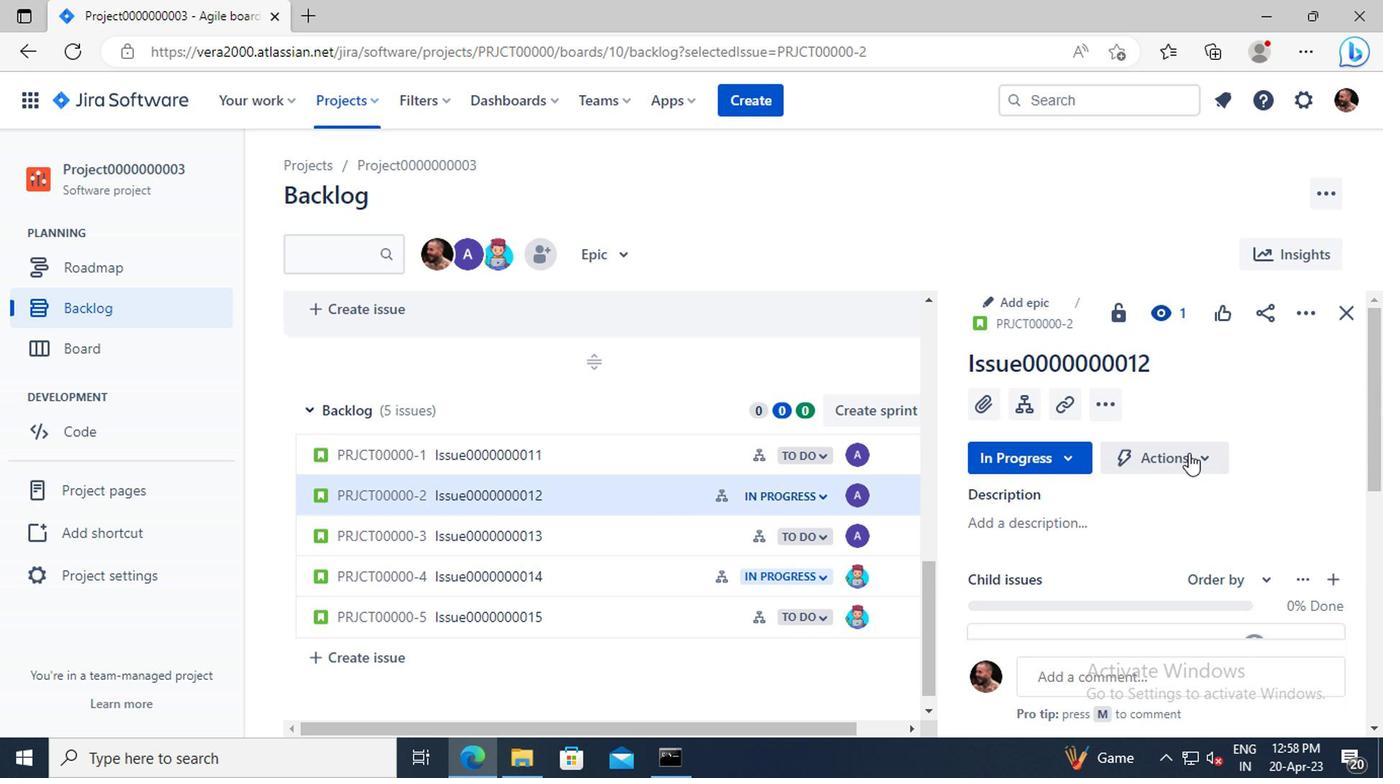 
Action: Mouse scrolled (1184, 454) with delta (0, 0)
Screenshot: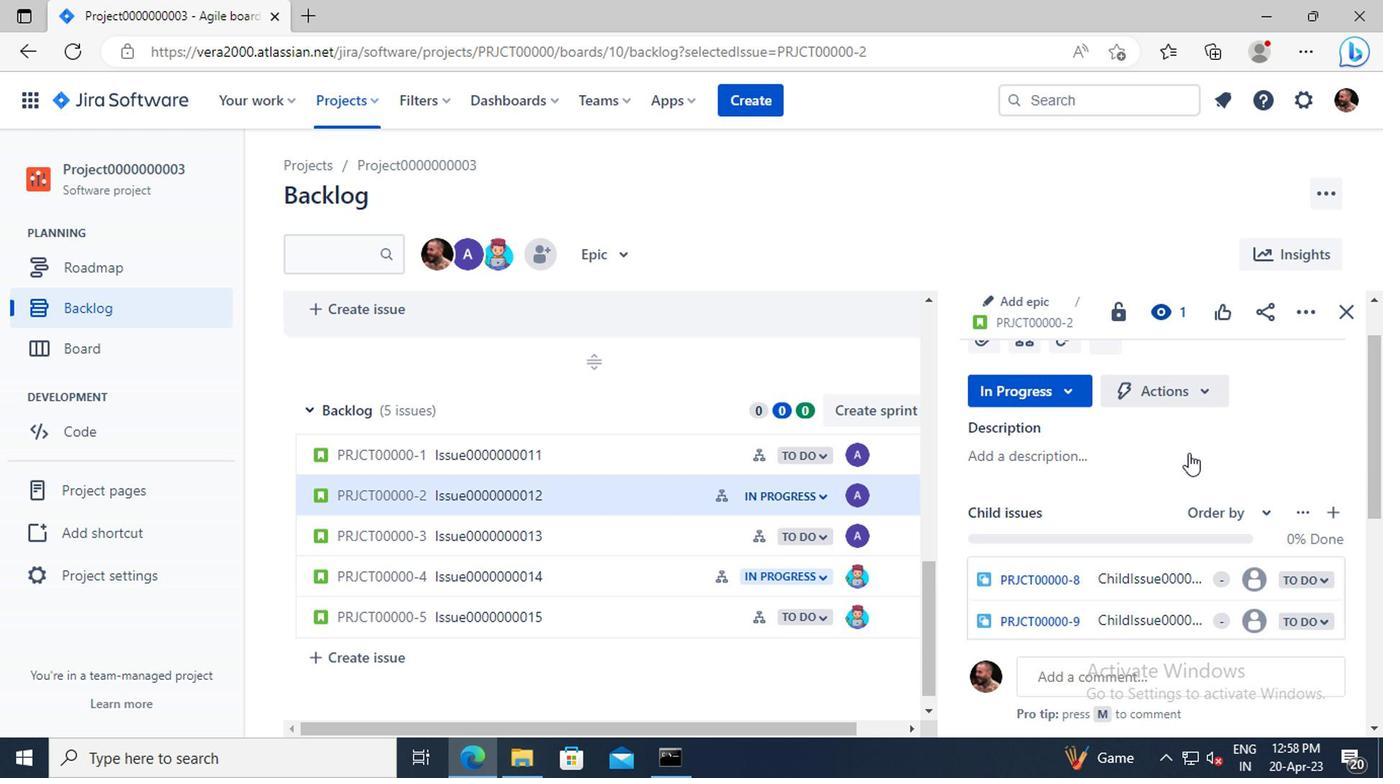 
Action: Mouse scrolled (1184, 454) with delta (0, 0)
Screenshot: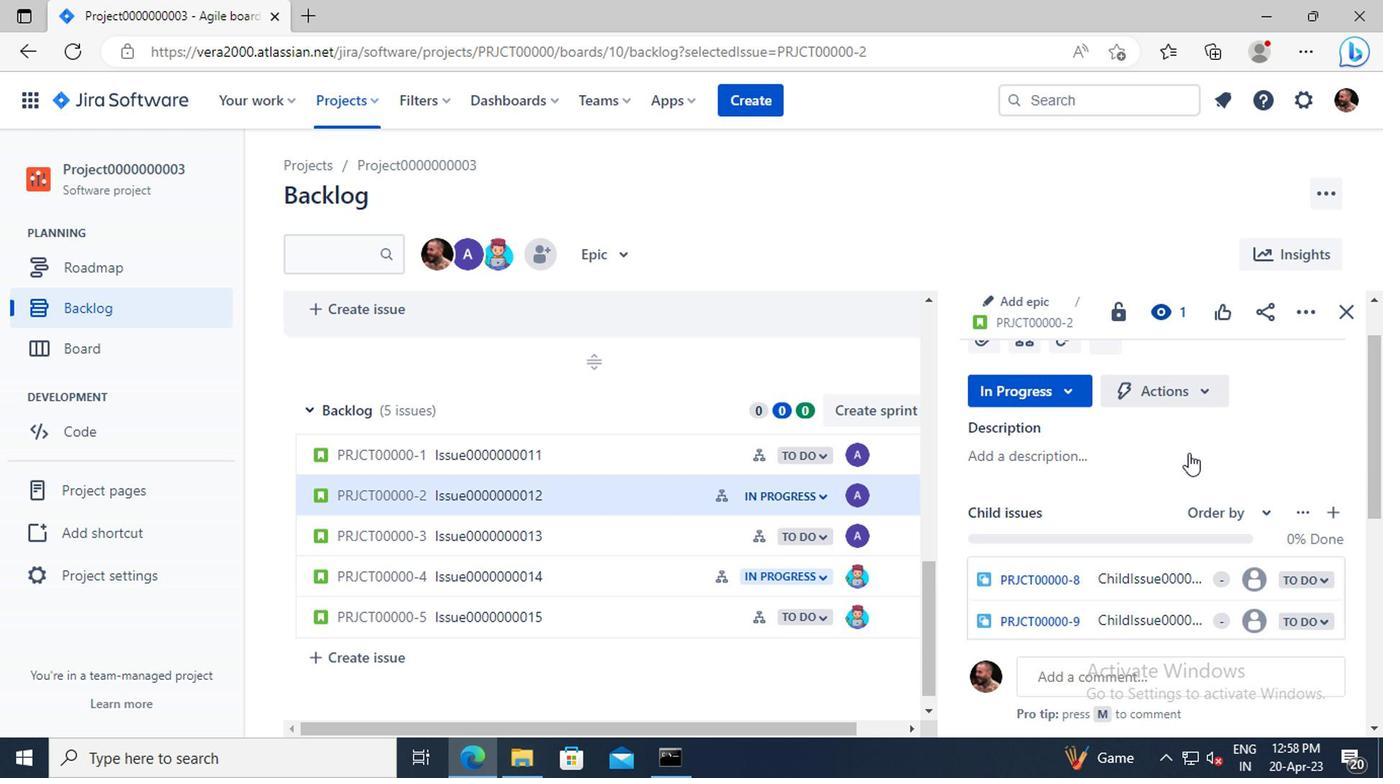 
Action: Mouse moved to (1249, 455)
Screenshot: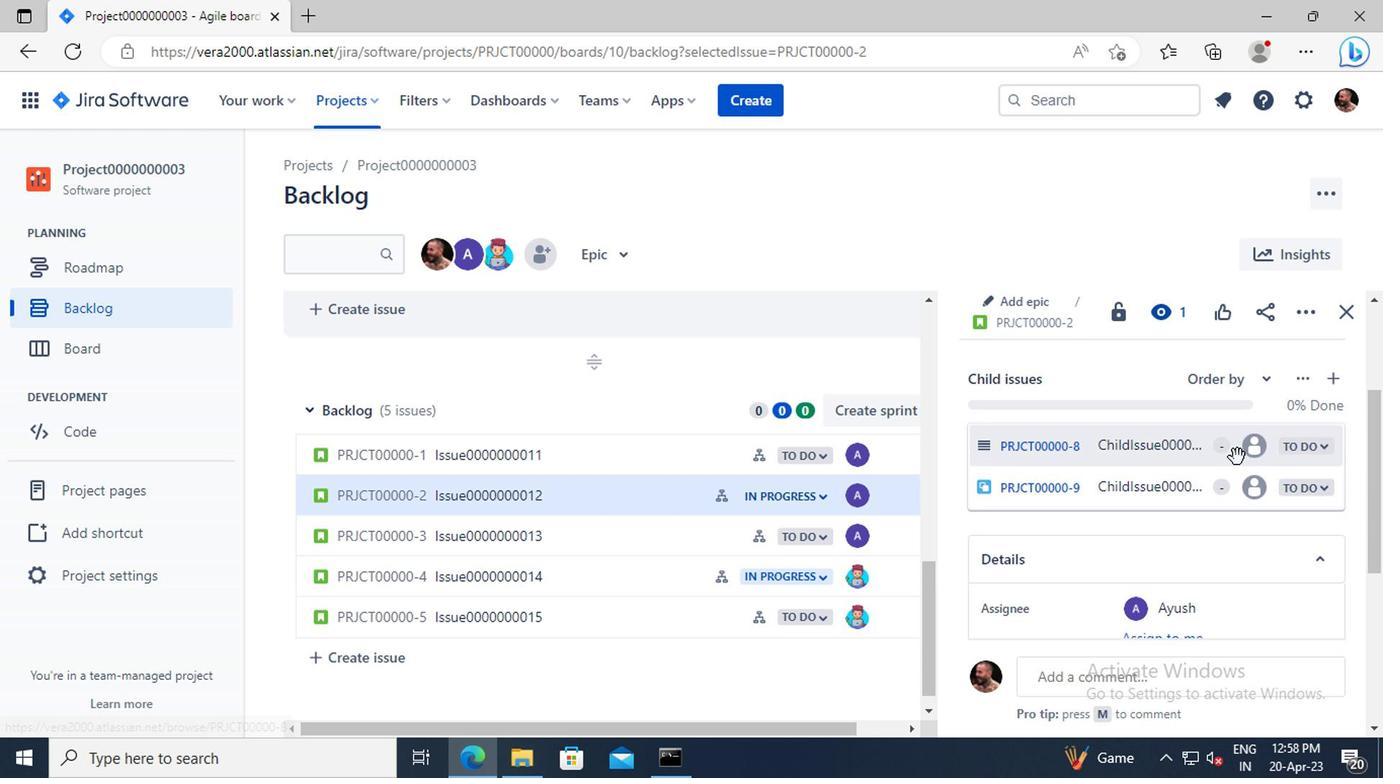 
Action: Mouse pressed left at (1249, 455)
Screenshot: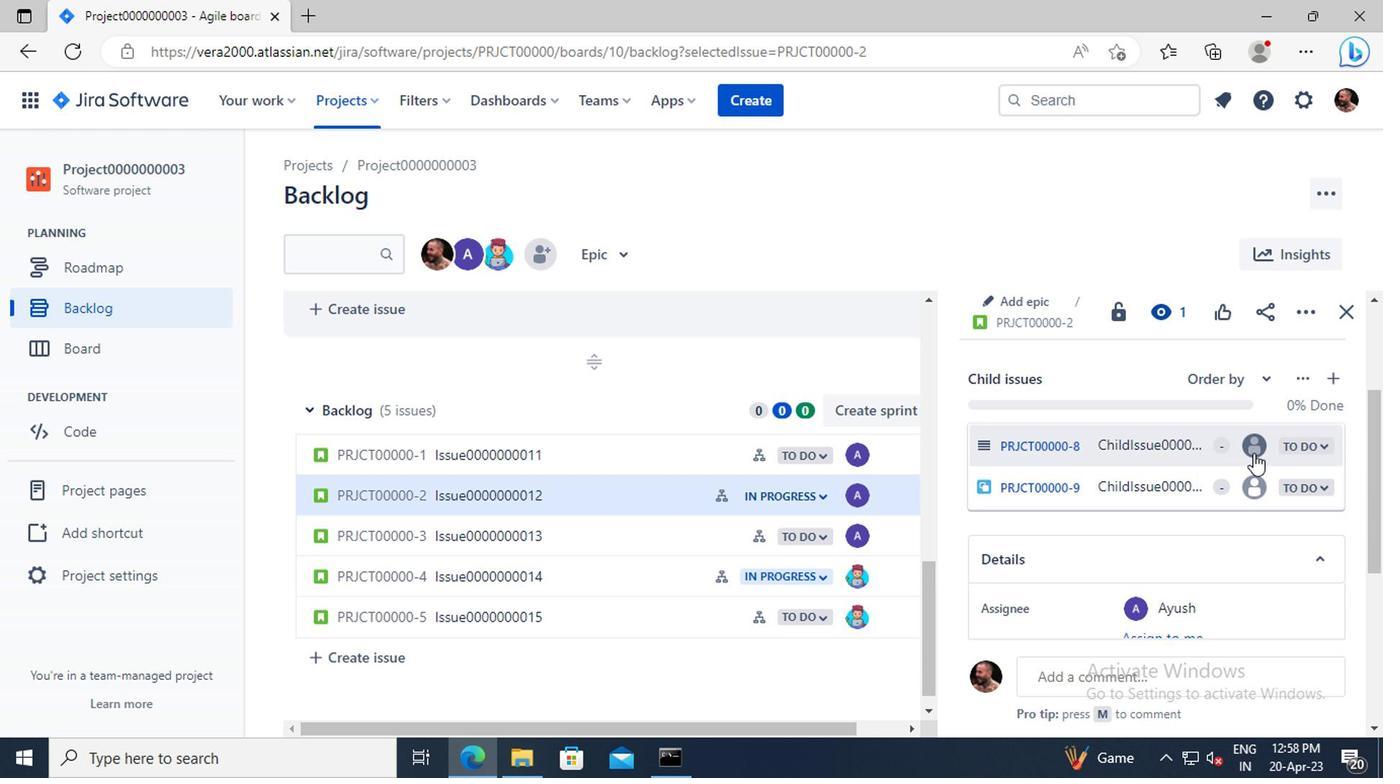 
Action: Mouse moved to (1214, 499)
Screenshot: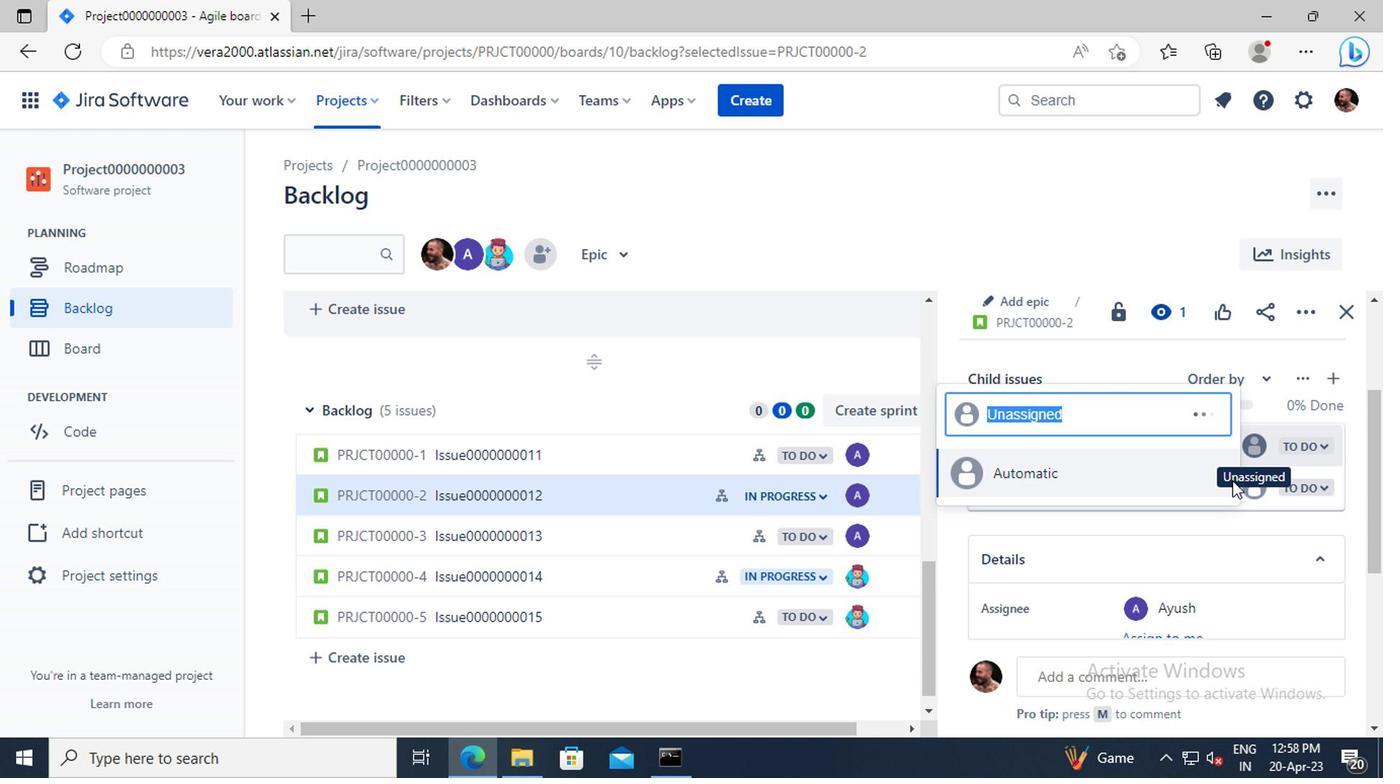 
Action: Key pressed AYUSH
Screenshot: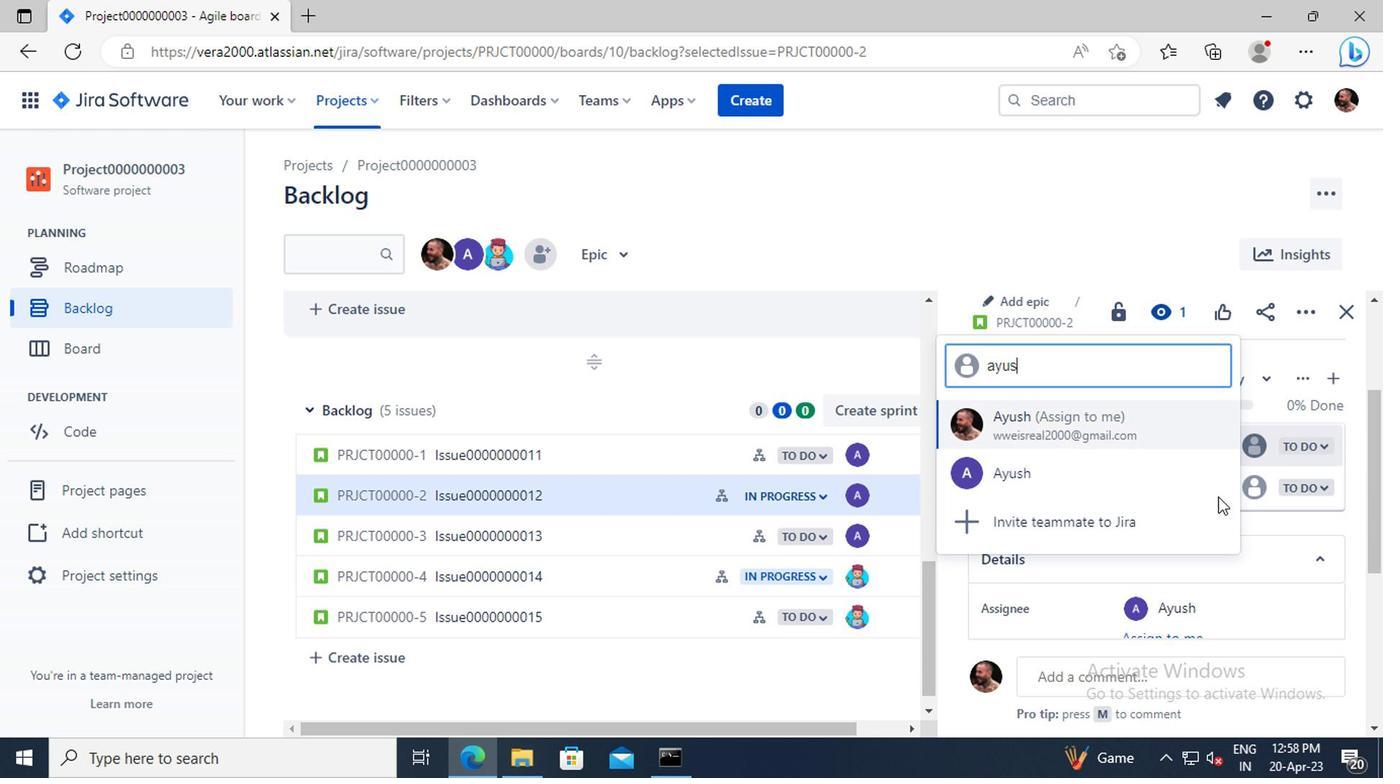 
Action: Mouse moved to (1076, 477)
Screenshot: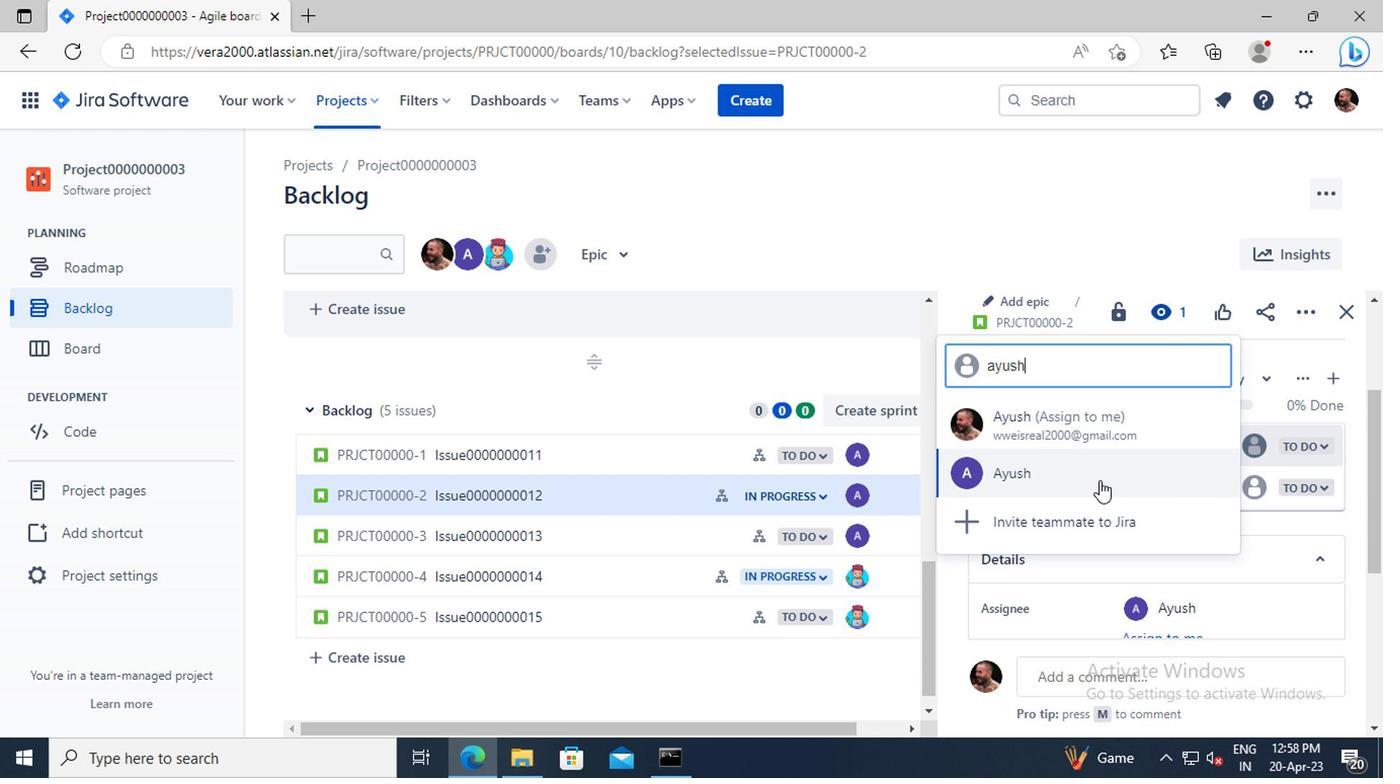 
Action: Mouse pressed left at (1076, 477)
Screenshot: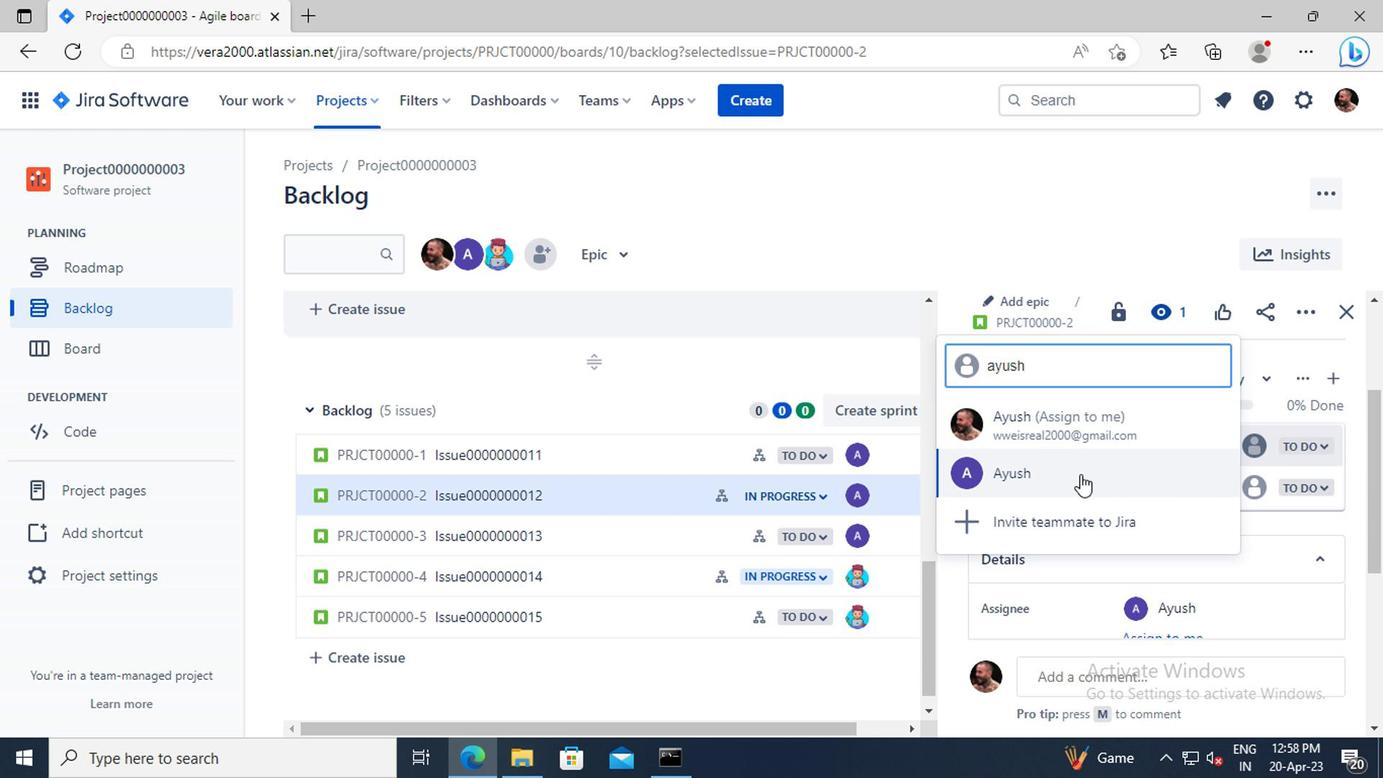 
Action: Mouse moved to (1252, 494)
Screenshot: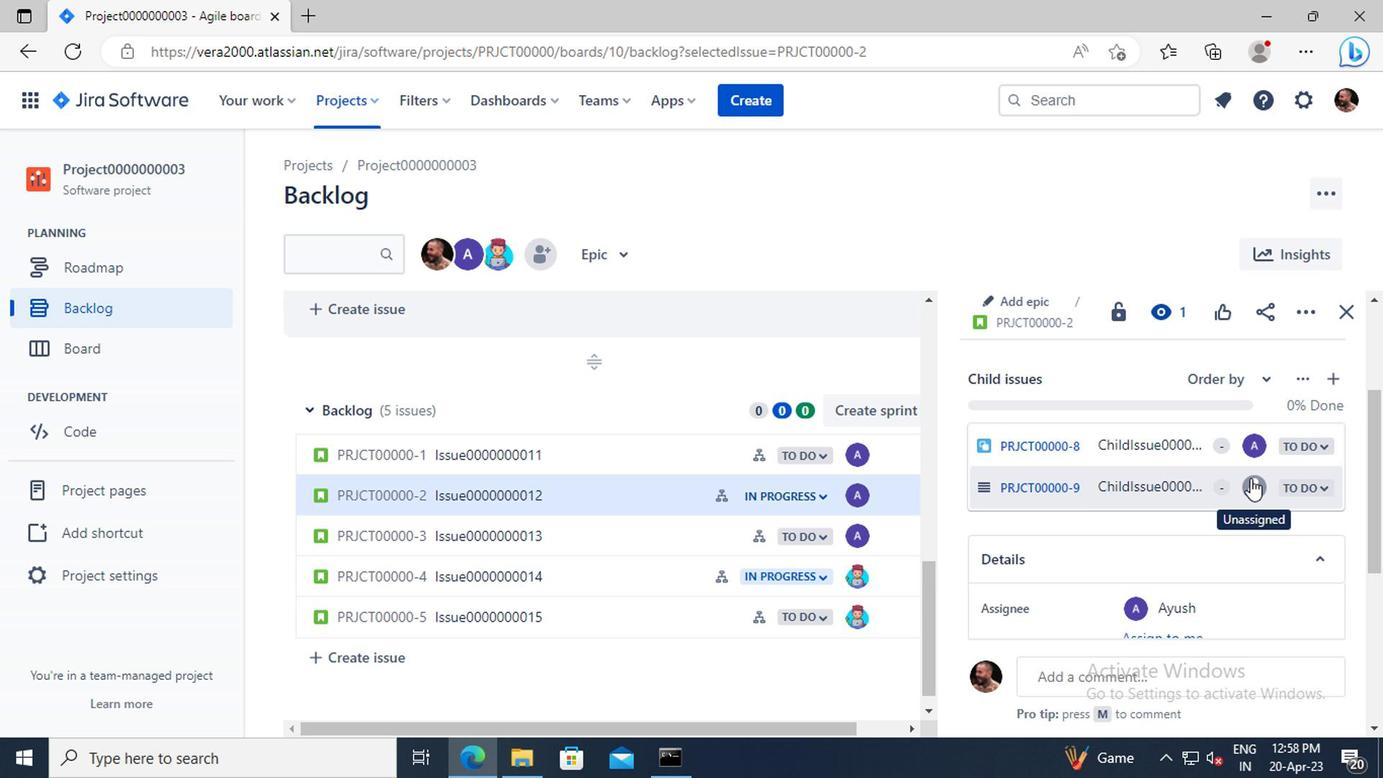 
Action: Mouse pressed left at (1252, 494)
Screenshot: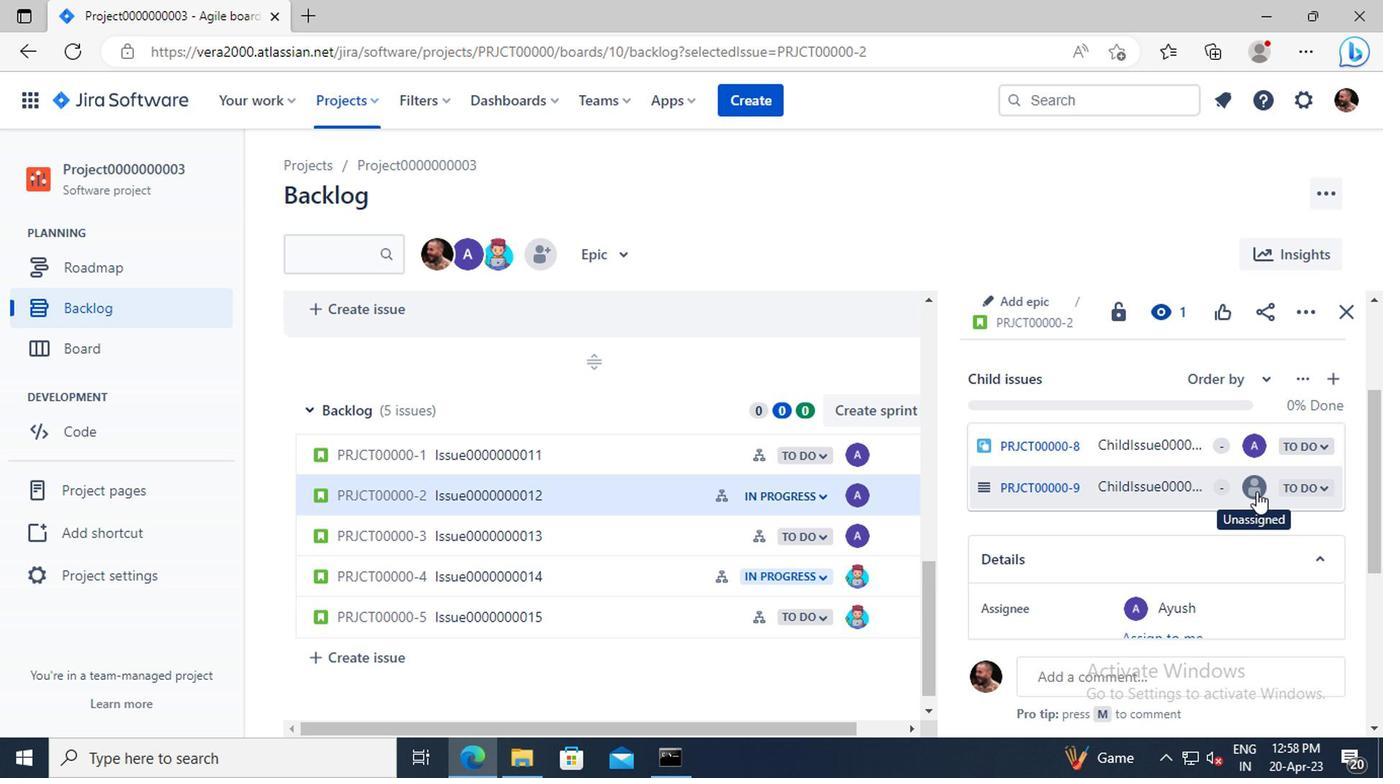 
Action: Mouse moved to (1189, 533)
Screenshot: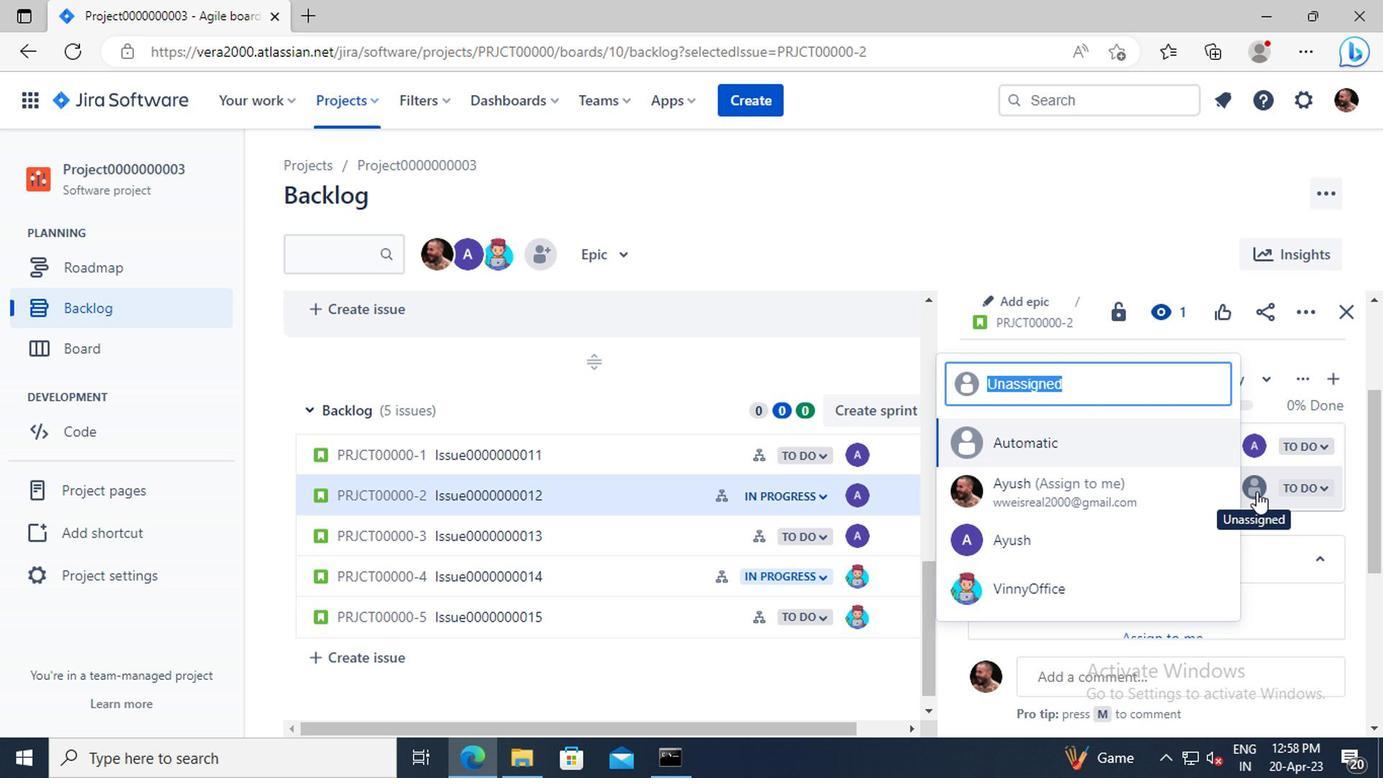 
Action: Key pressed AYUSH
Screenshot: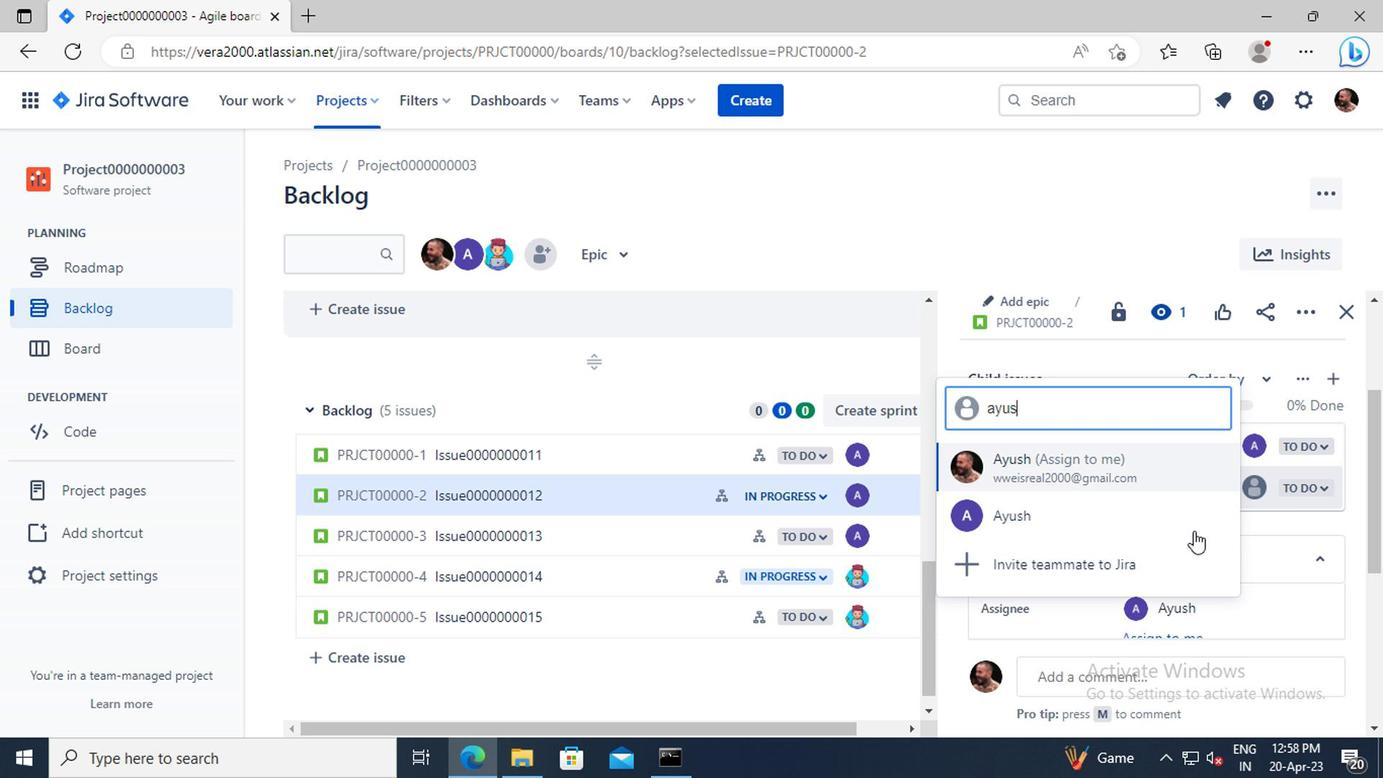 
Action: Mouse moved to (1053, 518)
Screenshot: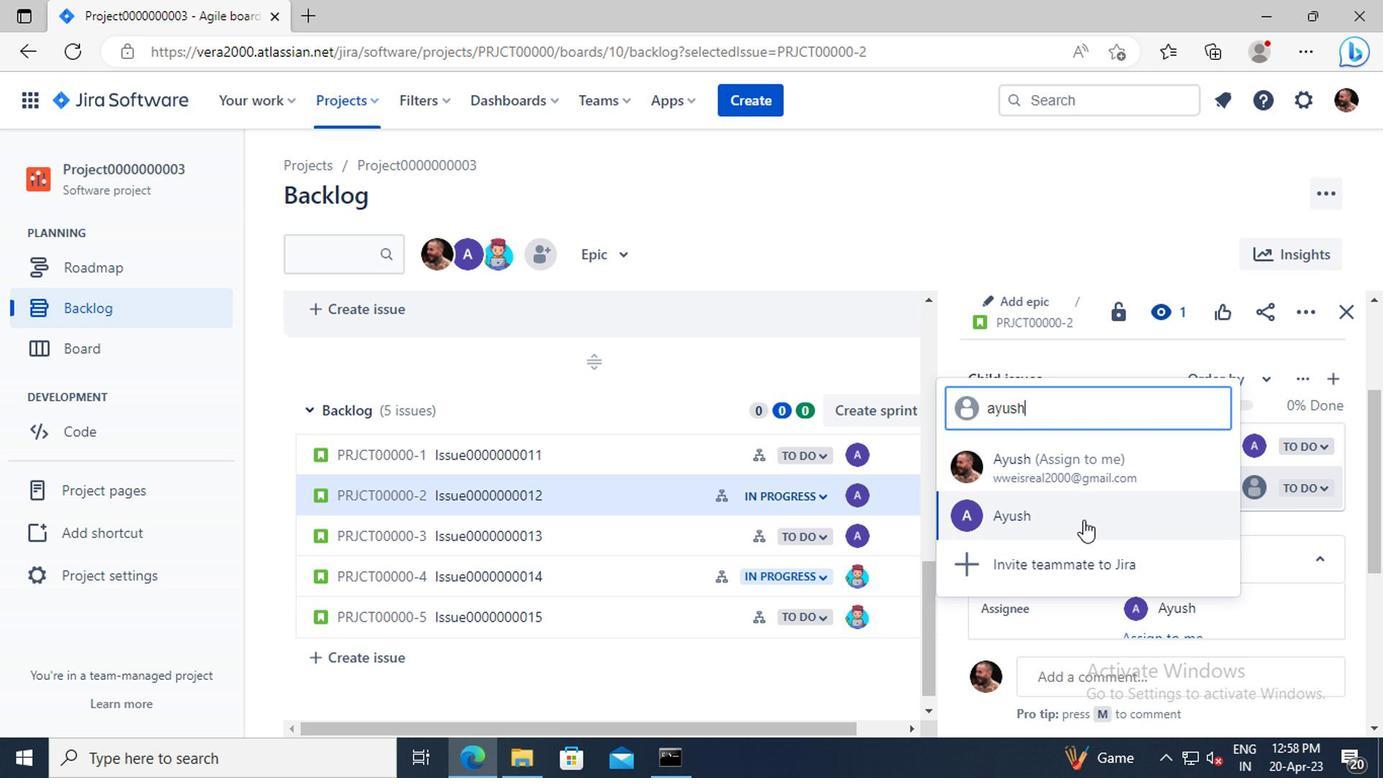 
Action: Mouse pressed left at (1053, 518)
Screenshot: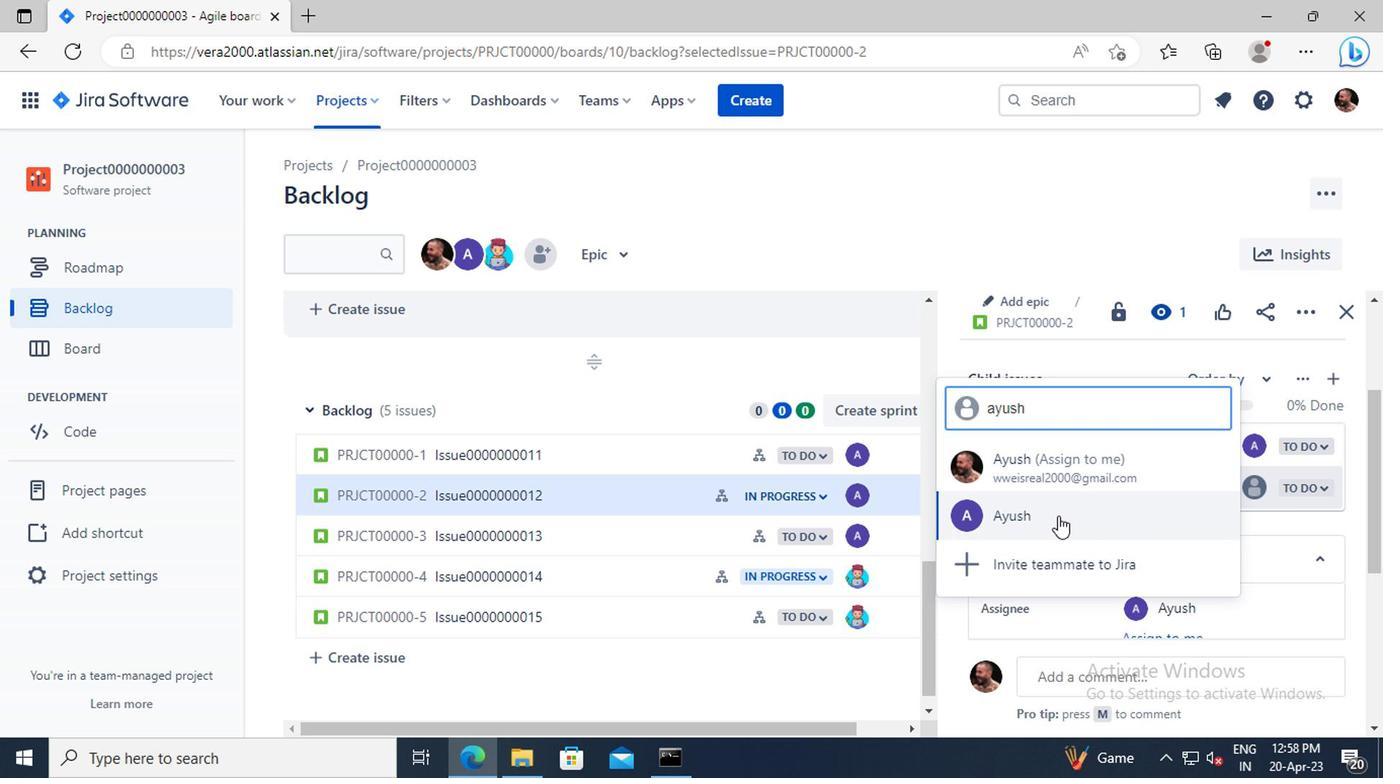 
